 Task: Find connections with filter location Kardzhali with filter topic #entrepreneurshipwith filter profile language English with filter current company Resource Solutions with filter school Muffakham Jah College Of Engineering And Technology with filter industry Holding Companies with filter service category Market Research with filter keywords title Market Development Manager
Action: Mouse moved to (176, 247)
Screenshot: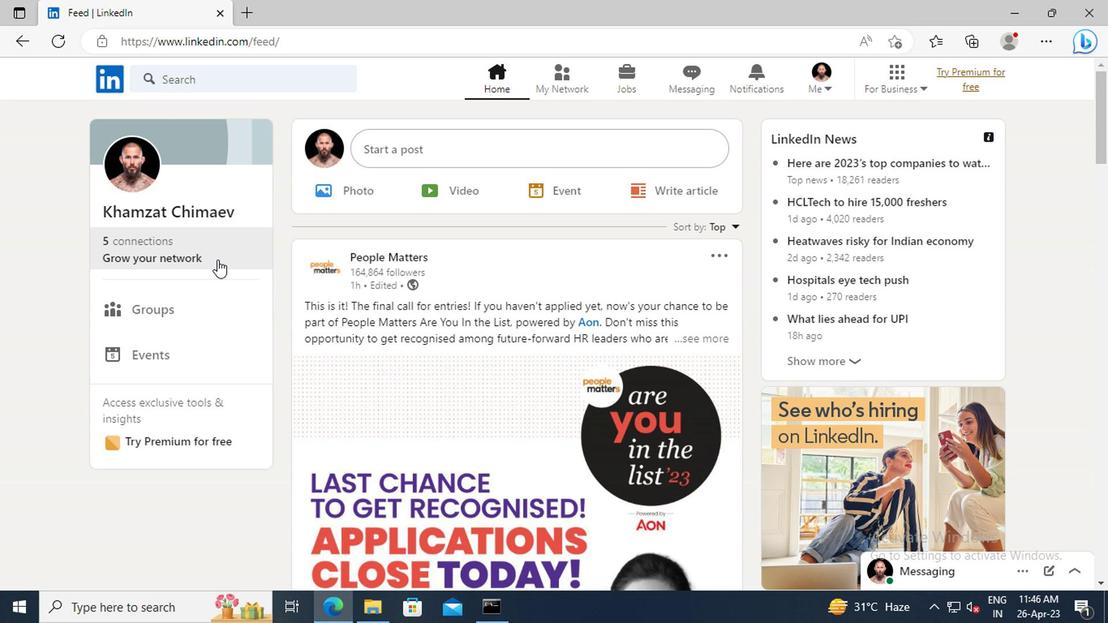 
Action: Mouse pressed left at (176, 247)
Screenshot: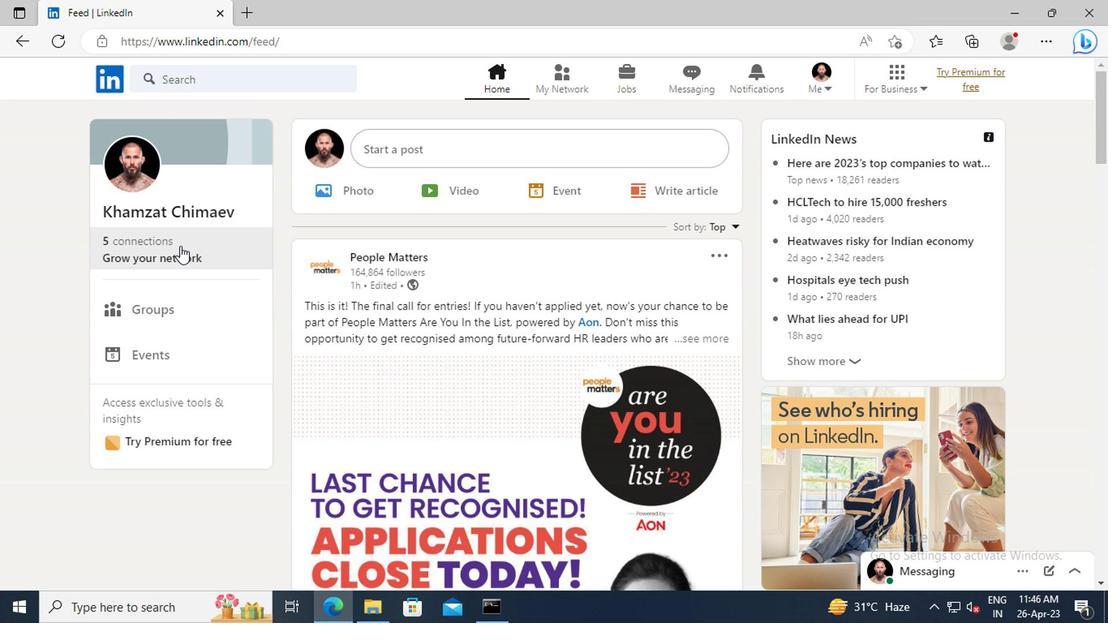 
Action: Mouse moved to (193, 176)
Screenshot: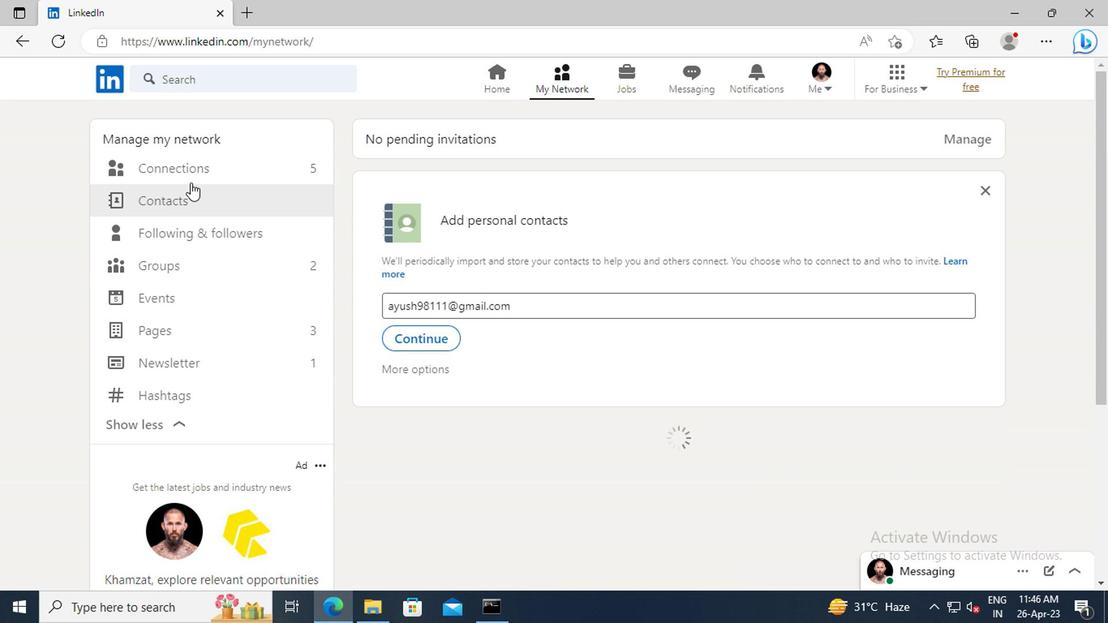 
Action: Mouse pressed left at (193, 176)
Screenshot: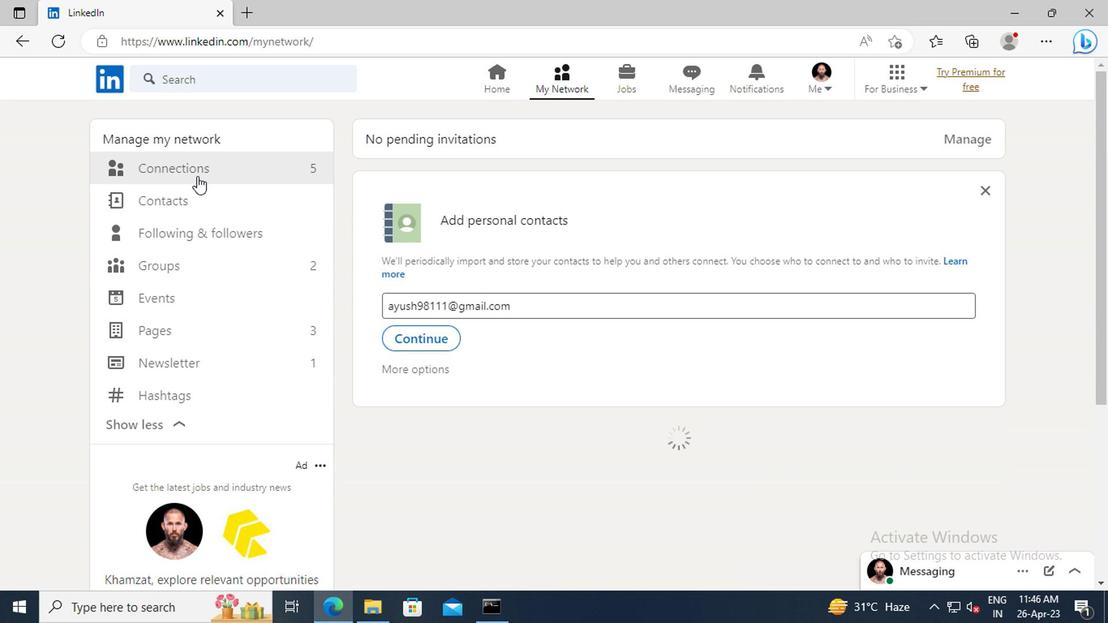 
Action: Mouse moved to (656, 173)
Screenshot: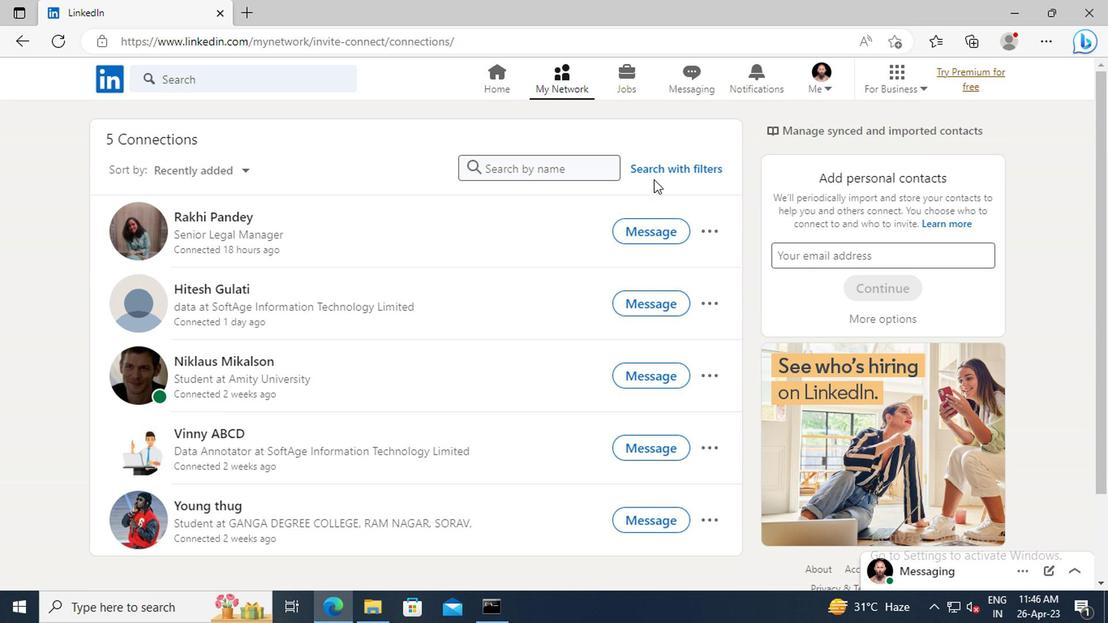
Action: Mouse pressed left at (656, 173)
Screenshot: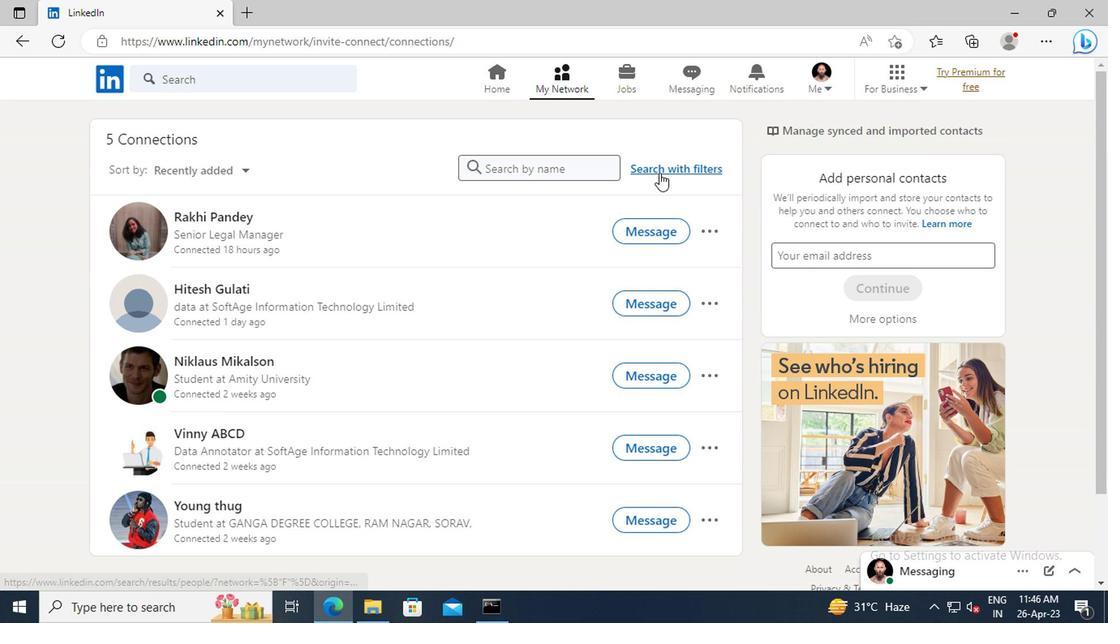 
Action: Mouse moved to (614, 130)
Screenshot: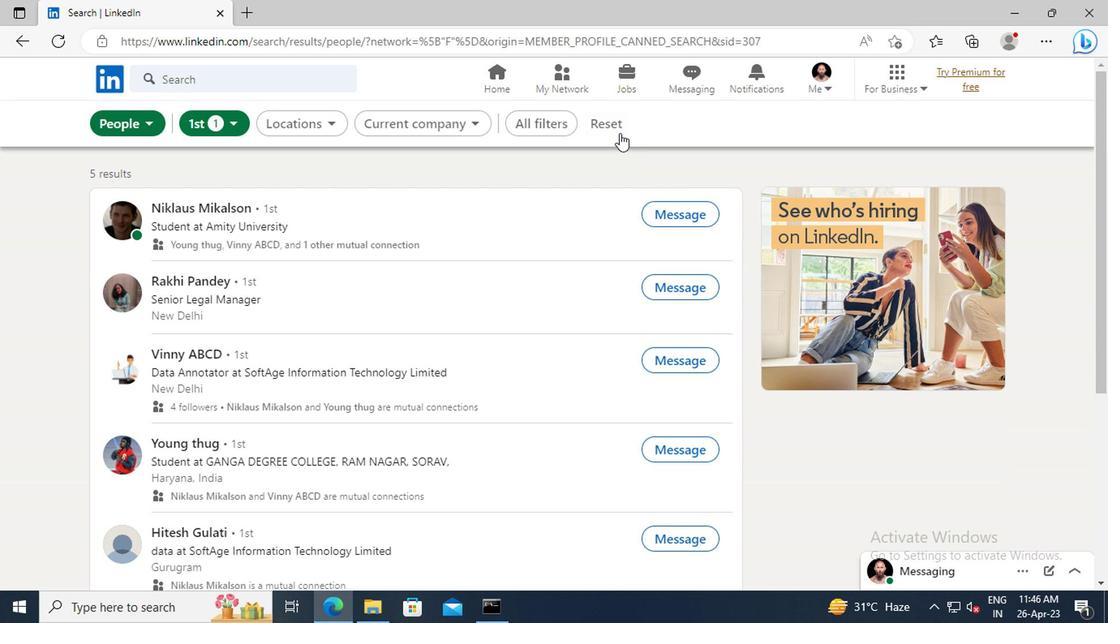 
Action: Mouse pressed left at (614, 130)
Screenshot: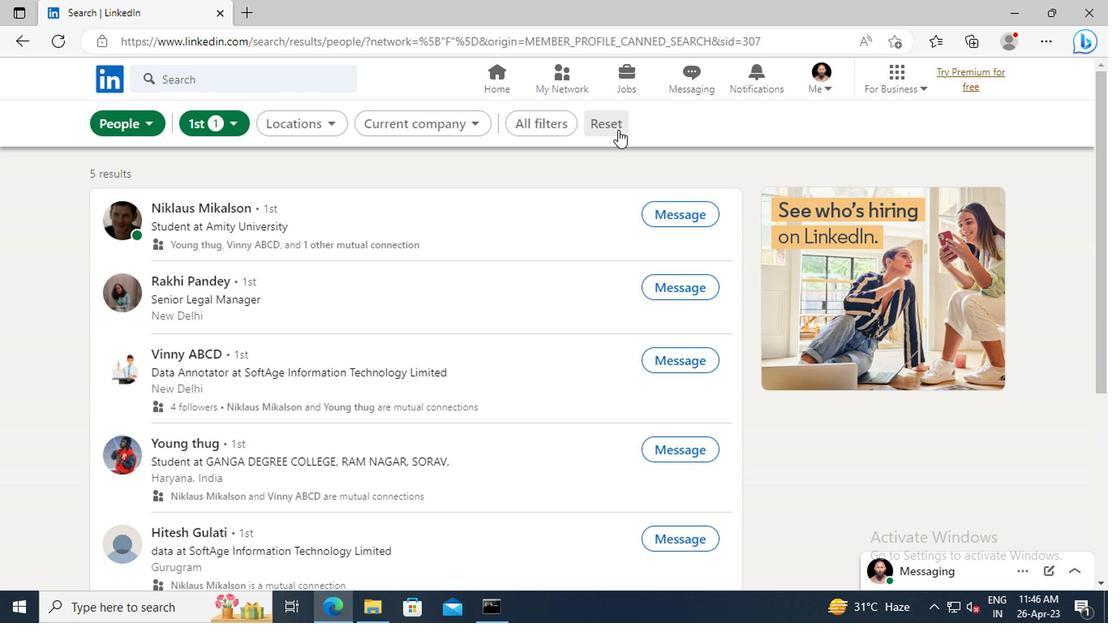 
Action: Mouse moved to (587, 128)
Screenshot: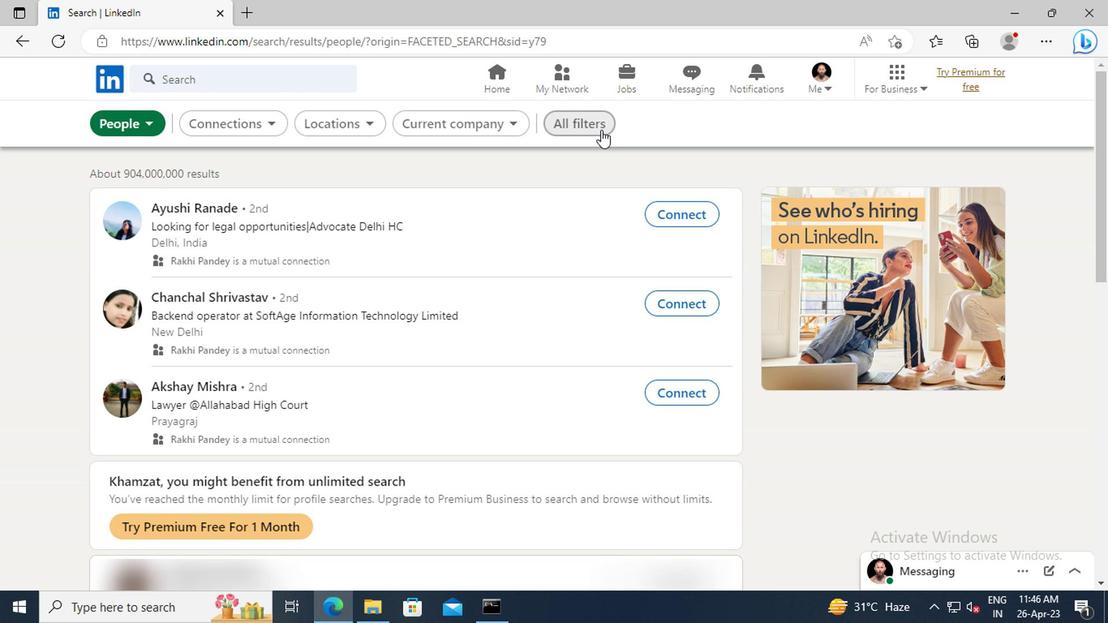 
Action: Mouse pressed left at (587, 128)
Screenshot: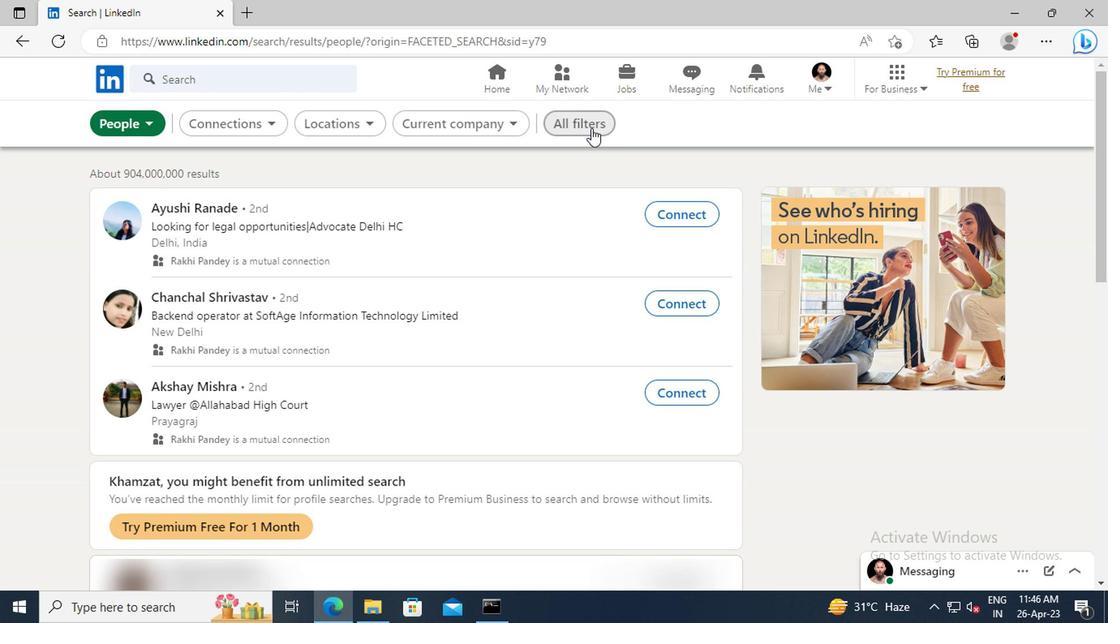 
Action: Mouse moved to (959, 334)
Screenshot: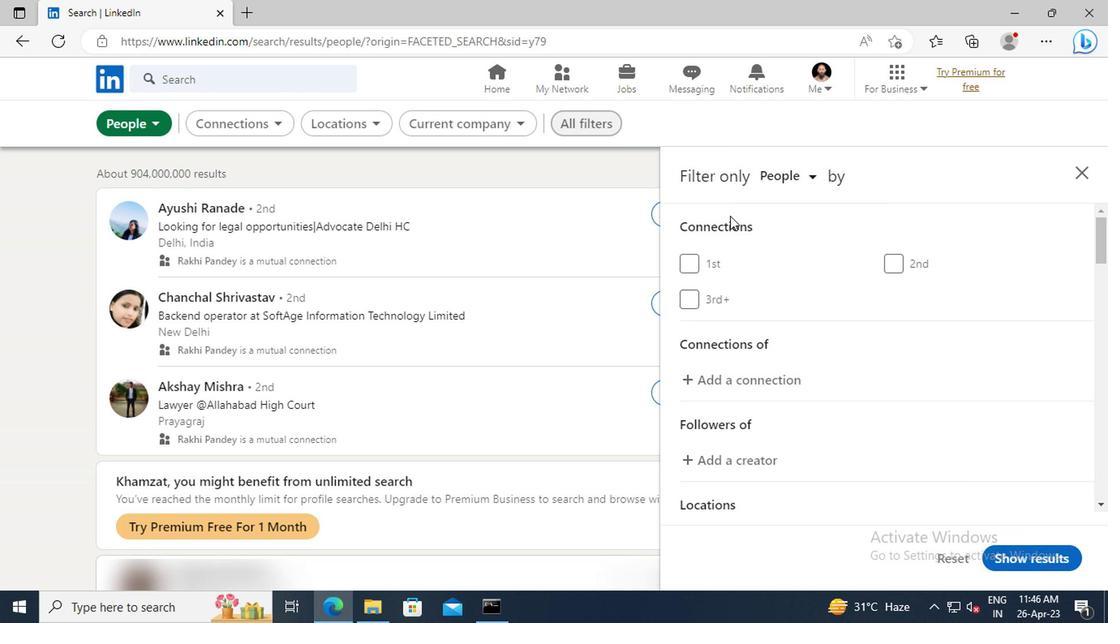 
Action: Mouse scrolled (959, 333) with delta (0, -1)
Screenshot: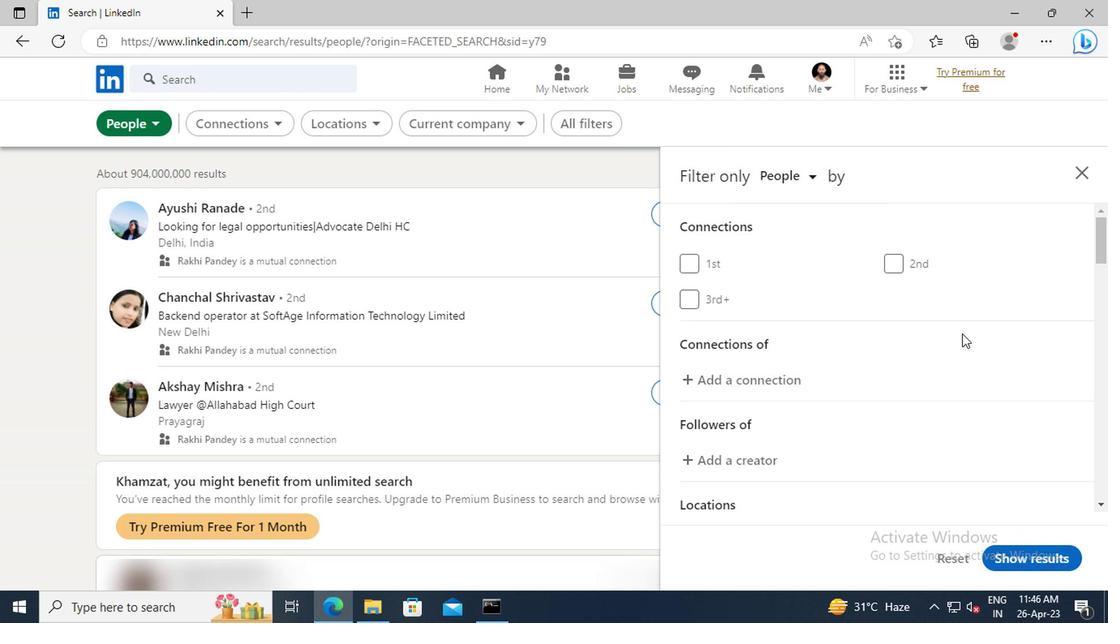 
Action: Mouse scrolled (959, 333) with delta (0, -1)
Screenshot: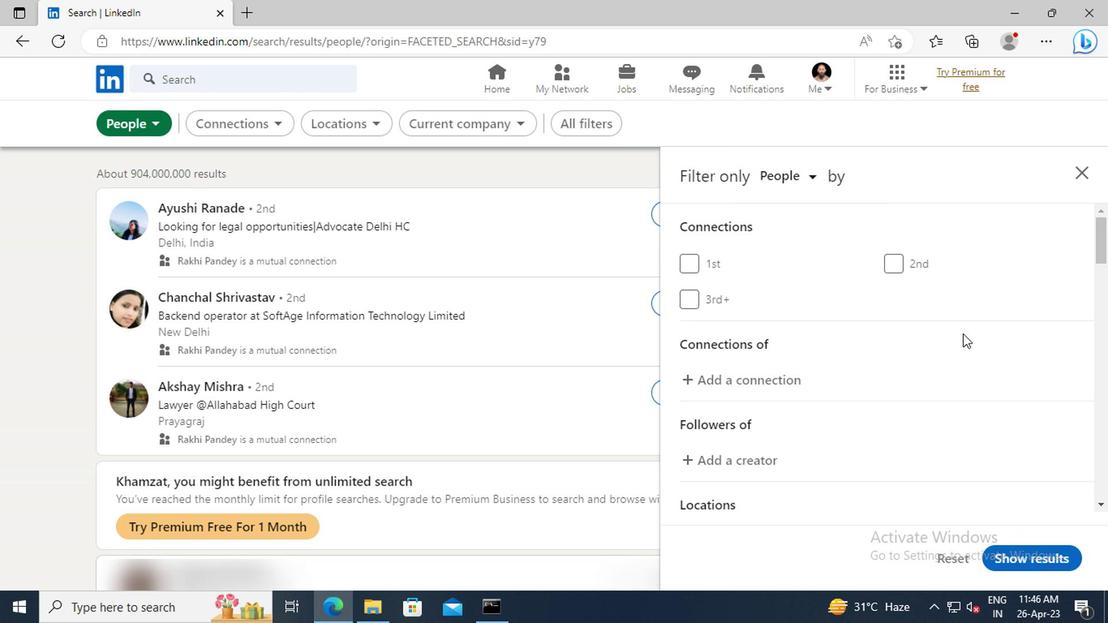 
Action: Mouse scrolled (959, 333) with delta (0, -1)
Screenshot: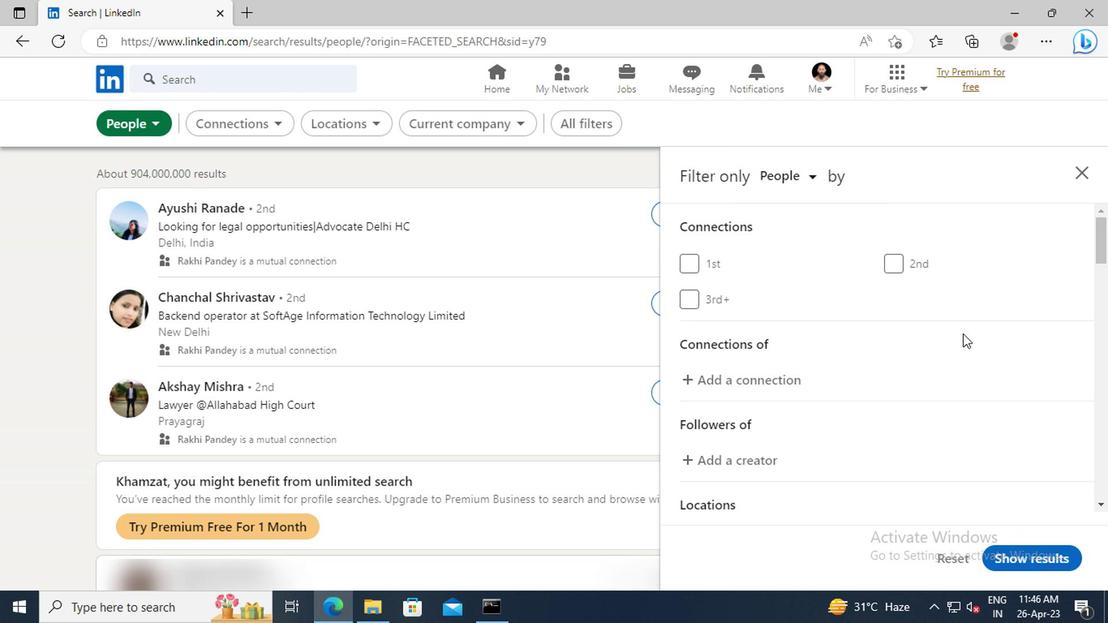 
Action: Mouse scrolled (959, 333) with delta (0, -1)
Screenshot: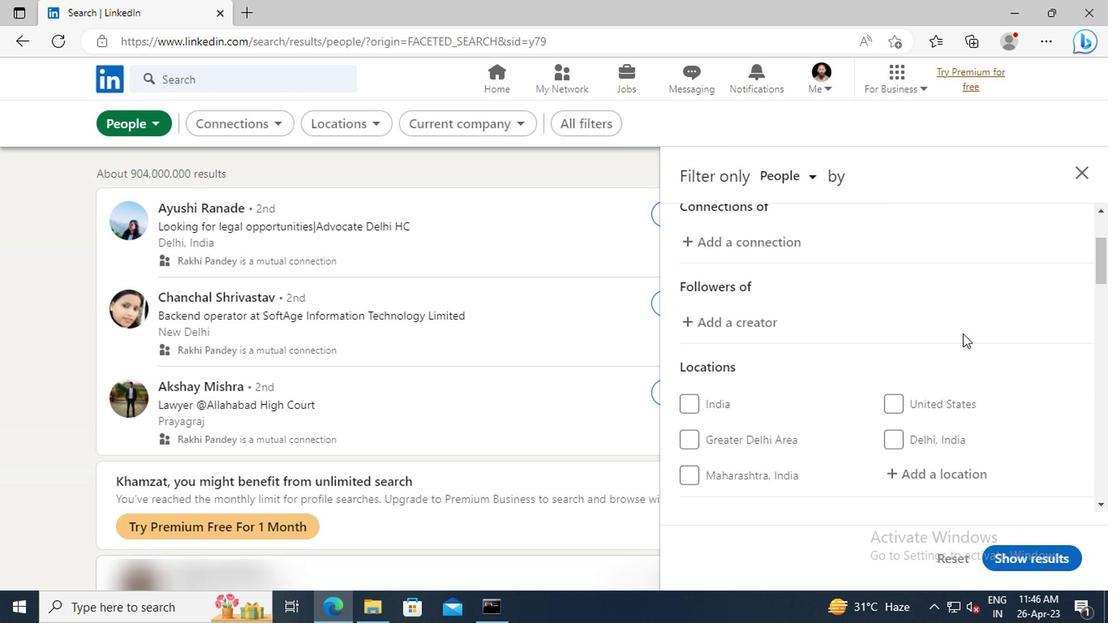 
Action: Mouse scrolled (959, 333) with delta (0, -1)
Screenshot: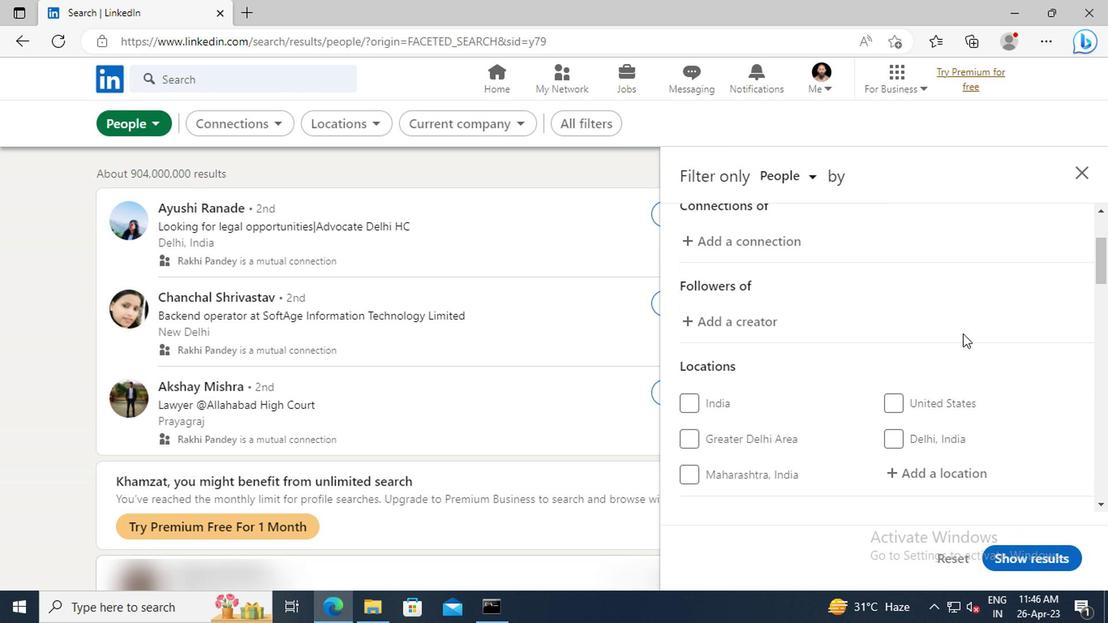 
Action: Mouse moved to (950, 376)
Screenshot: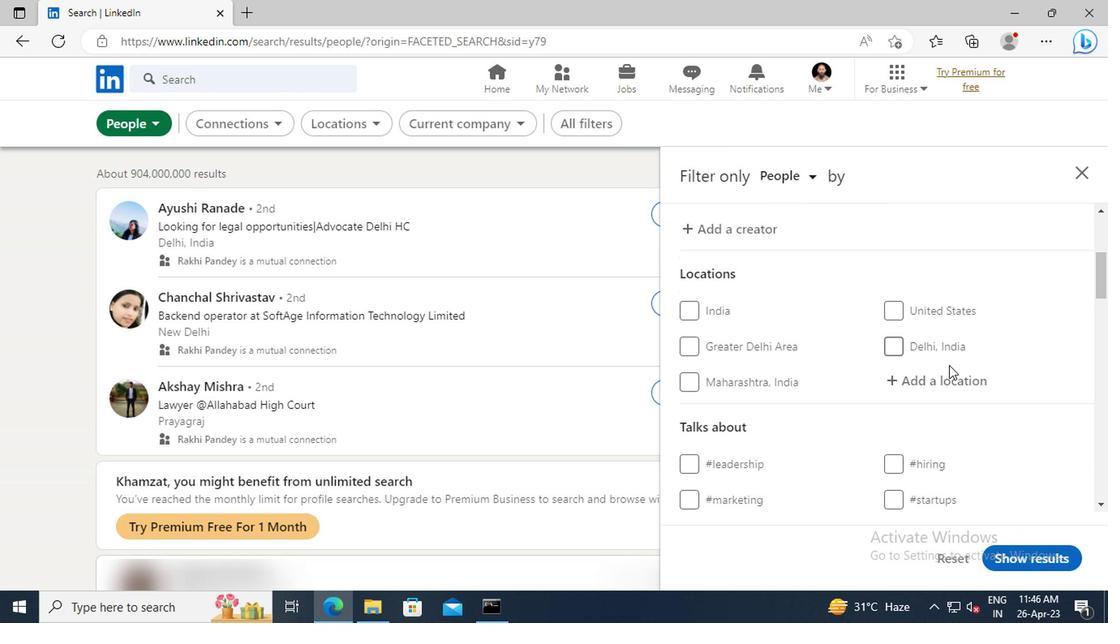 
Action: Mouse pressed left at (950, 376)
Screenshot: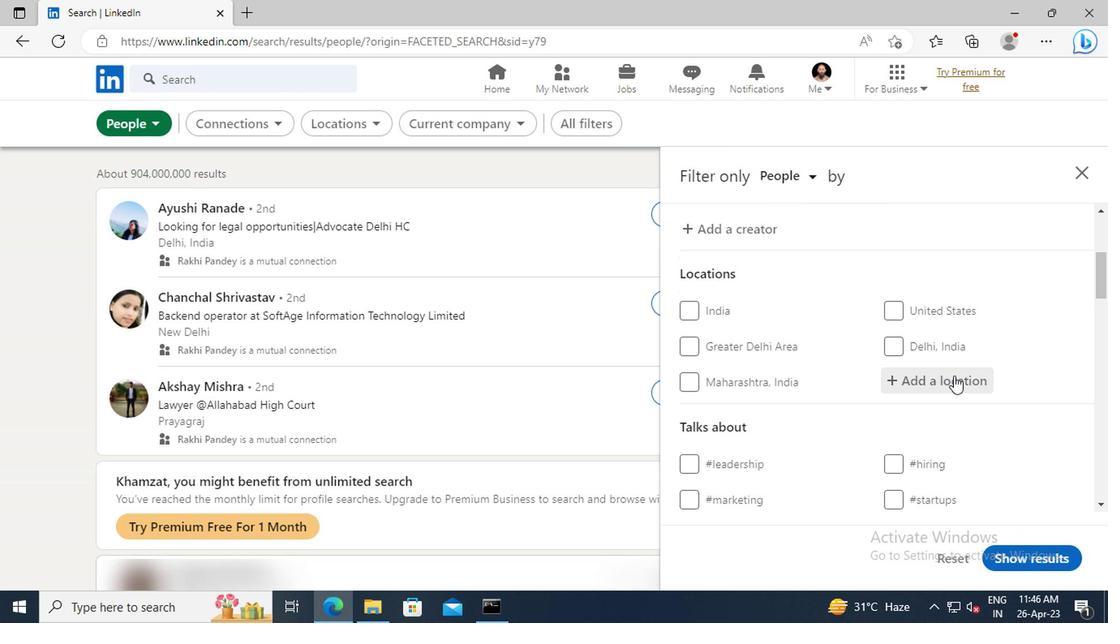 
Action: Key pressed <Key.shift>KARDZHALI<Key.enter>
Screenshot: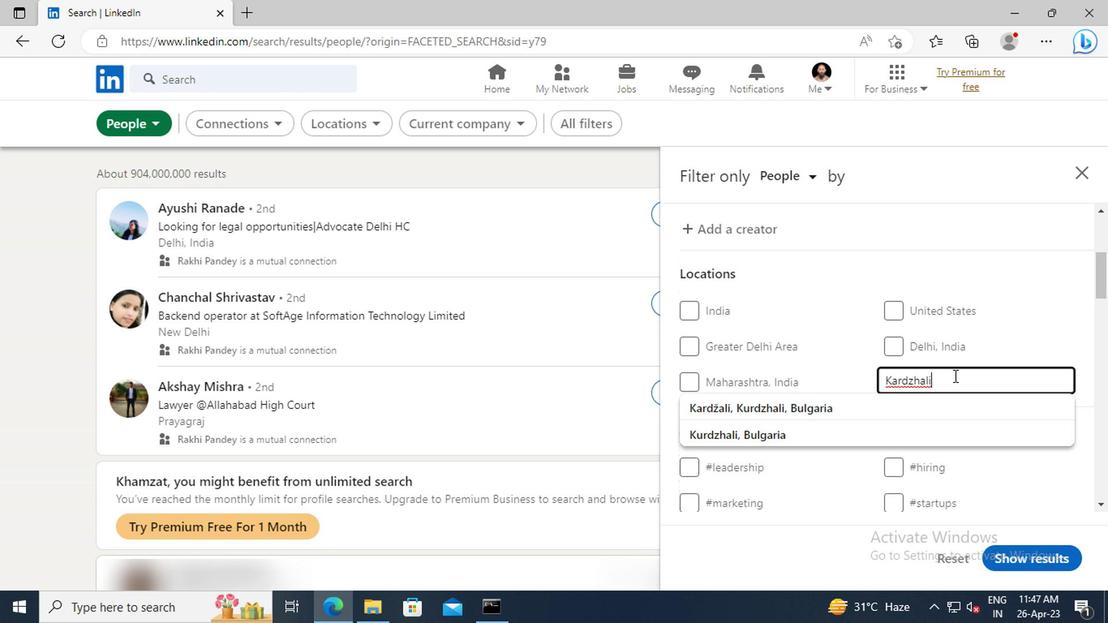 
Action: Mouse scrolled (950, 376) with delta (0, 0)
Screenshot: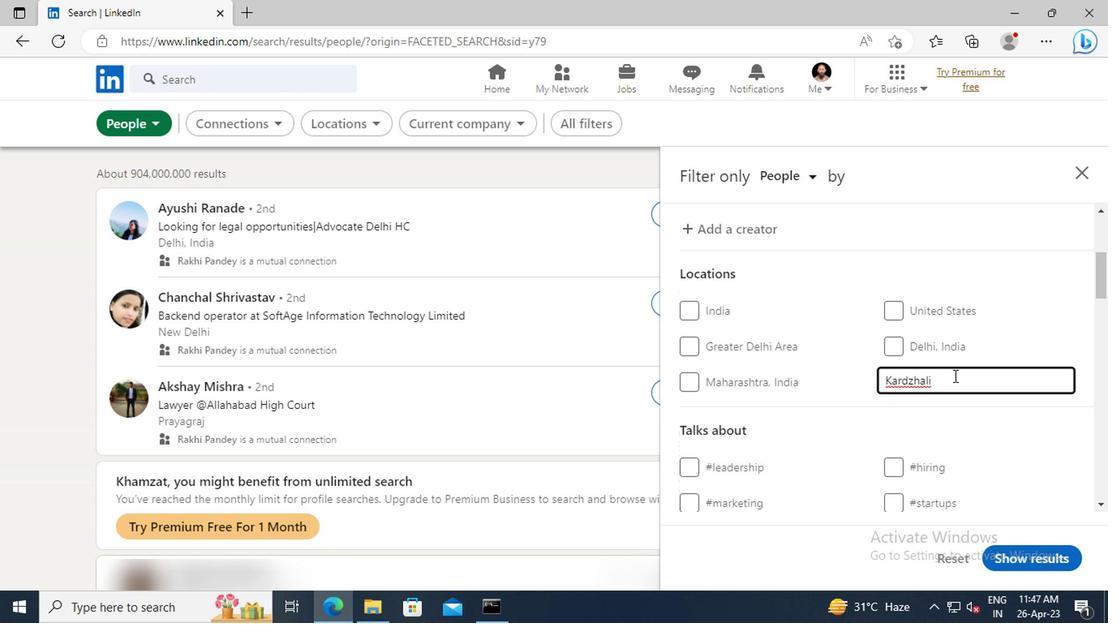 
Action: Mouse scrolled (950, 376) with delta (0, 0)
Screenshot: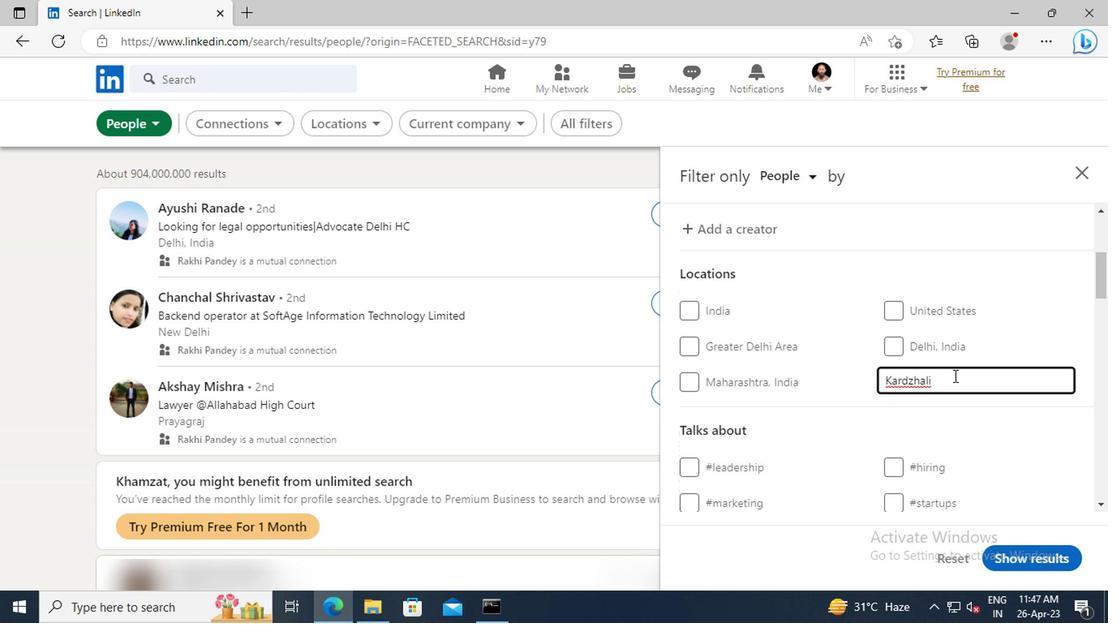 
Action: Mouse scrolled (950, 376) with delta (0, 0)
Screenshot: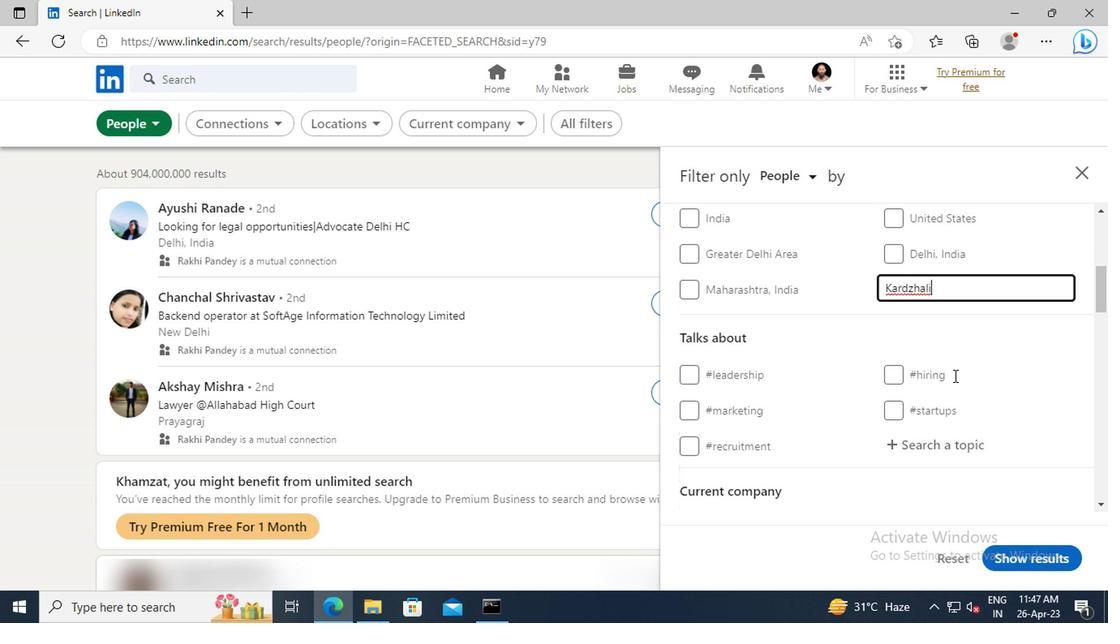 
Action: Mouse scrolled (950, 376) with delta (0, 0)
Screenshot: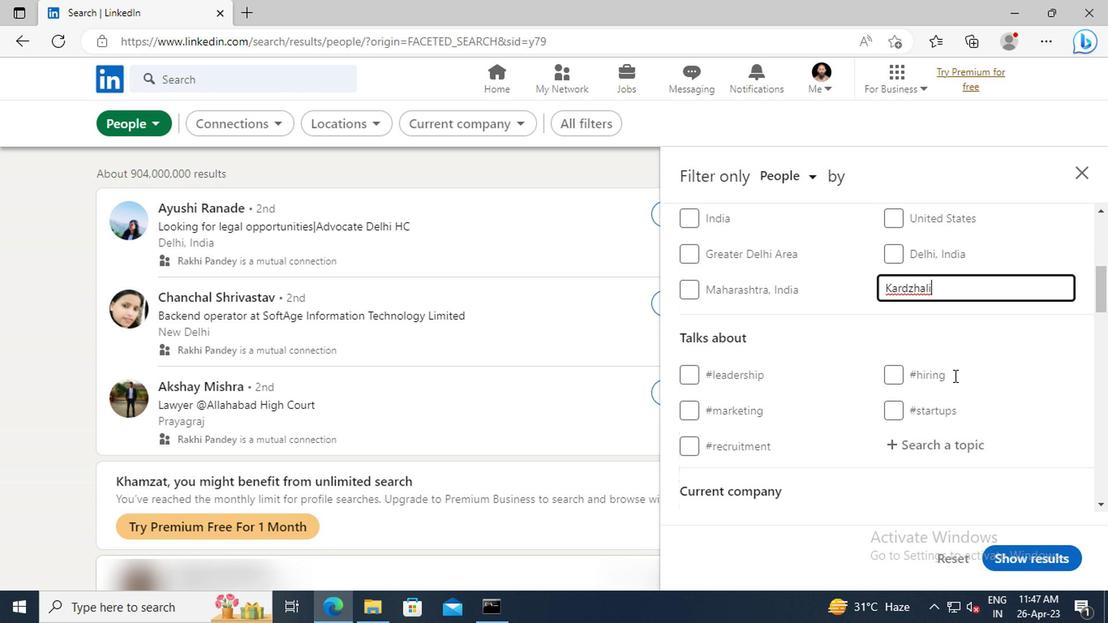 
Action: Mouse moved to (906, 357)
Screenshot: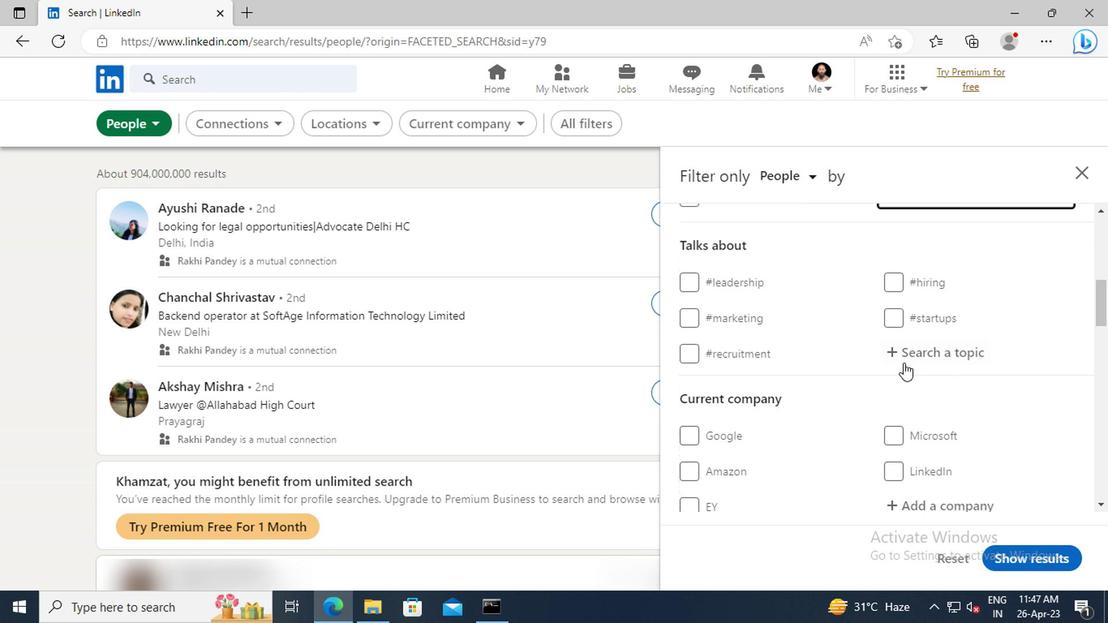 
Action: Mouse pressed left at (906, 357)
Screenshot: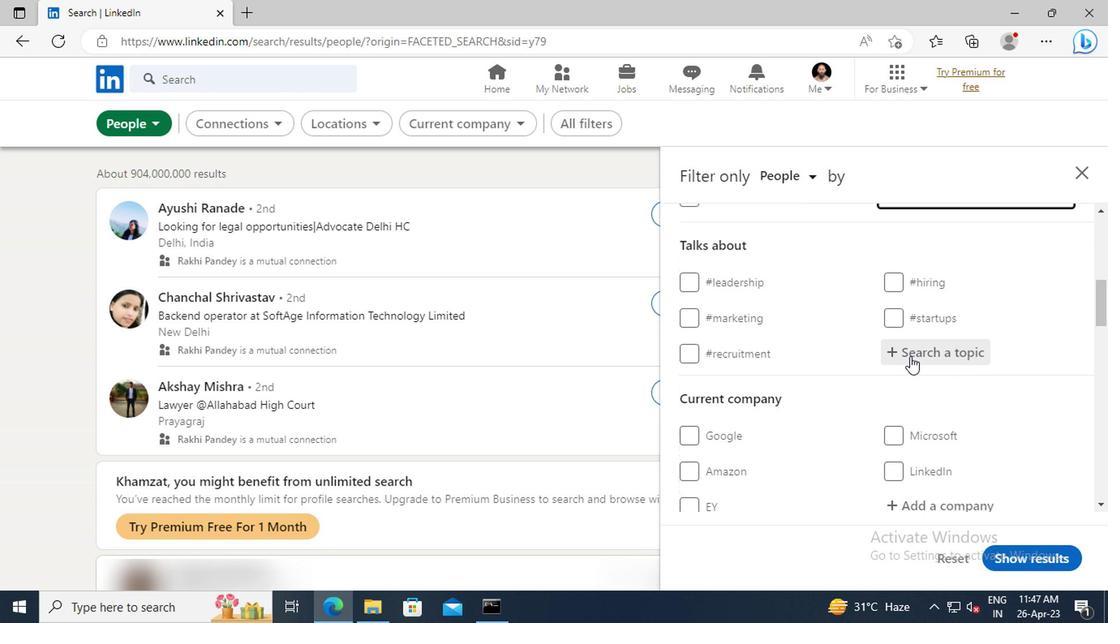 
Action: Key pressed <Key.shift>#ENTREPRENEURSHIPWITH<Key.enter>
Screenshot: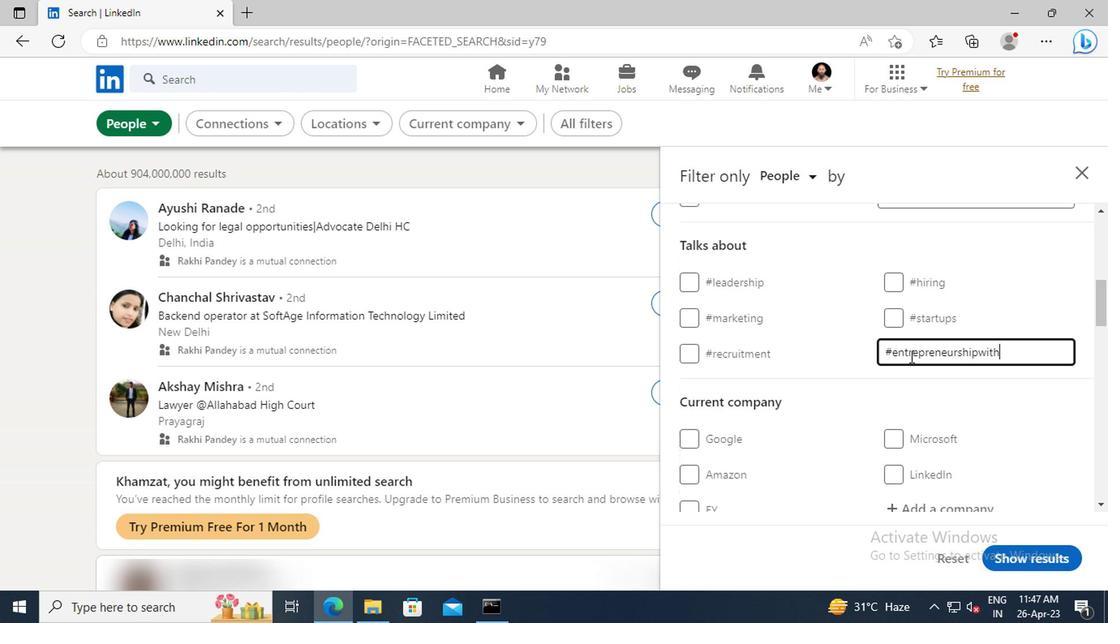 
Action: Mouse scrolled (906, 356) with delta (0, 0)
Screenshot: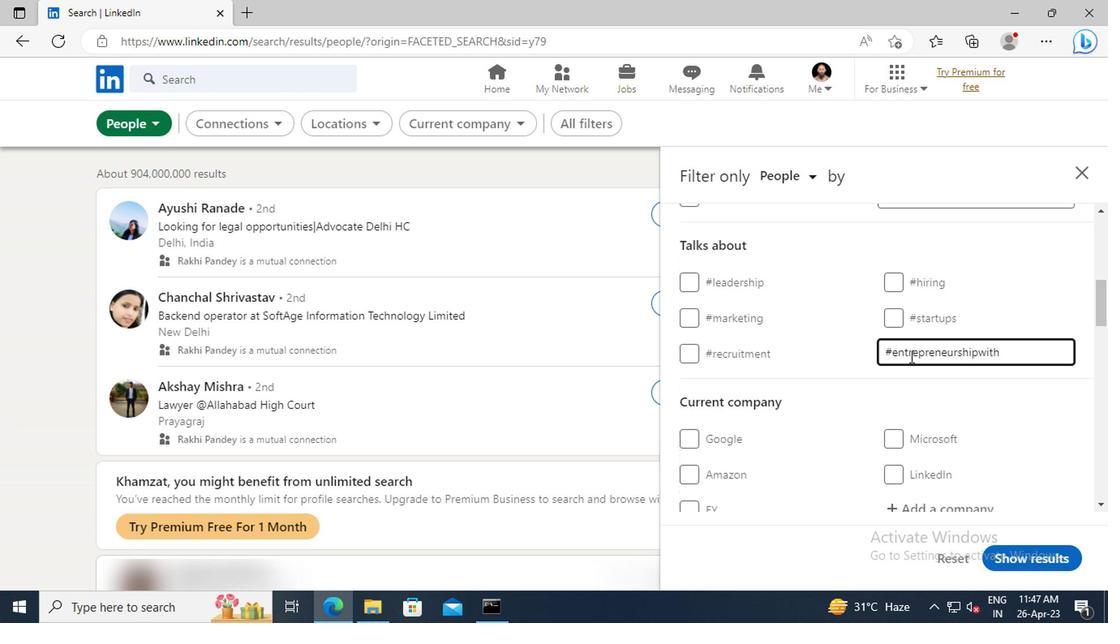 
Action: Mouse scrolled (906, 356) with delta (0, 0)
Screenshot: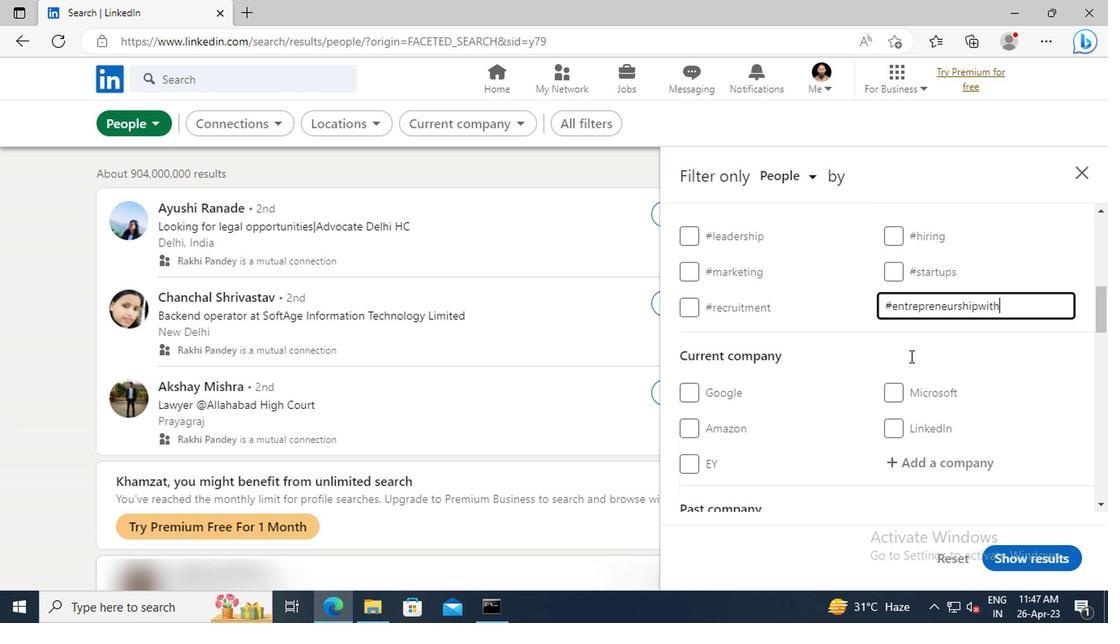 
Action: Mouse scrolled (906, 356) with delta (0, 0)
Screenshot: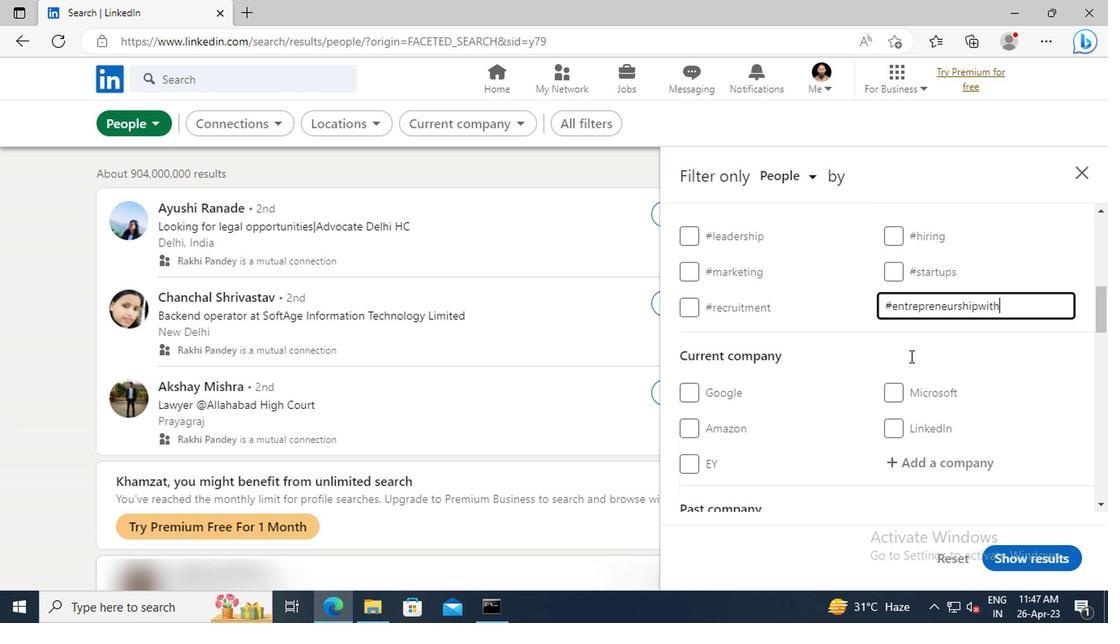
Action: Mouse scrolled (906, 356) with delta (0, 0)
Screenshot: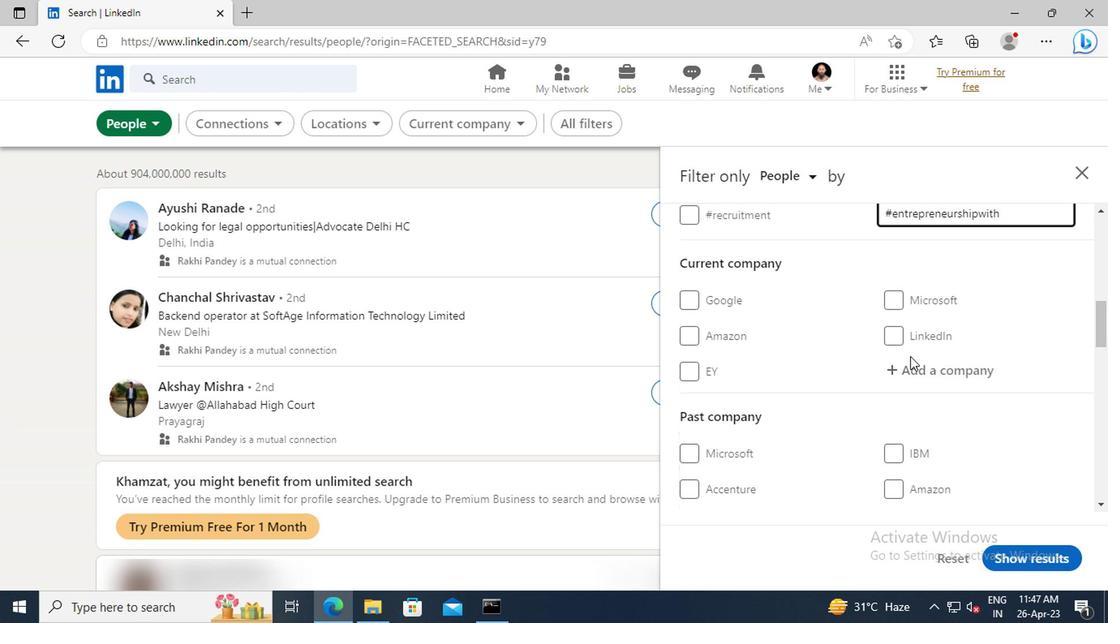 
Action: Mouse scrolled (906, 356) with delta (0, 0)
Screenshot: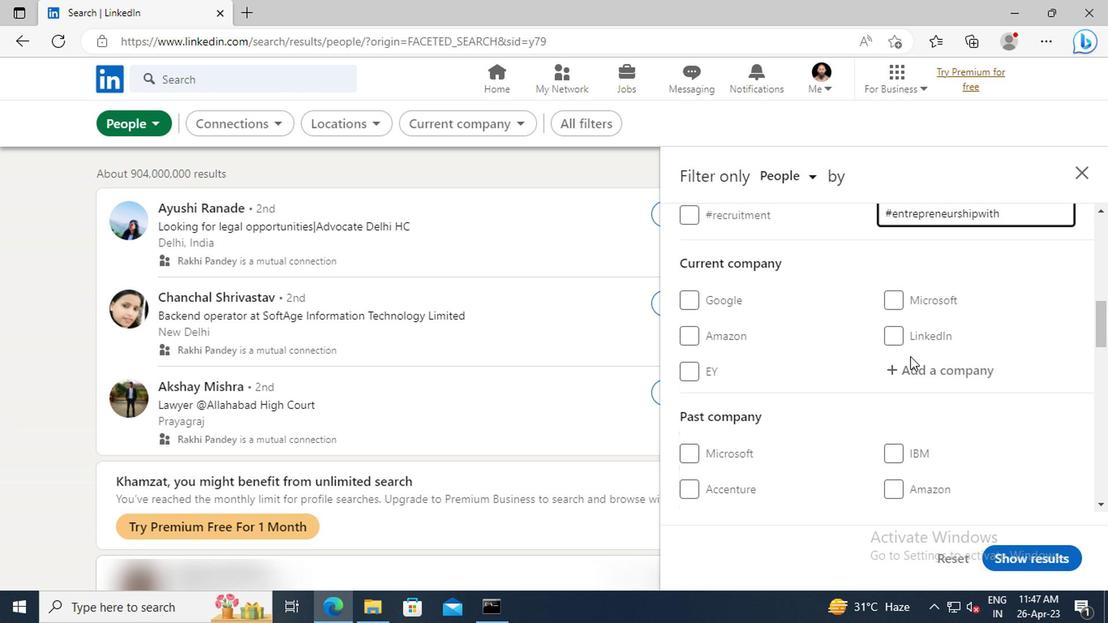 
Action: Mouse scrolled (906, 356) with delta (0, 0)
Screenshot: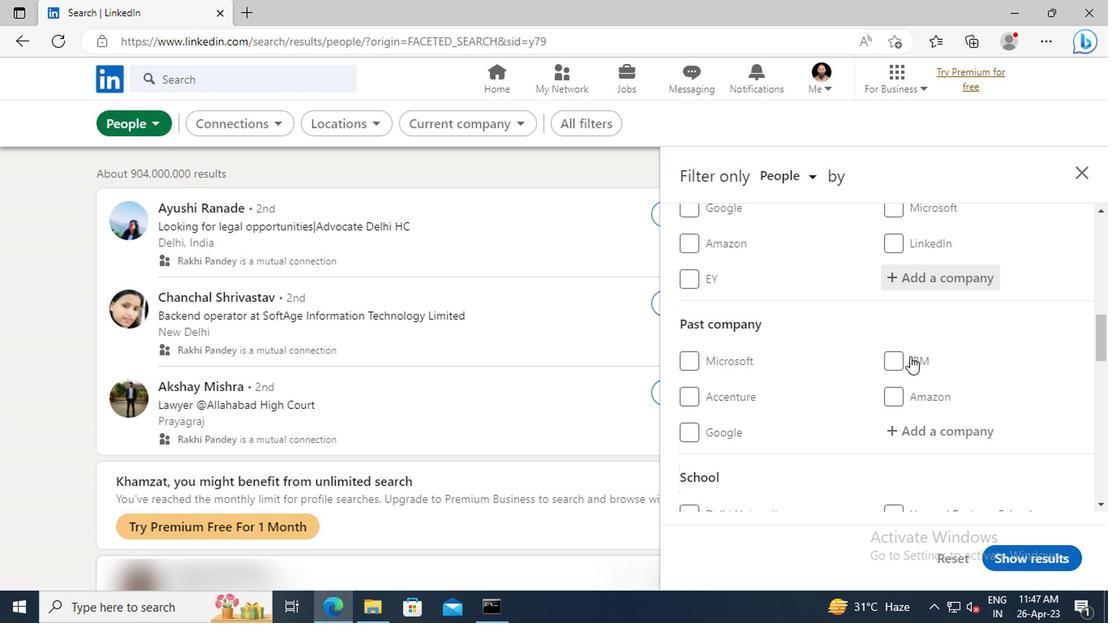 
Action: Mouse scrolled (906, 356) with delta (0, 0)
Screenshot: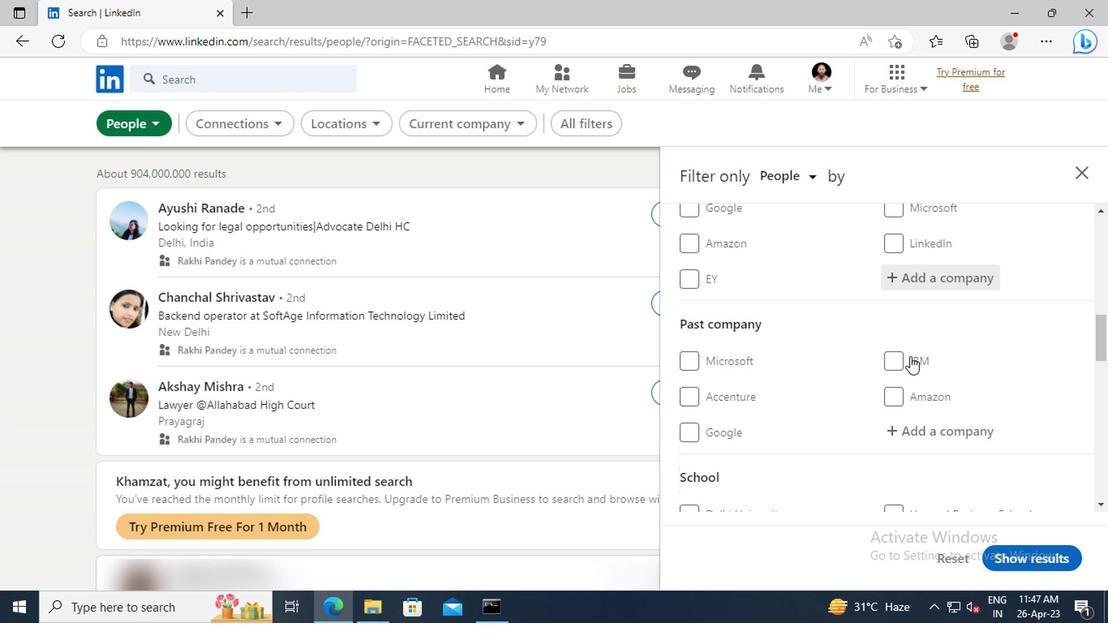 
Action: Mouse scrolled (906, 356) with delta (0, 0)
Screenshot: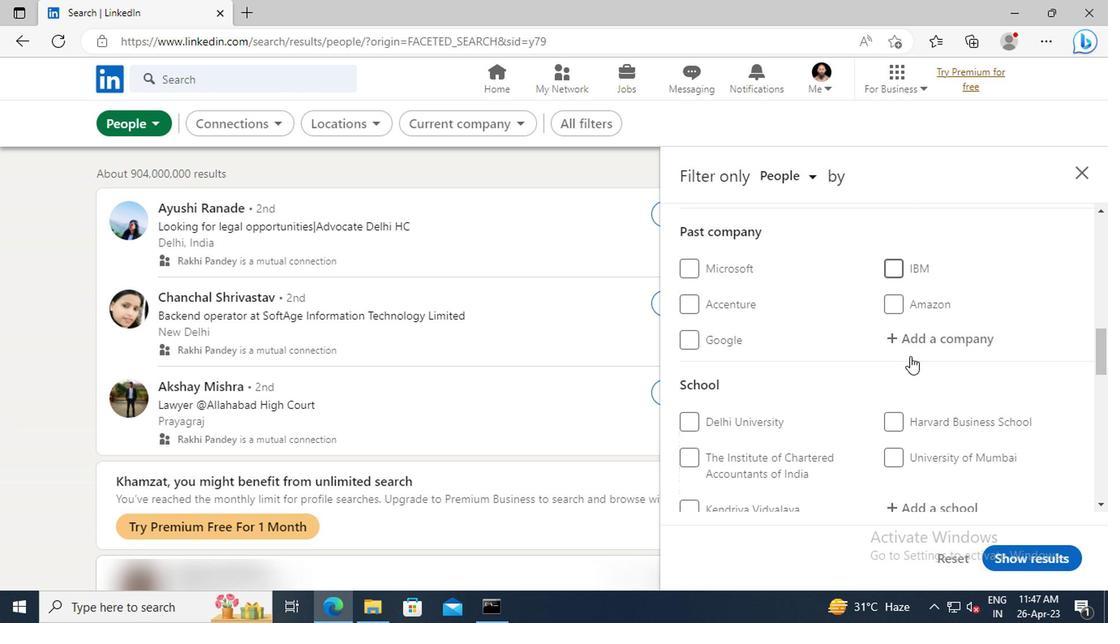 
Action: Mouse scrolled (906, 356) with delta (0, 0)
Screenshot: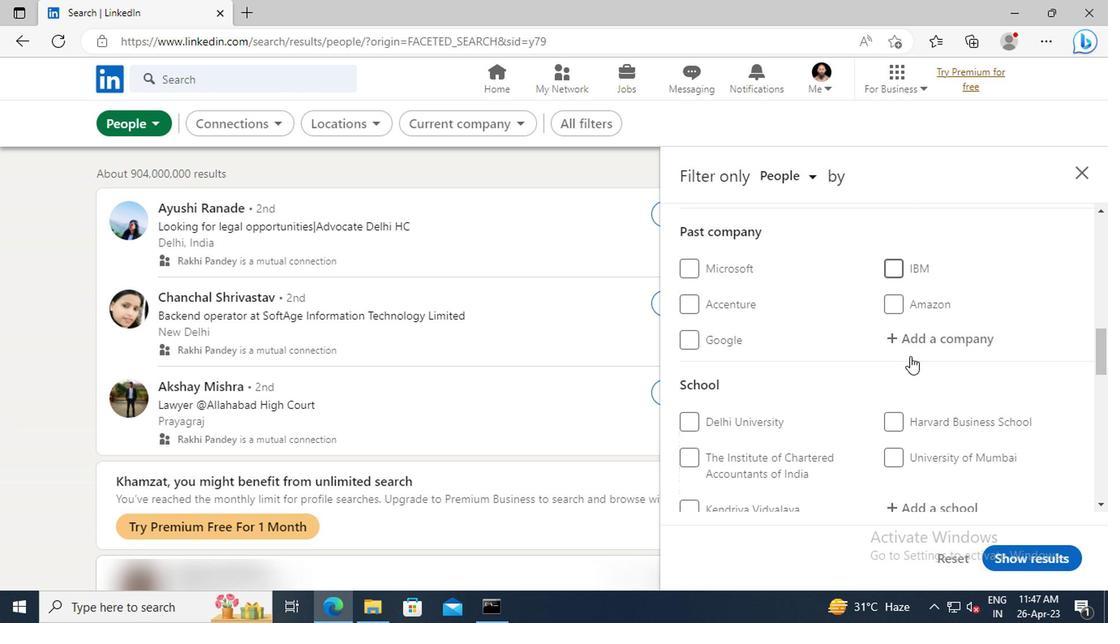 
Action: Mouse scrolled (906, 356) with delta (0, 0)
Screenshot: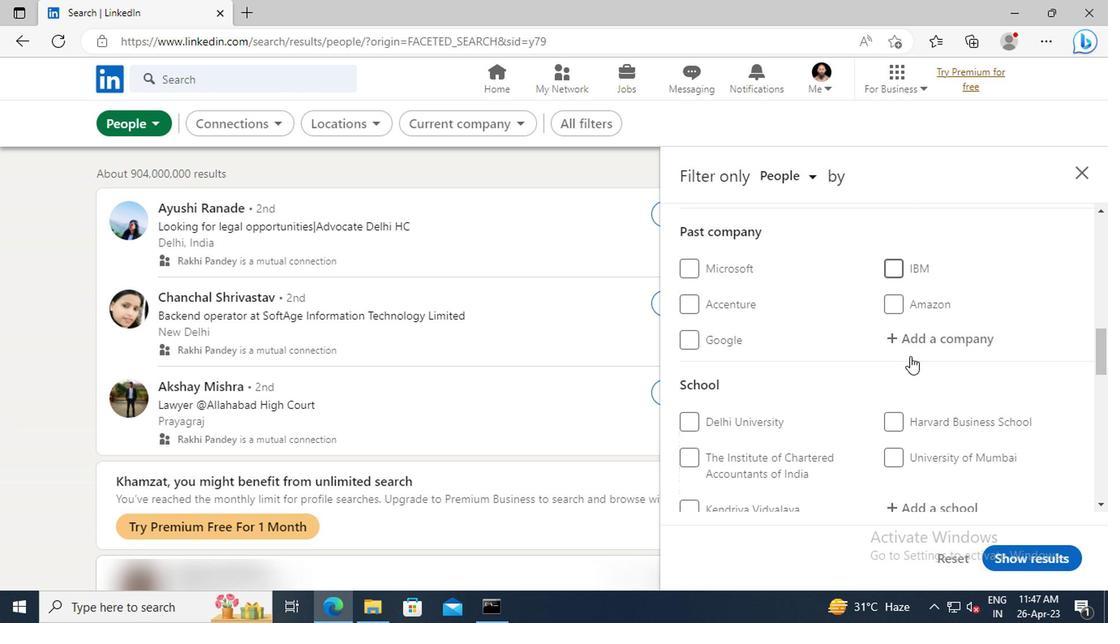 
Action: Mouse scrolled (906, 356) with delta (0, 0)
Screenshot: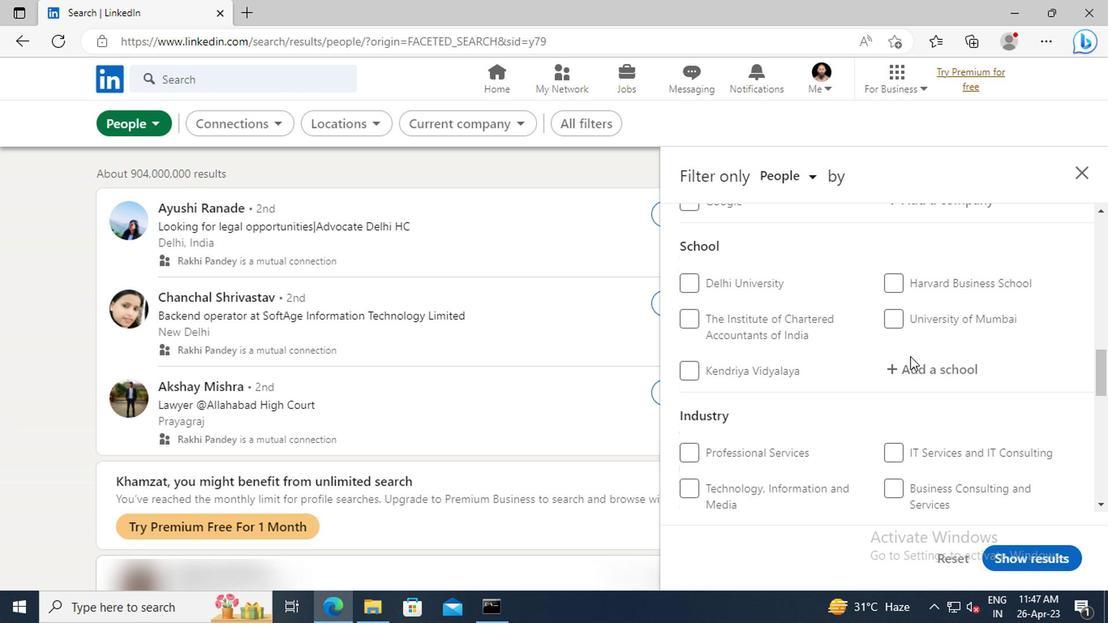 
Action: Mouse scrolled (906, 356) with delta (0, 0)
Screenshot: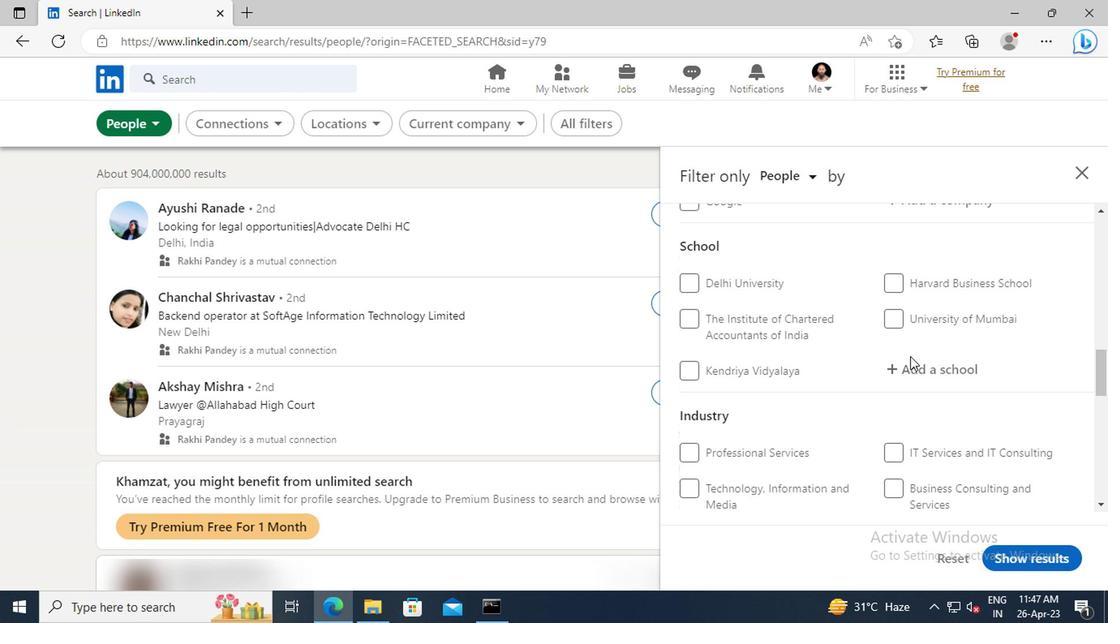 
Action: Mouse scrolled (906, 356) with delta (0, 0)
Screenshot: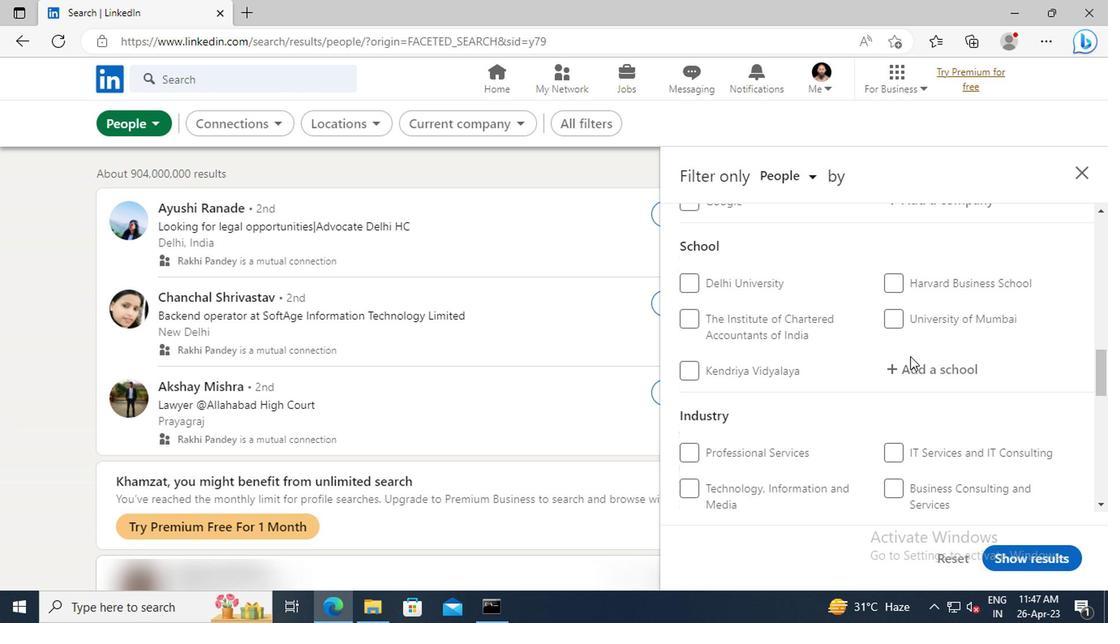 
Action: Mouse scrolled (906, 356) with delta (0, 0)
Screenshot: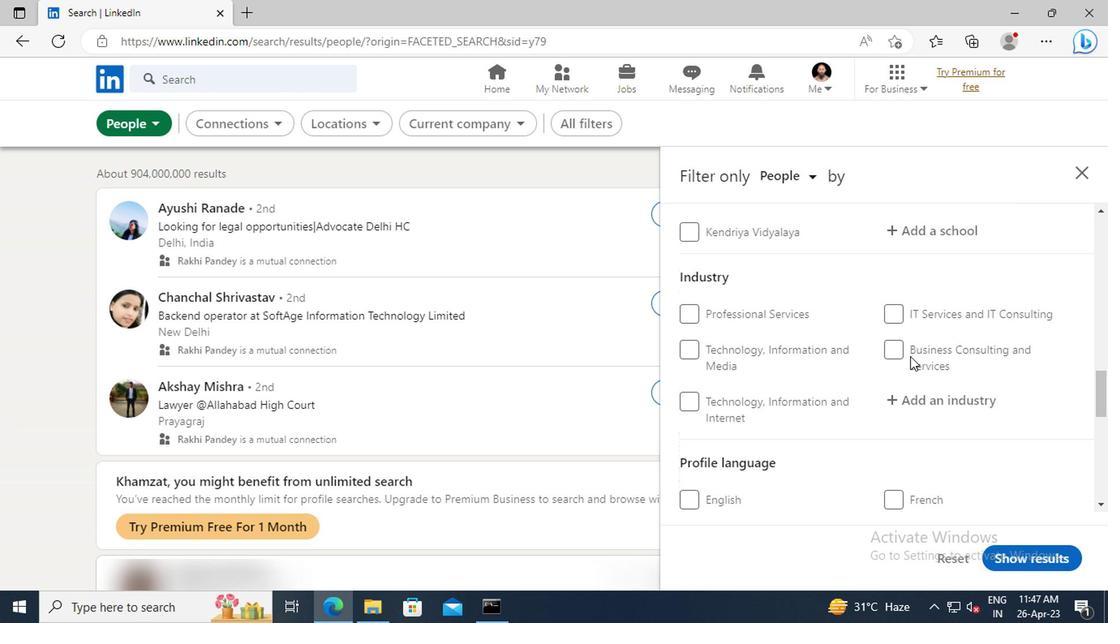 
Action: Mouse scrolled (906, 356) with delta (0, 0)
Screenshot: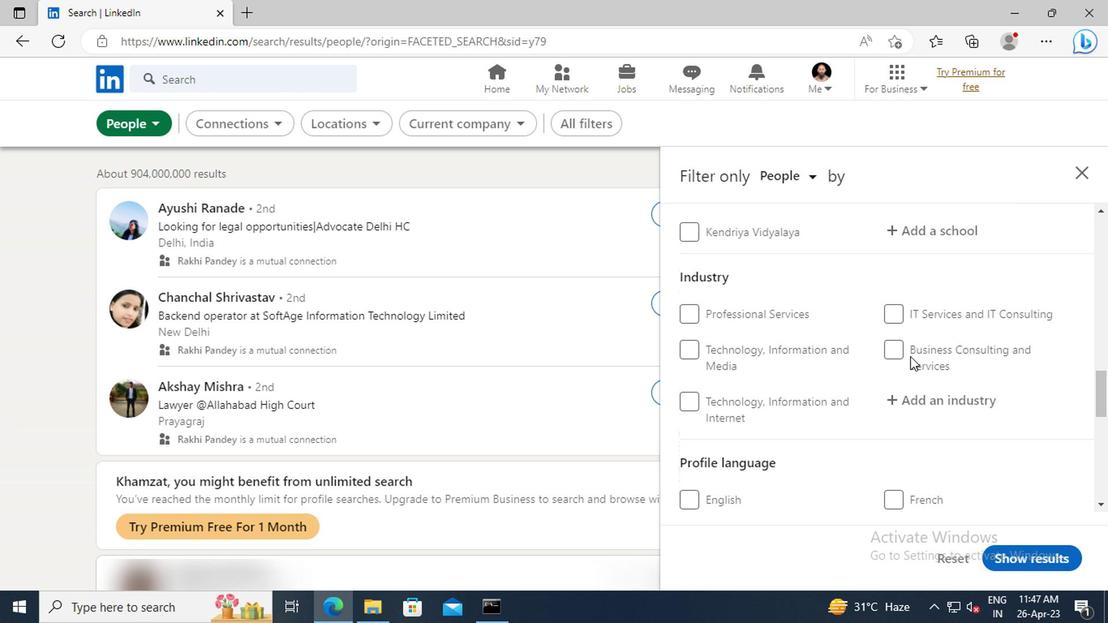 
Action: Mouse scrolled (906, 356) with delta (0, 0)
Screenshot: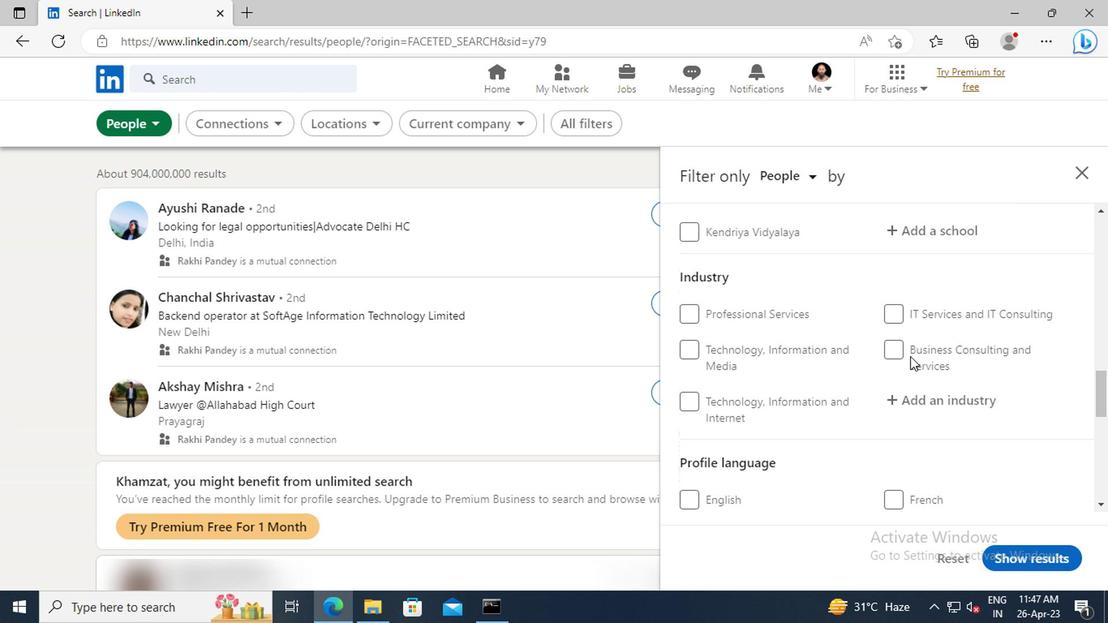 
Action: Mouse moved to (687, 367)
Screenshot: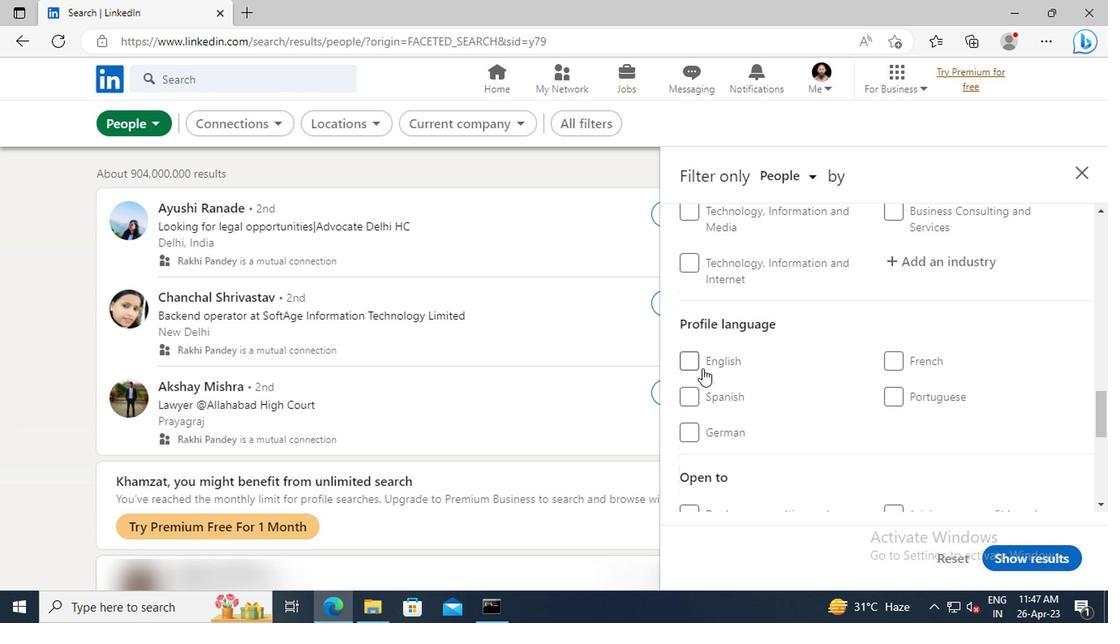 
Action: Mouse pressed left at (687, 367)
Screenshot: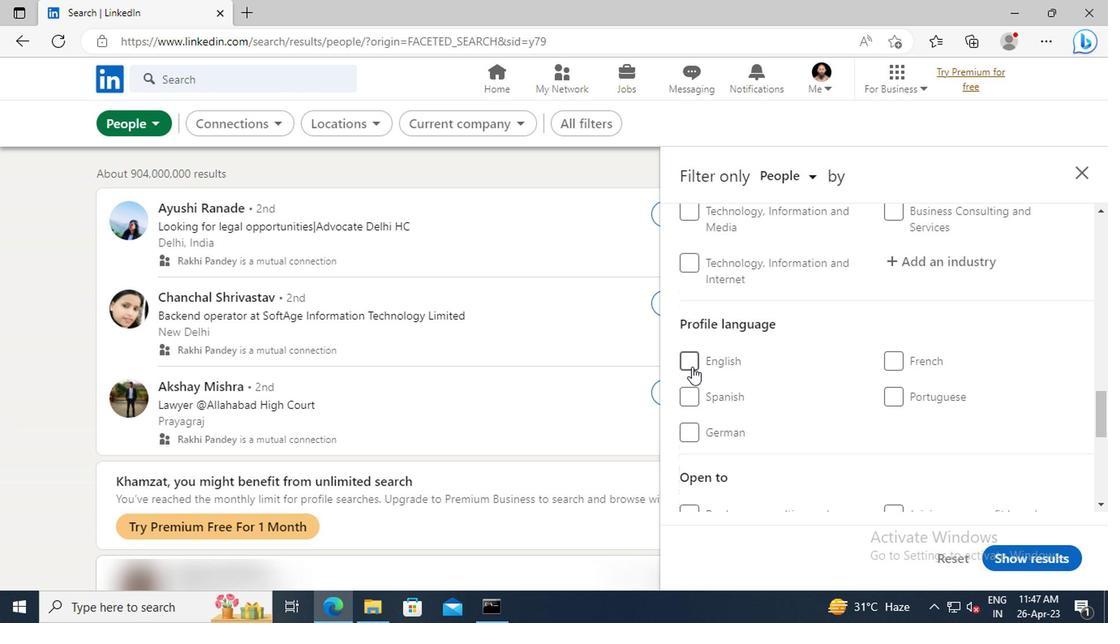 
Action: Mouse moved to (874, 384)
Screenshot: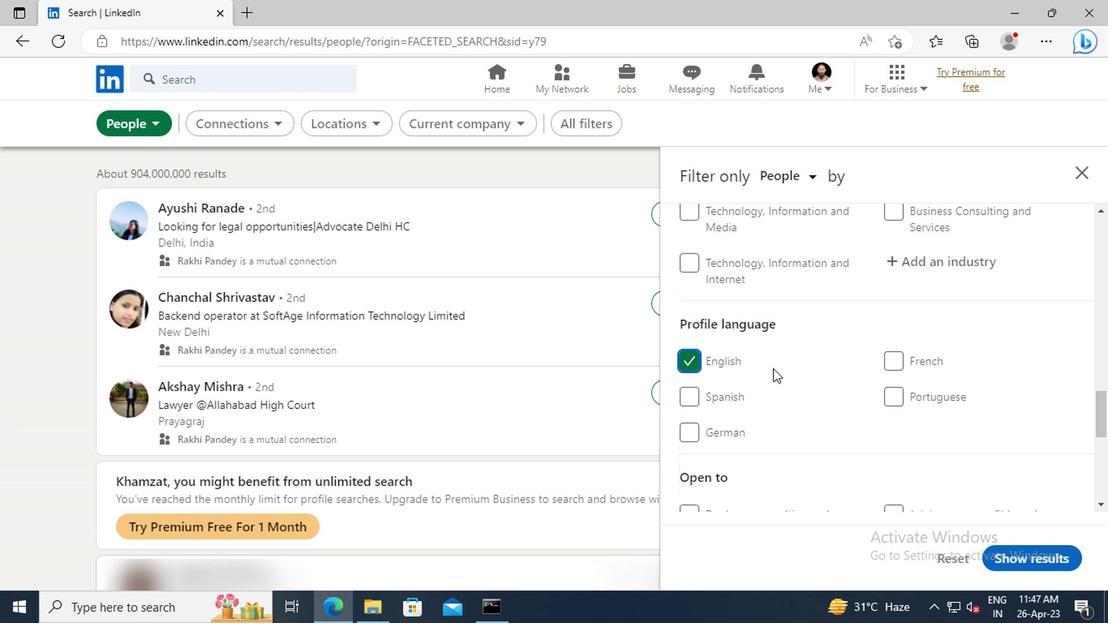 
Action: Mouse scrolled (874, 384) with delta (0, 0)
Screenshot: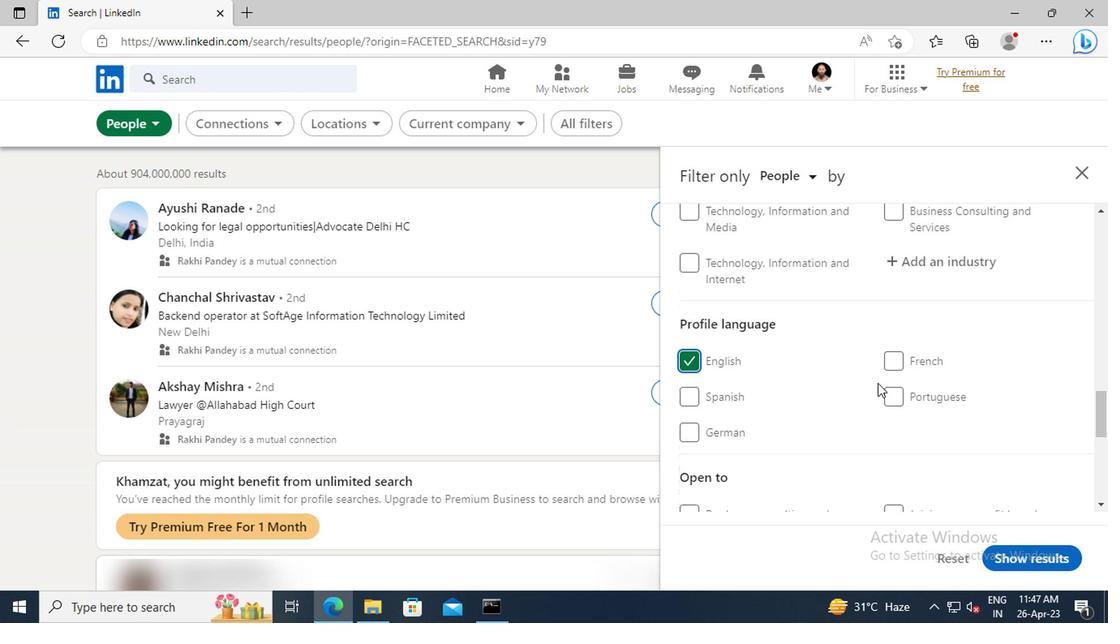 
Action: Mouse scrolled (874, 384) with delta (0, 0)
Screenshot: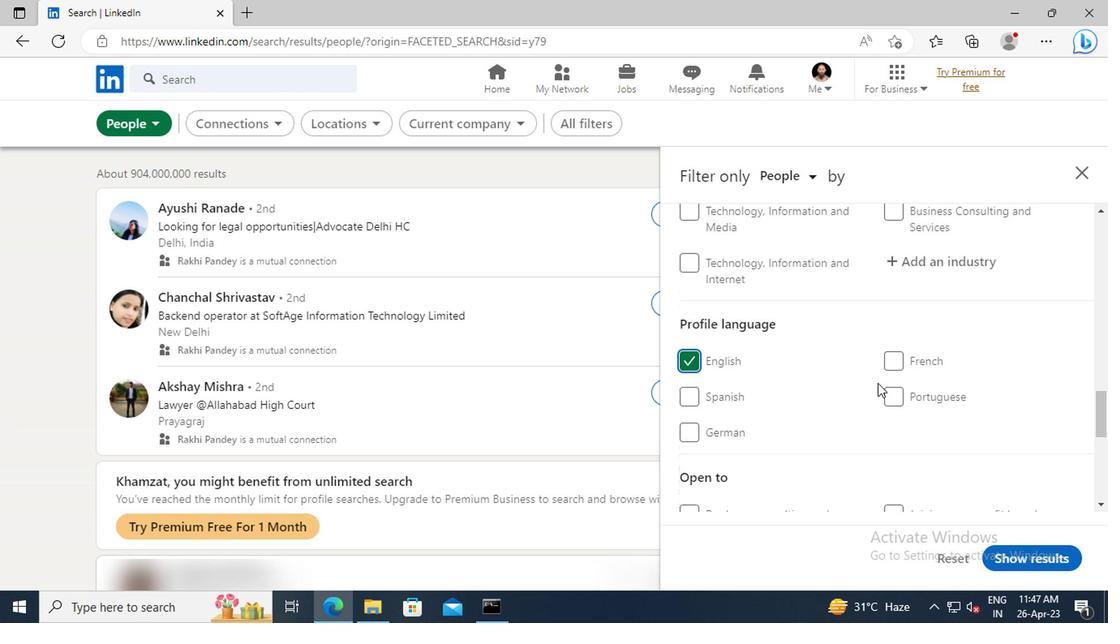 
Action: Mouse scrolled (874, 384) with delta (0, 0)
Screenshot: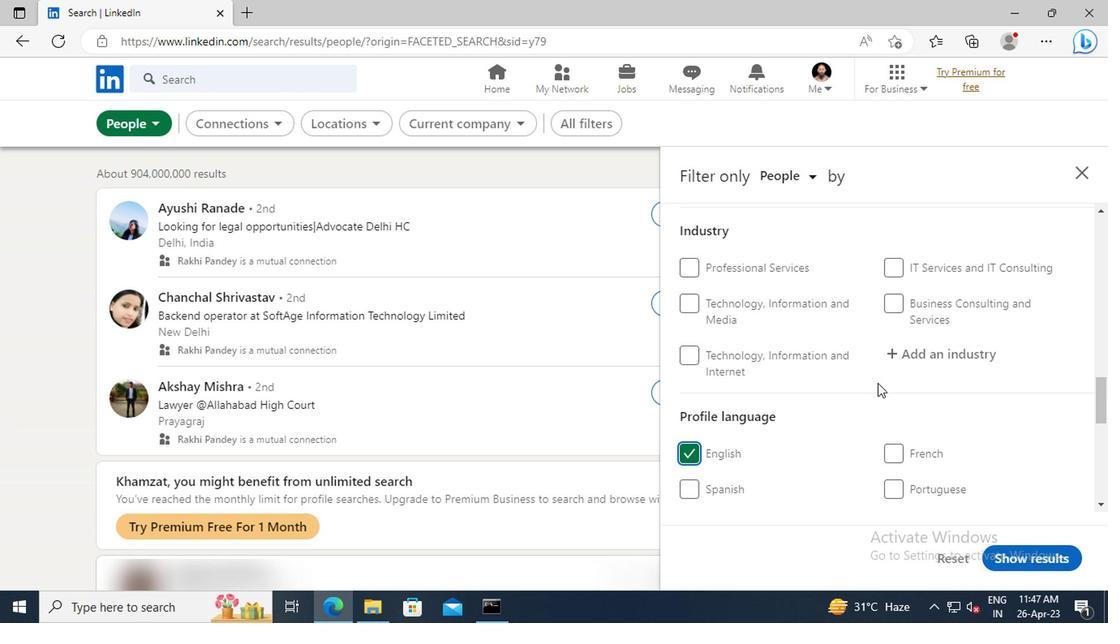 
Action: Mouse scrolled (874, 384) with delta (0, 0)
Screenshot: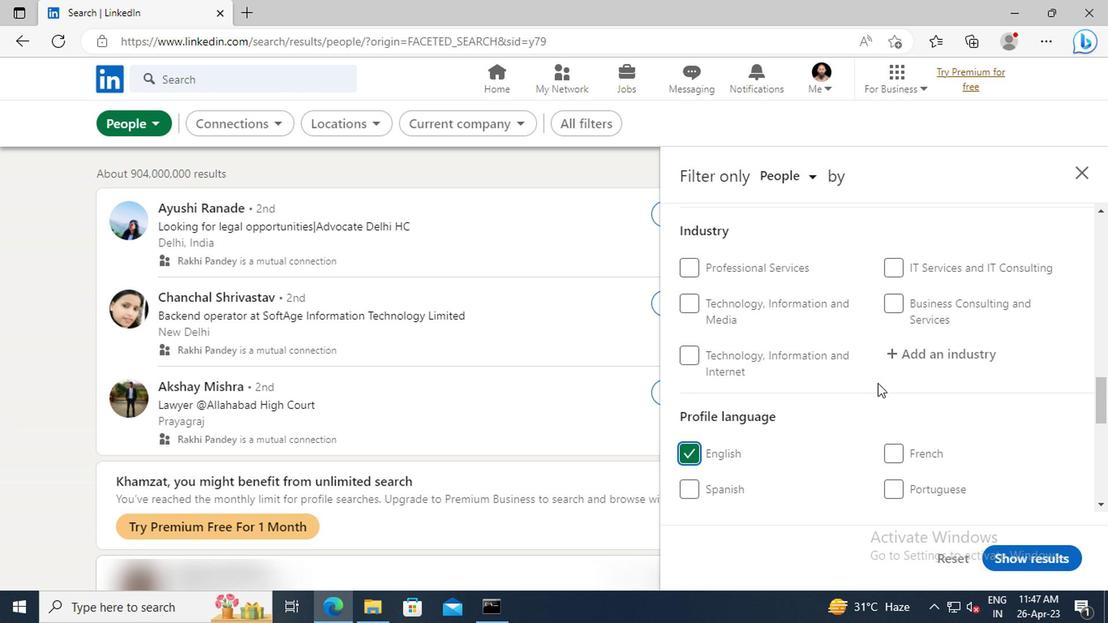 
Action: Mouse scrolled (874, 384) with delta (0, 0)
Screenshot: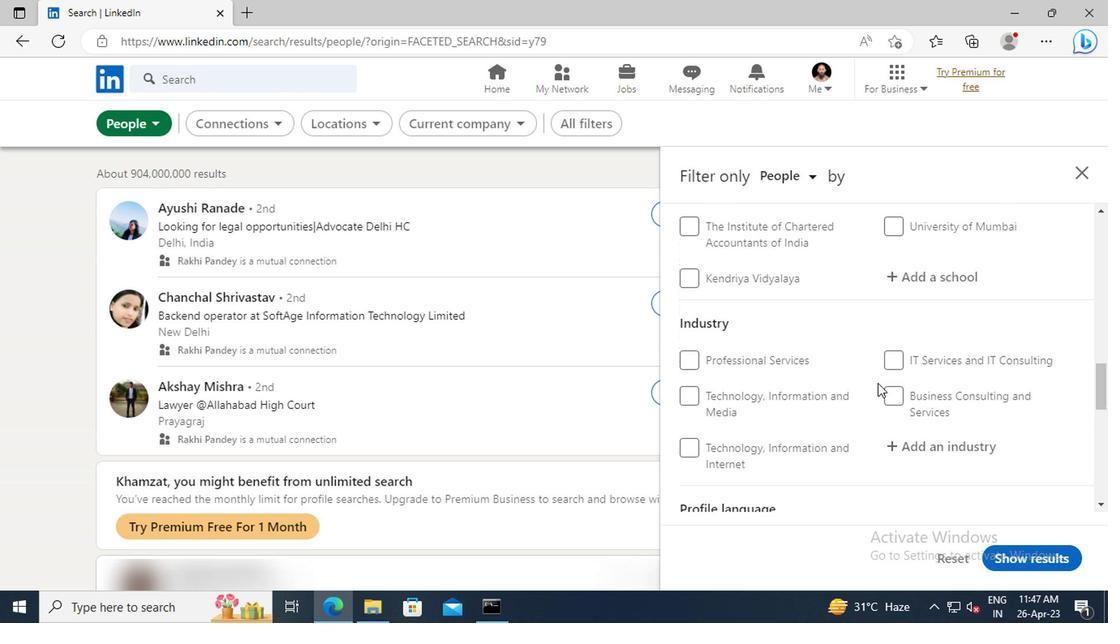 
Action: Mouse scrolled (874, 384) with delta (0, 0)
Screenshot: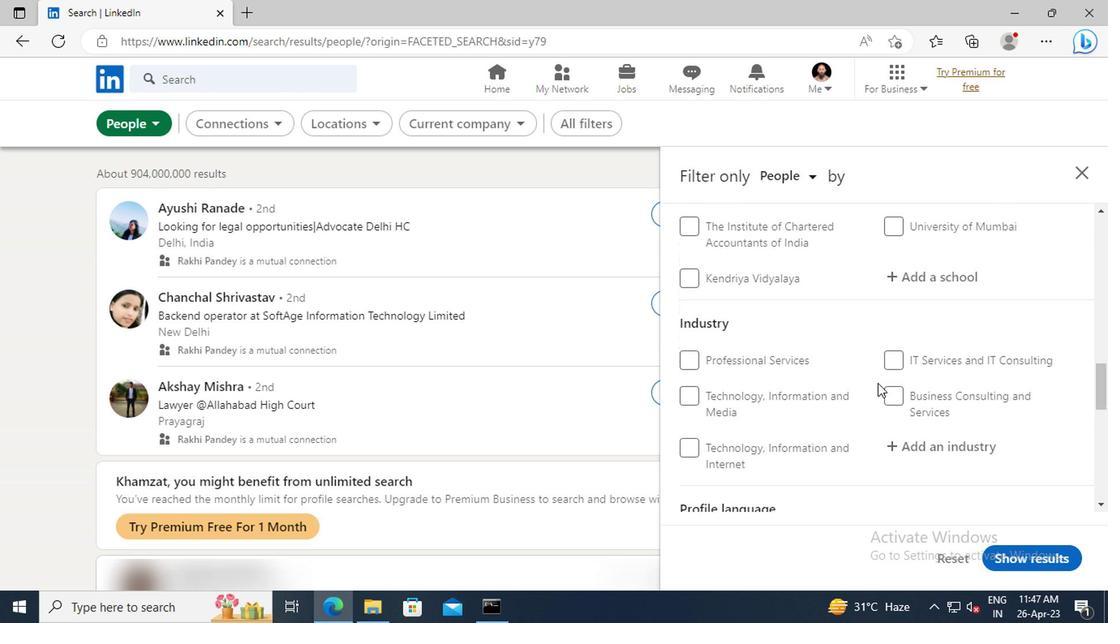 
Action: Mouse scrolled (874, 384) with delta (0, 0)
Screenshot: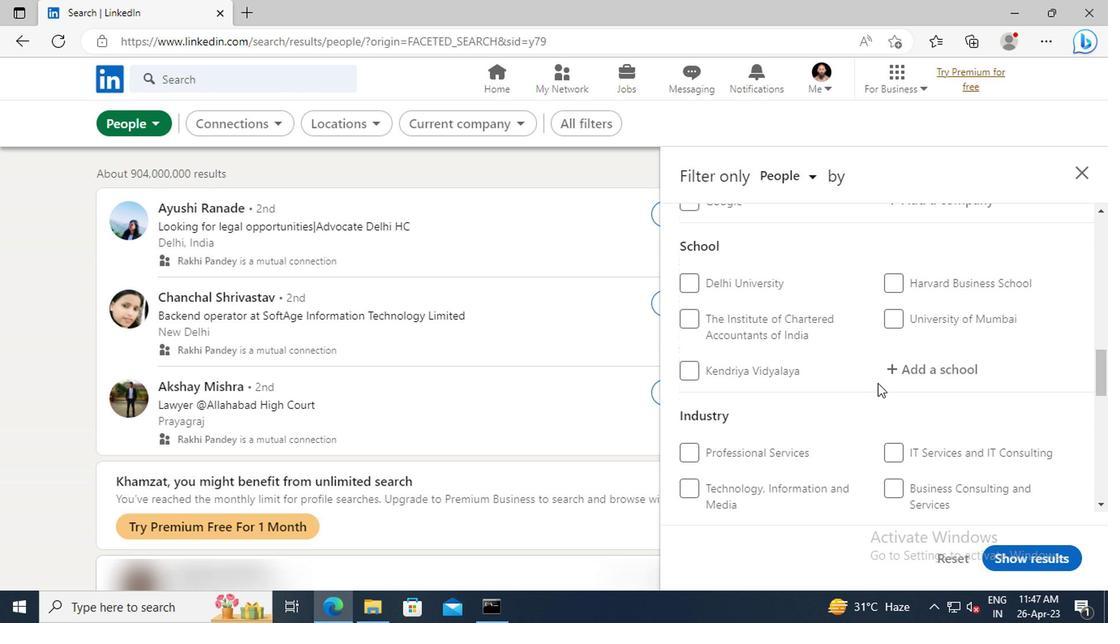
Action: Mouse scrolled (874, 384) with delta (0, 0)
Screenshot: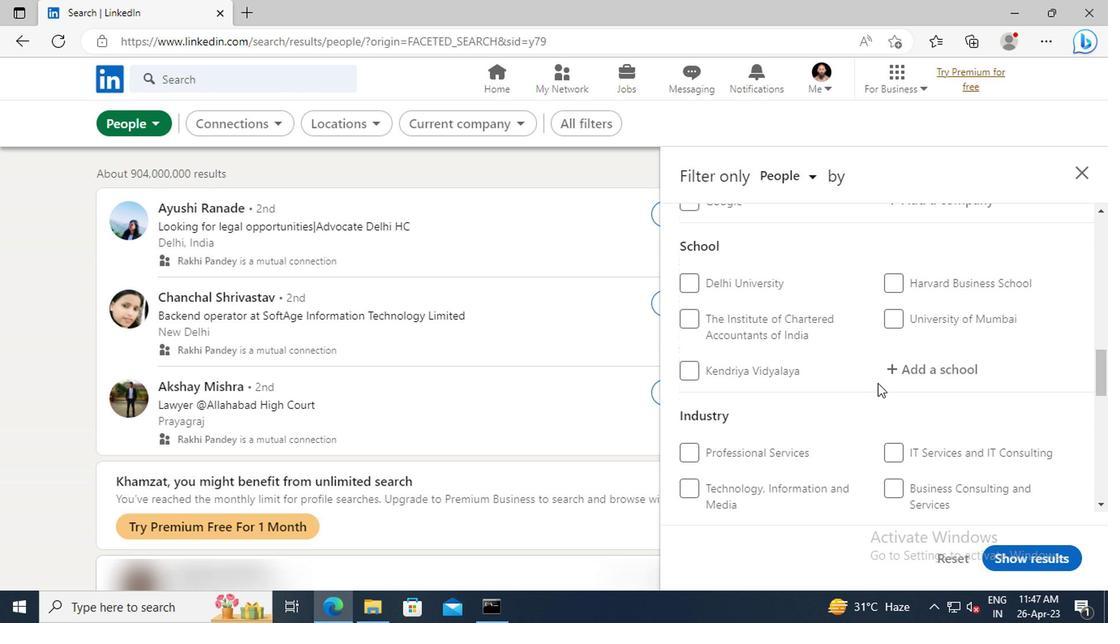 
Action: Mouse scrolled (874, 384) with delta (0, 0)
Screenshot: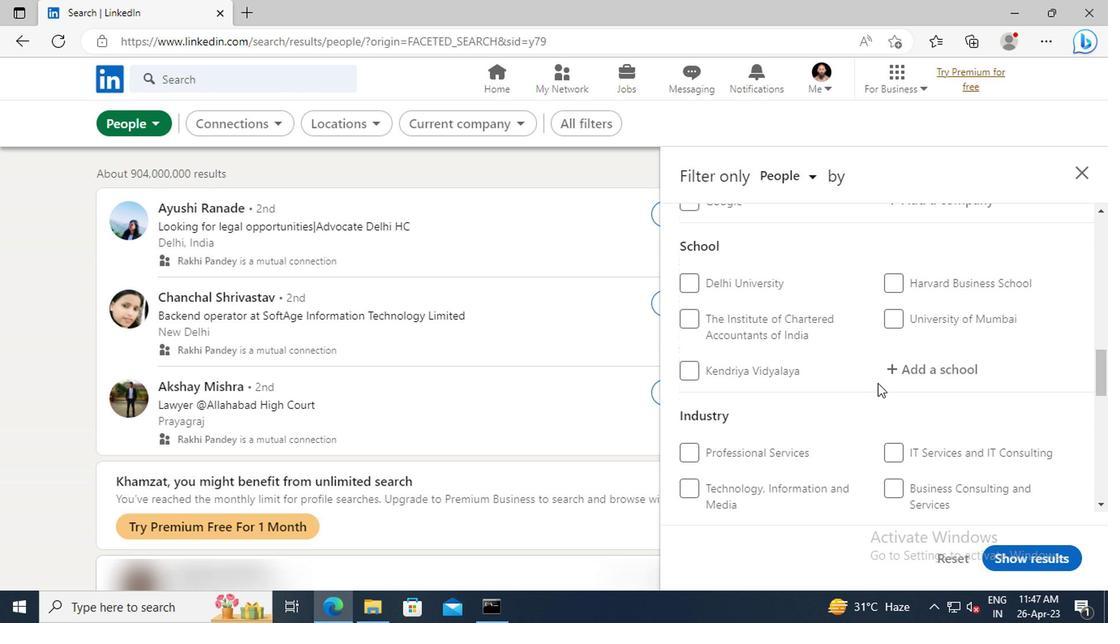 
Action: Mouse scrolled (874, 384) with delta (0, 0)
Screenshot: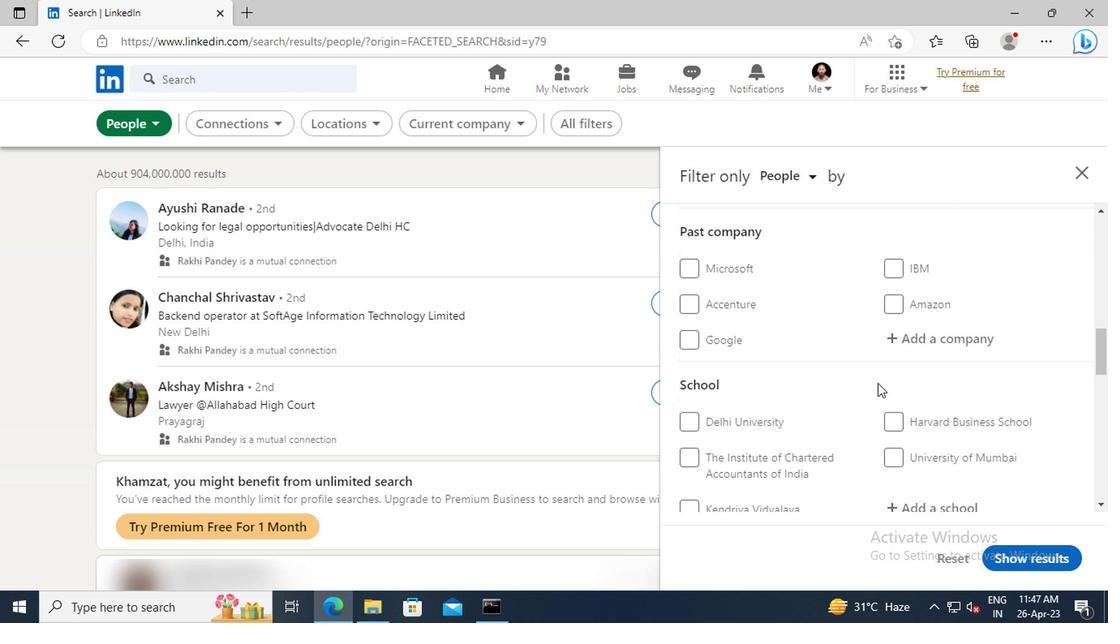 
Action: Mouse scrolled (874, 384) with delta (0, 0)
Screenshot: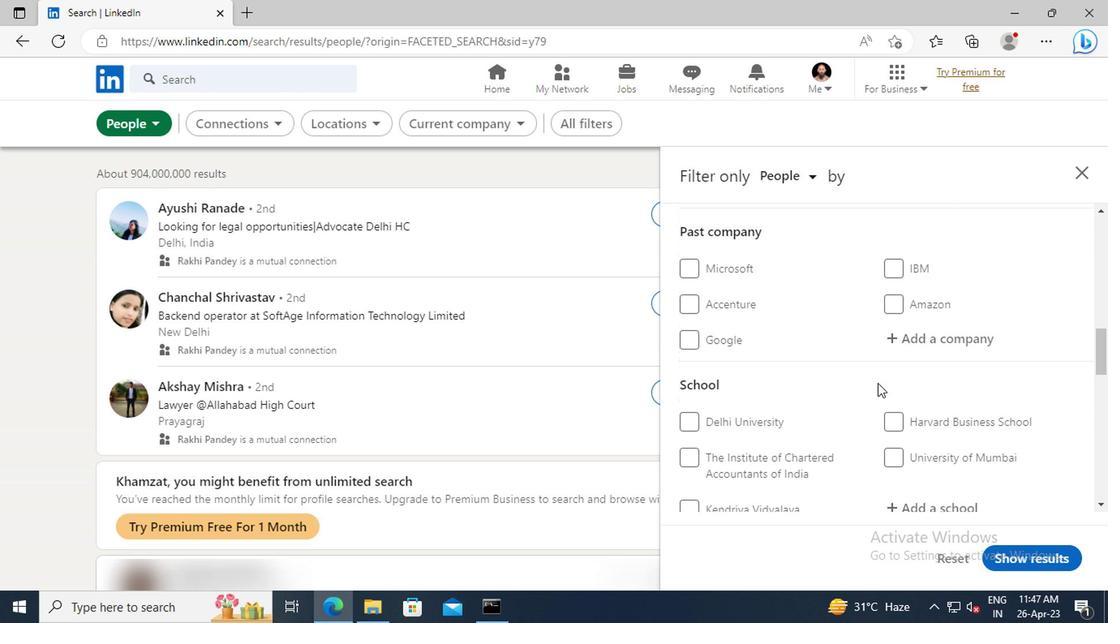 
Action: Mouse scrolled (874, 384) with delta (0, 0)
Screenshot: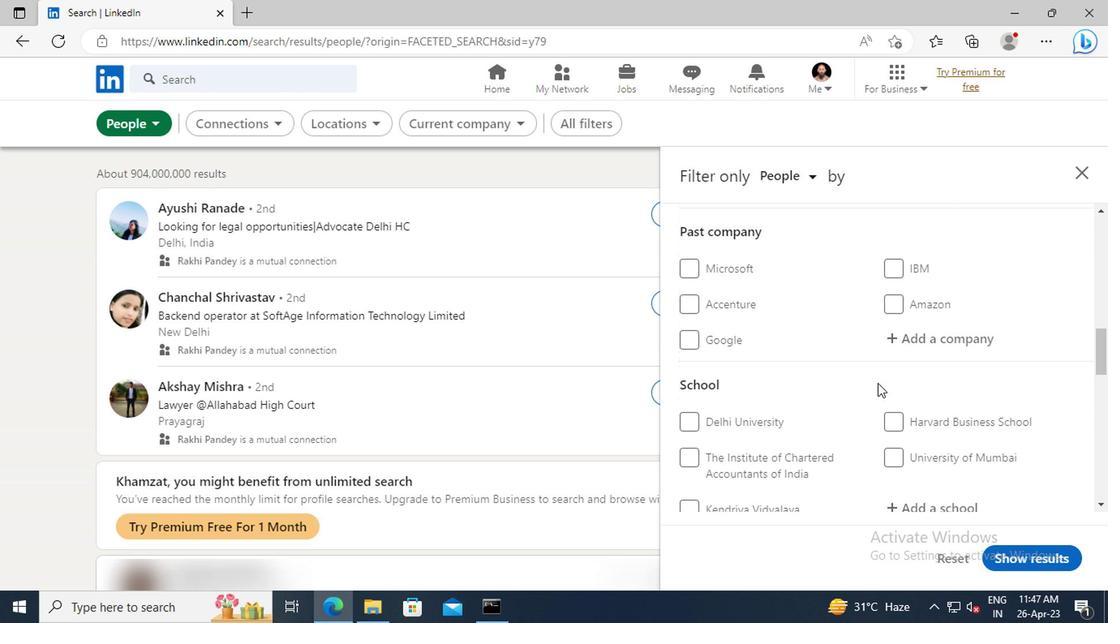 
Action: Mouse scrolled (874, 384) with delta (0, 0)
Screenshot: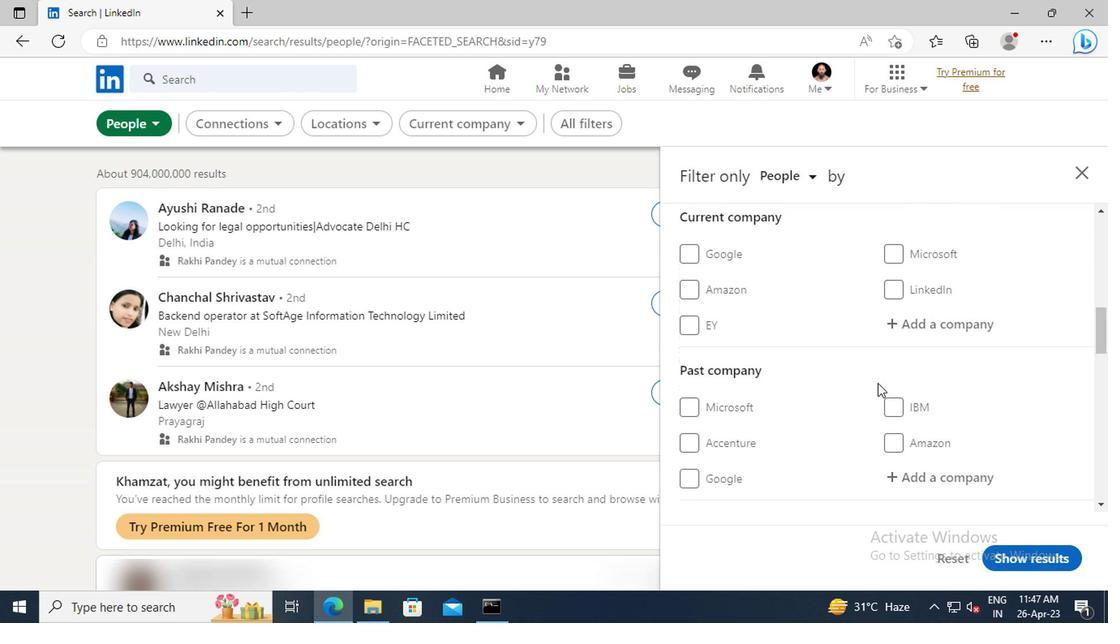 
Action: Mouse scrolled (874, 384) with delta (0, 0)
Screenshot: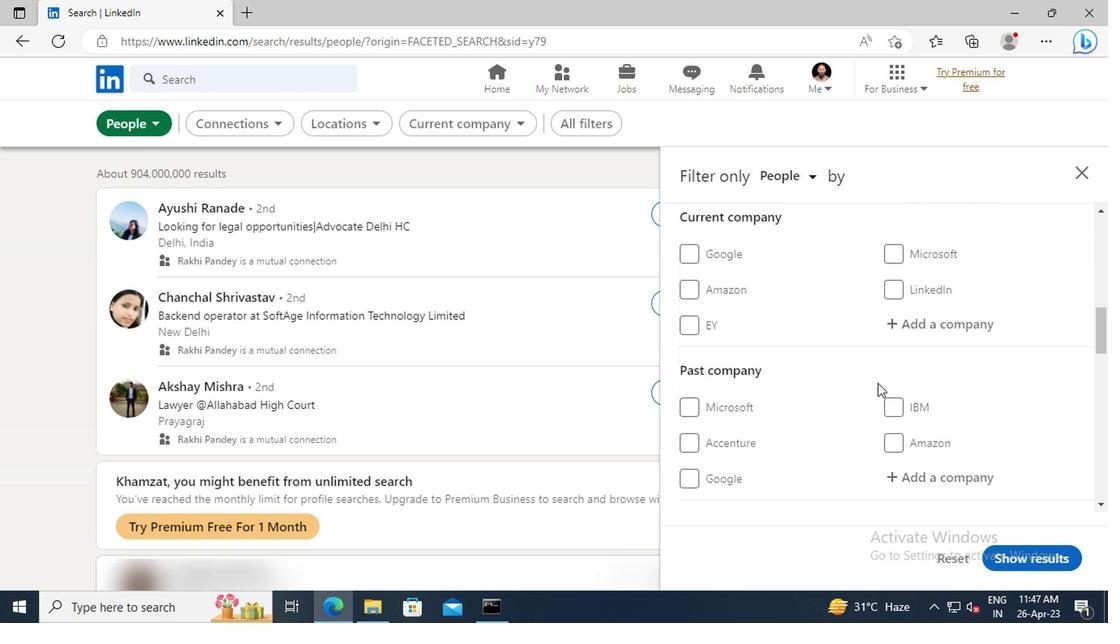 
Action: Mouse moved to (895, 412)
Screenshot: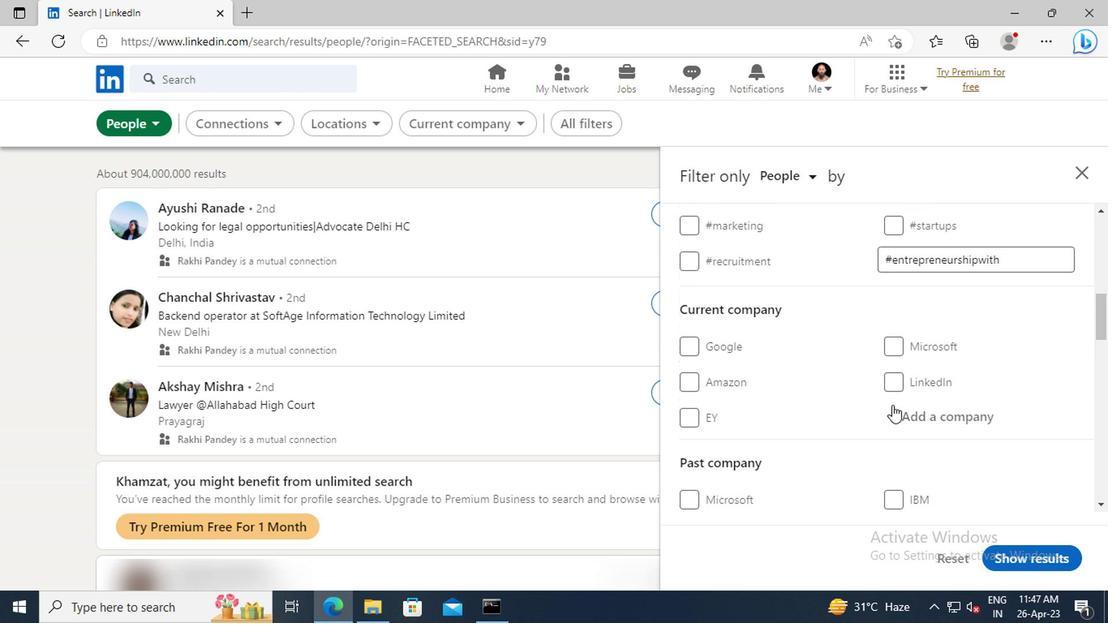 
Action: Mouse pressed left at (895, 412)
Screenshot: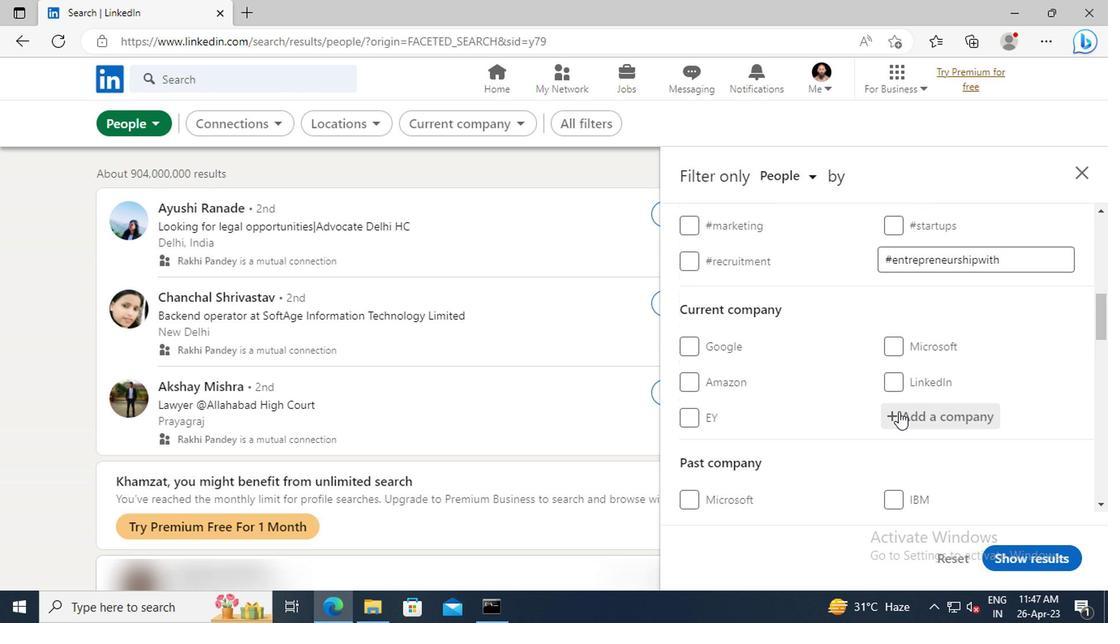 
Action: Key pressed <Key.shift>RESOURCE<Key.space><Key.shift>SOLUTIONS
Screenshot: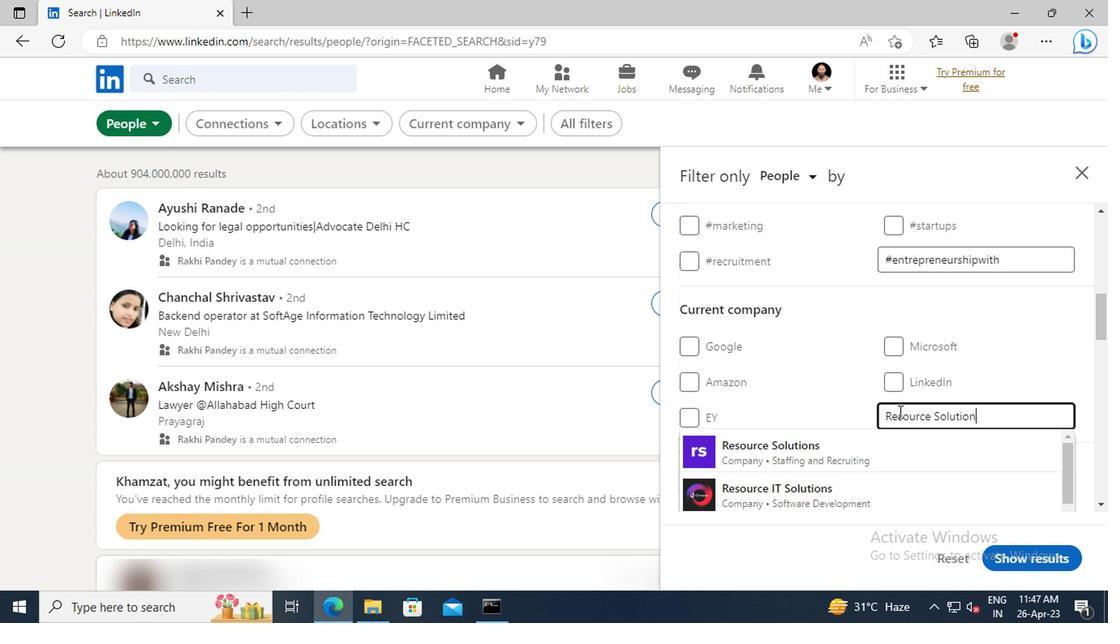 
Action: Mouse moved to (874, 449)
Screenshot: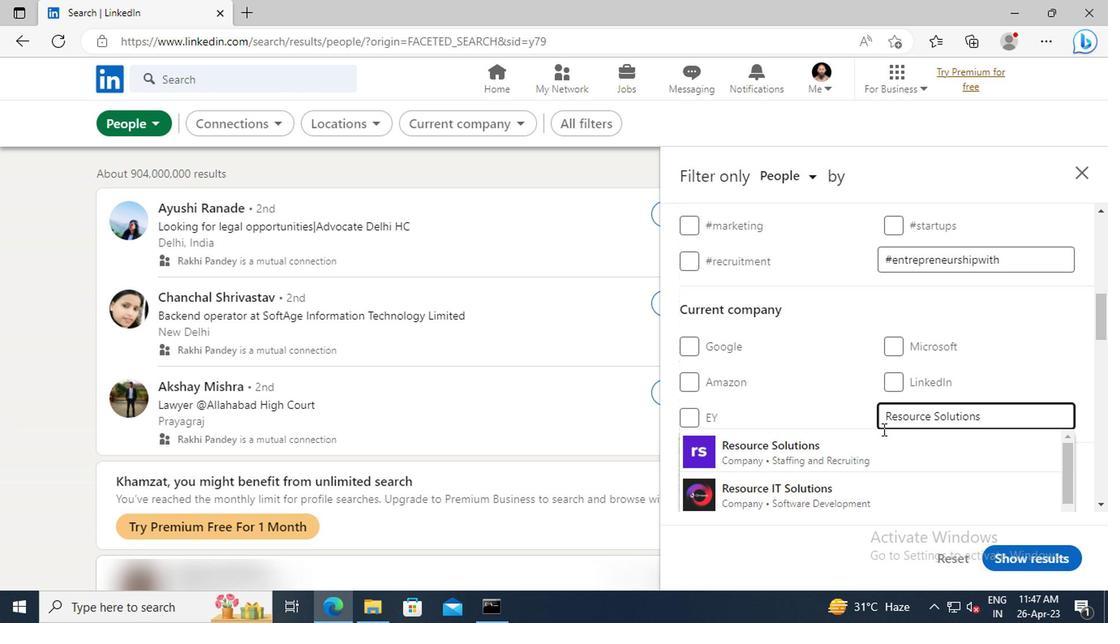 
Action: Mouse pressed left at (874, 449)
Screenshot: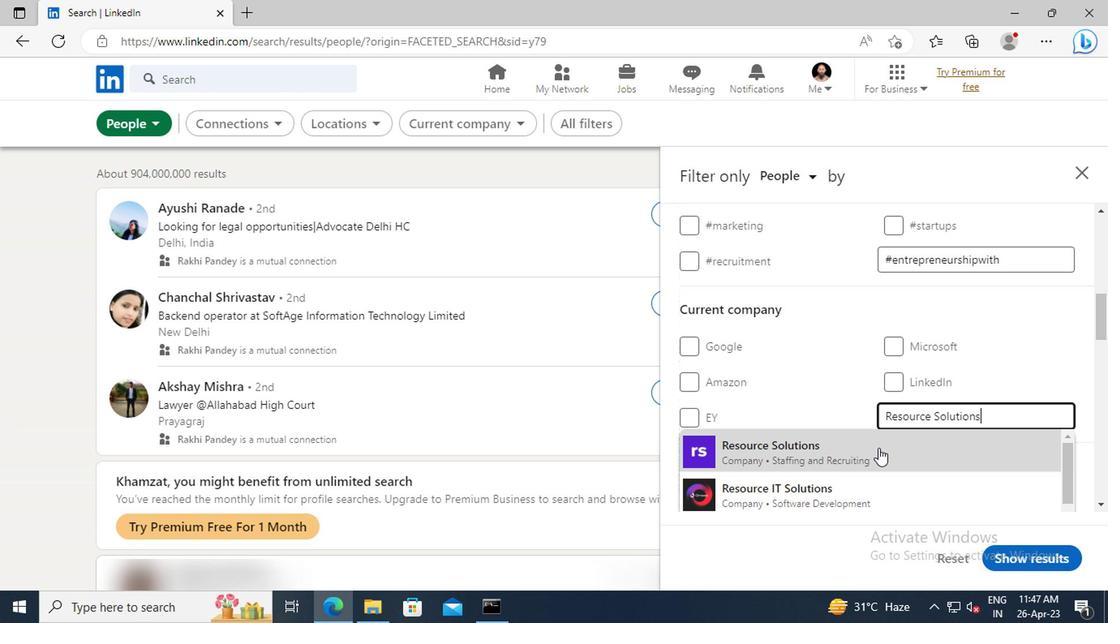 
Action: Mouse moved to (872, 353)
Screenshot: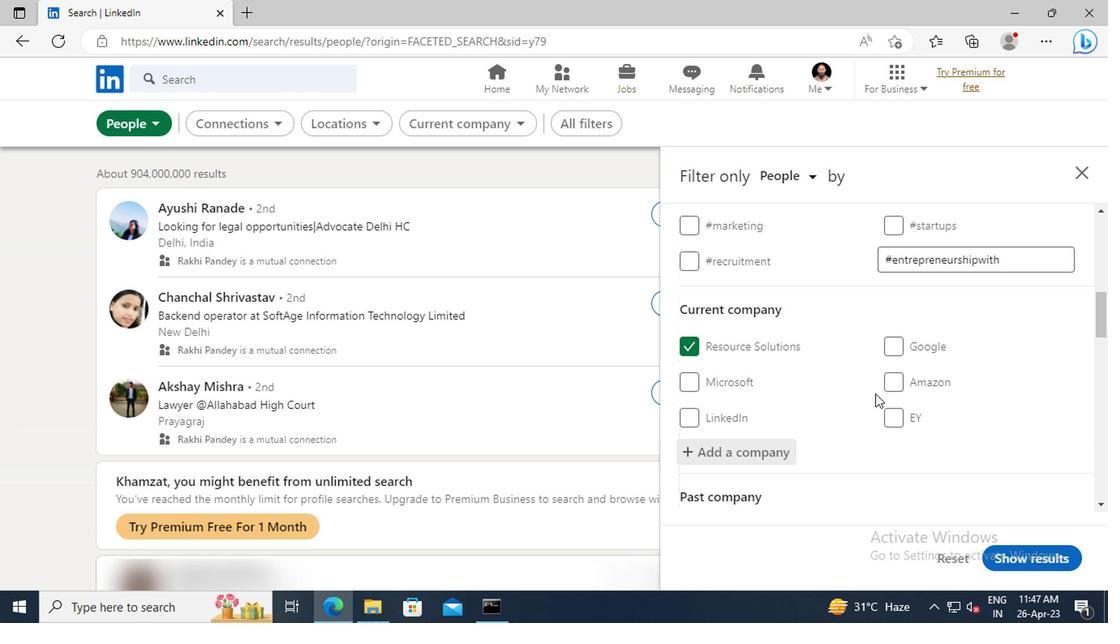 
Action: Mouse scrolled (872, 352) with delta (0, 0)
Screenshot: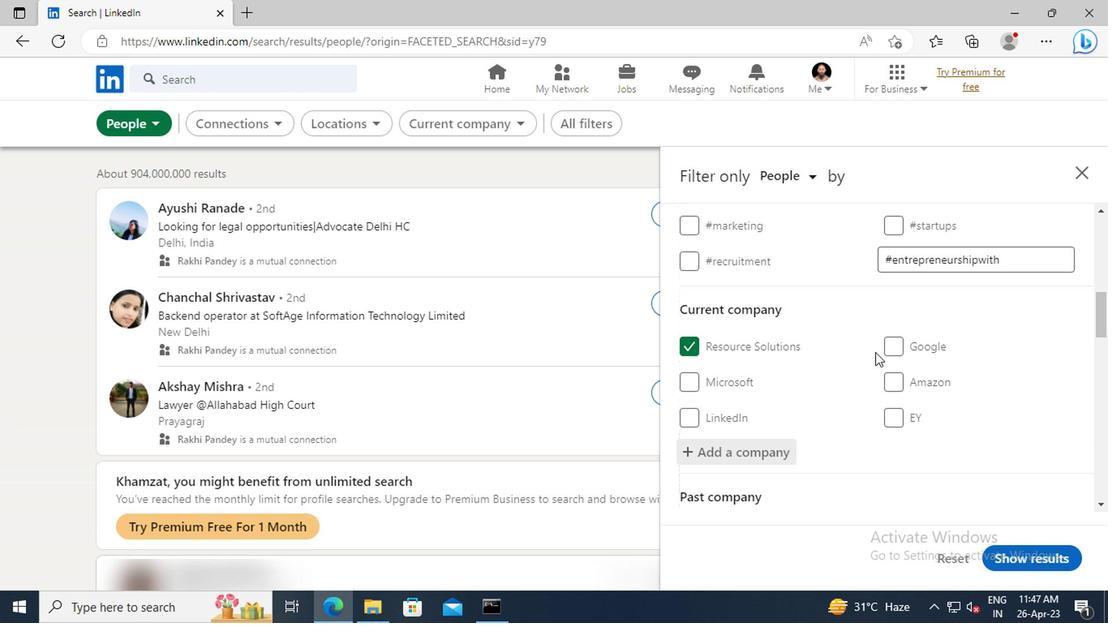 
Action: Mouse scrolled (872, 352) with delta (0, 0)
Screenshot: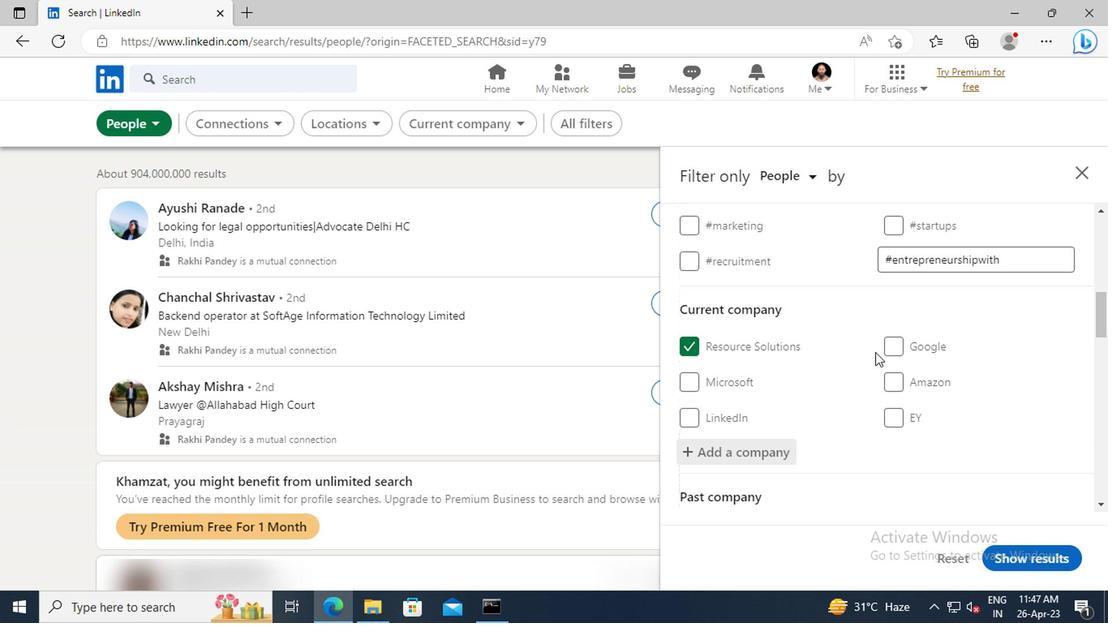 
Action: Mouse scrolled (872, 352) with delta (0, 0)
Screenshot: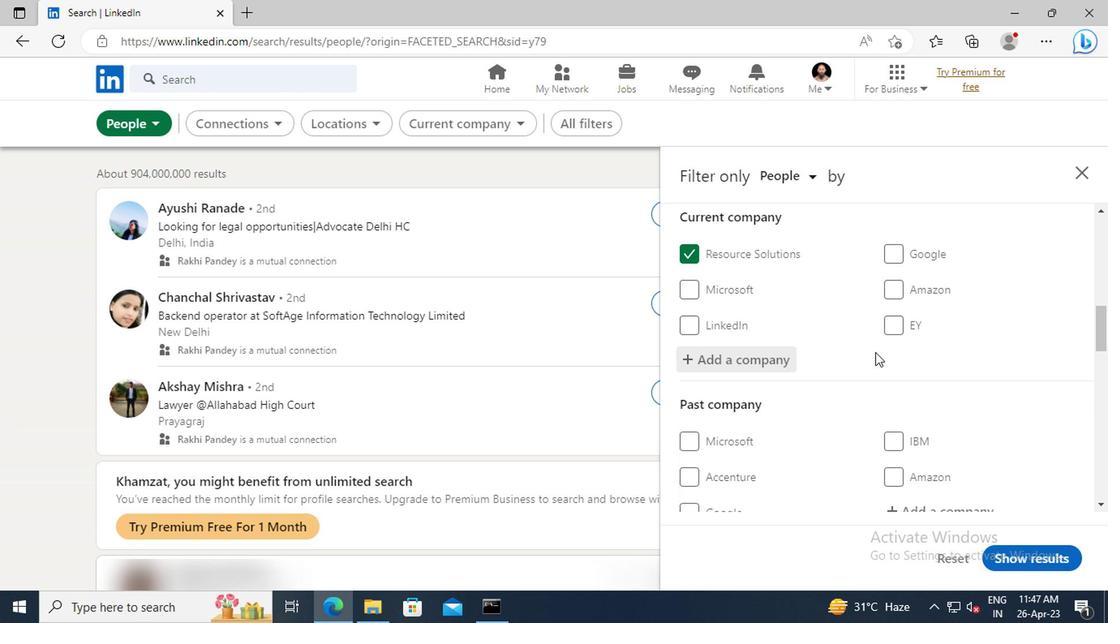
Action: Mouse scrolled (872, 352) with delta (0, 0)
Screenshot: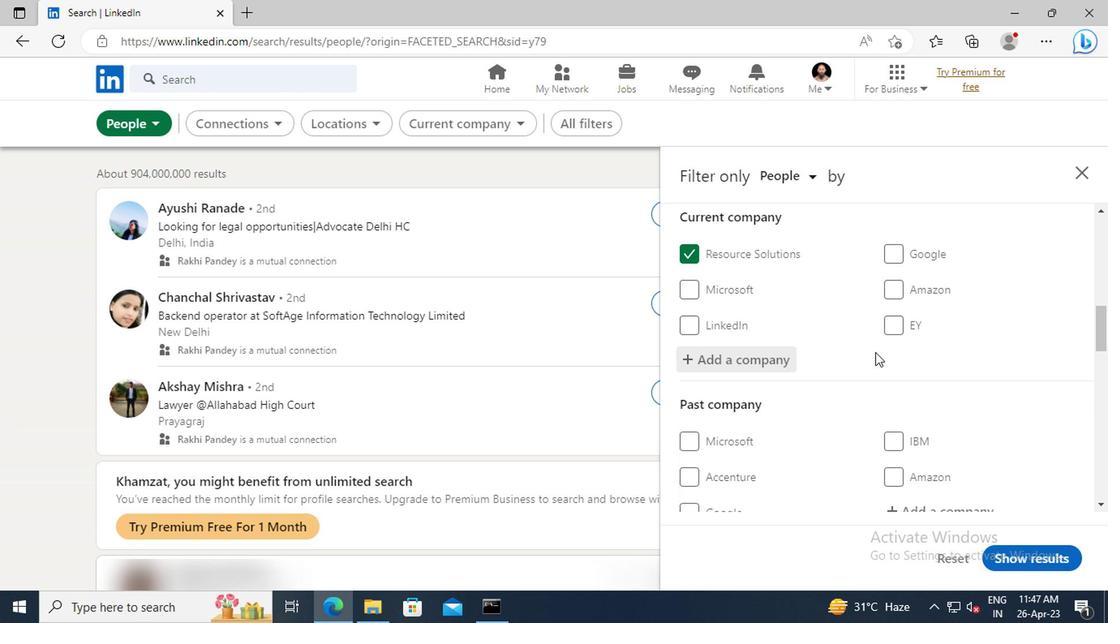 
Action: Mouse scrolled (872, 352) with delta (0, 0)
Screenshot: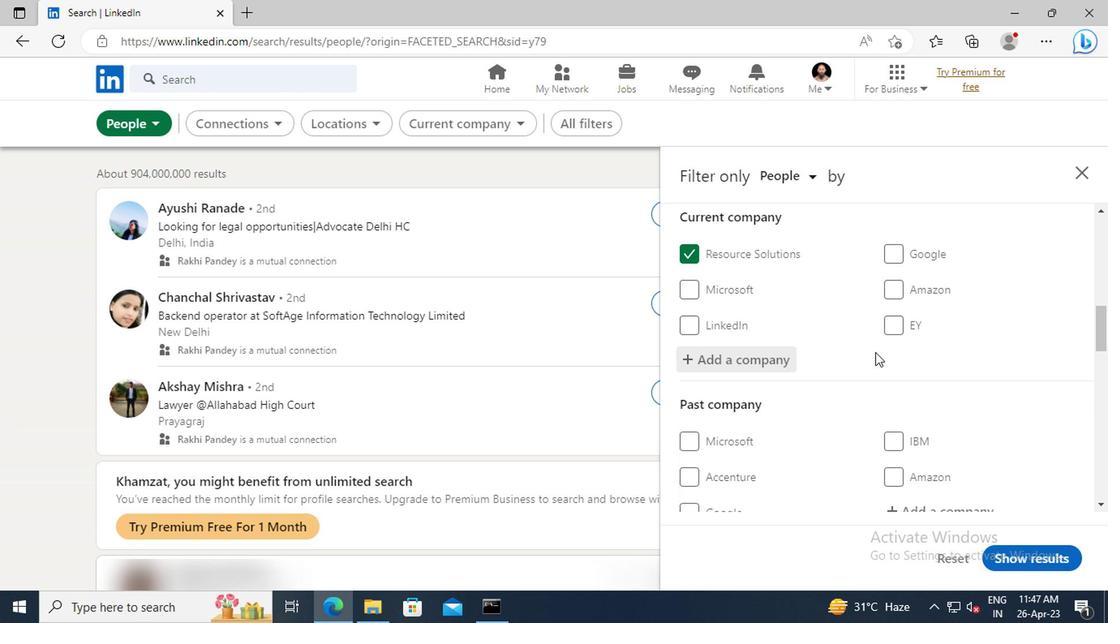 
Action: Mouse scrolled (872, 352) with delta (0, 0)
Screenshot: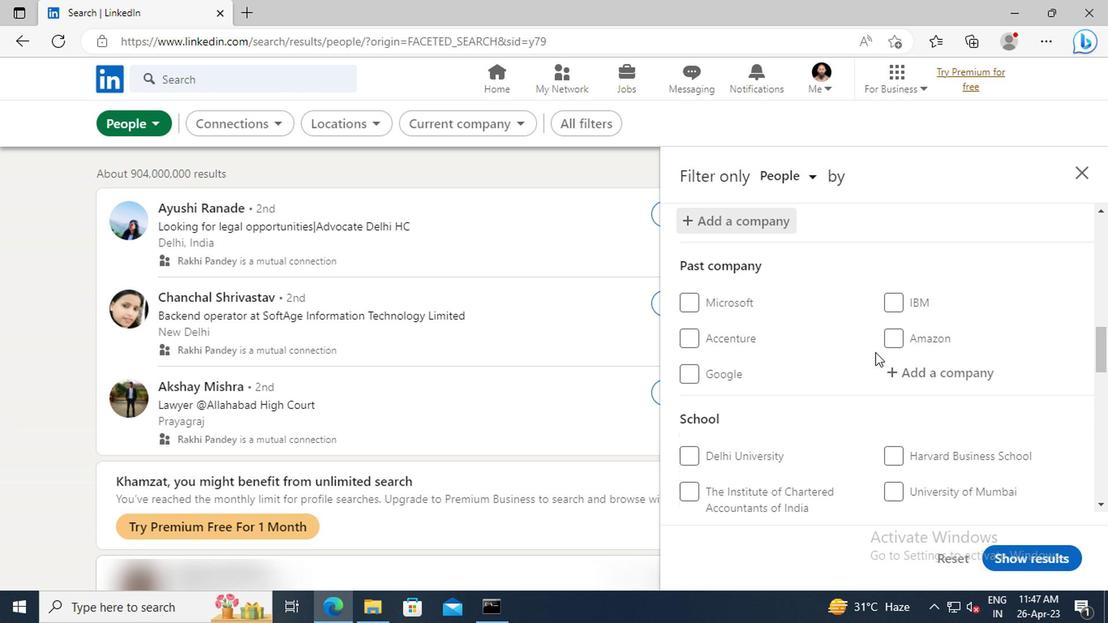 
Action: Mouse scrolled (872, 352) with delta (0, 0)
Screenshot: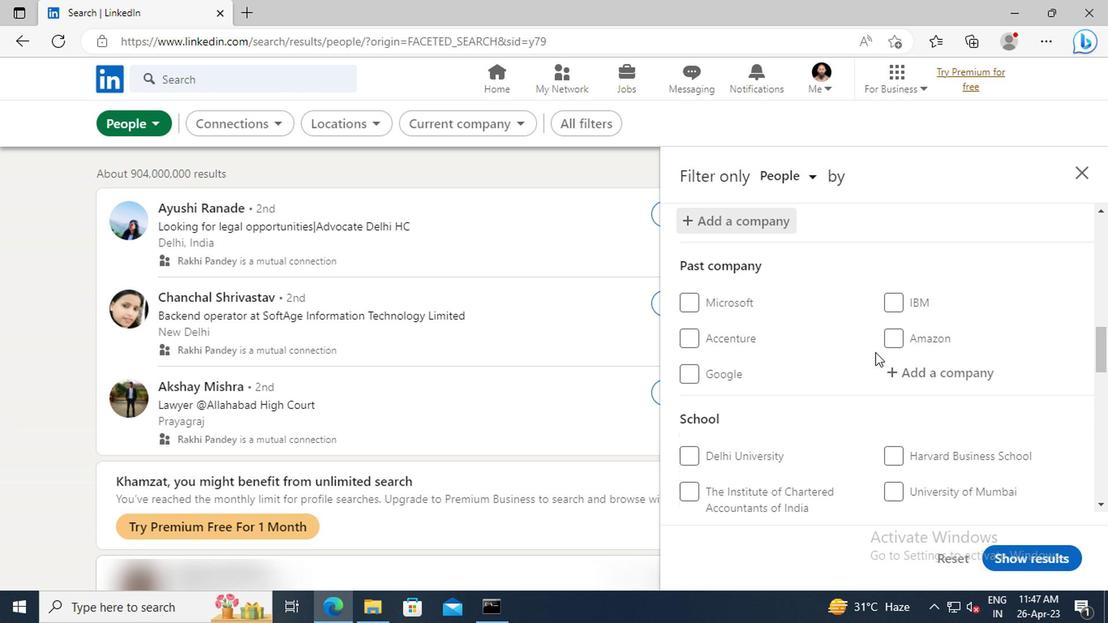 
Action: Mouse scrolled (872, 352) with delta (0, 0)
Screenshot: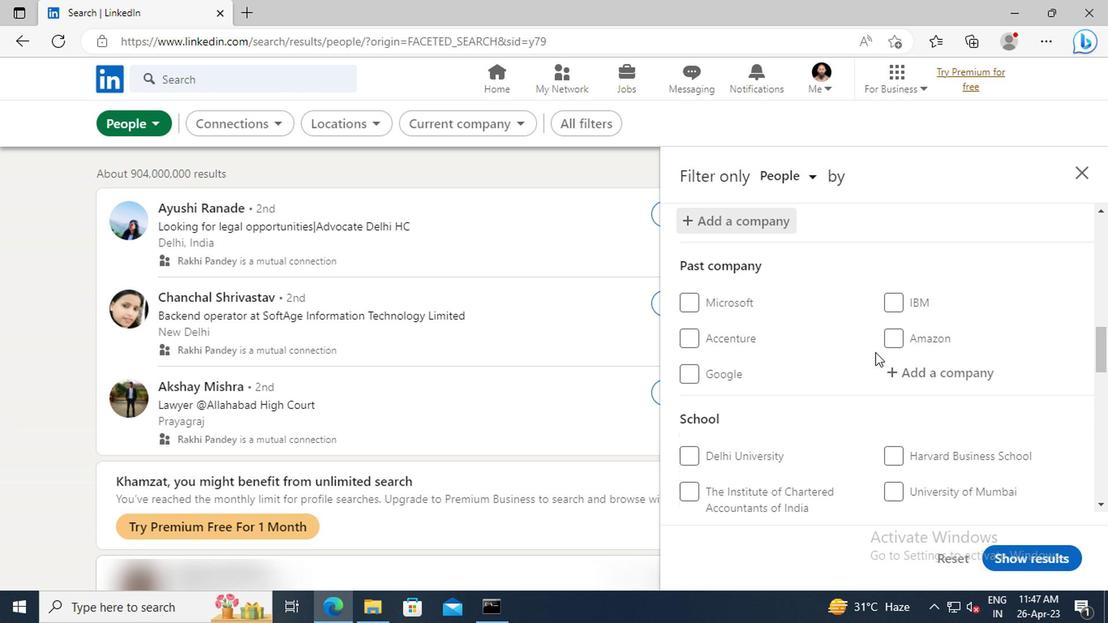 
Action: Mouse scrolled (872, 352) with delta (0, 0)
Screenshot: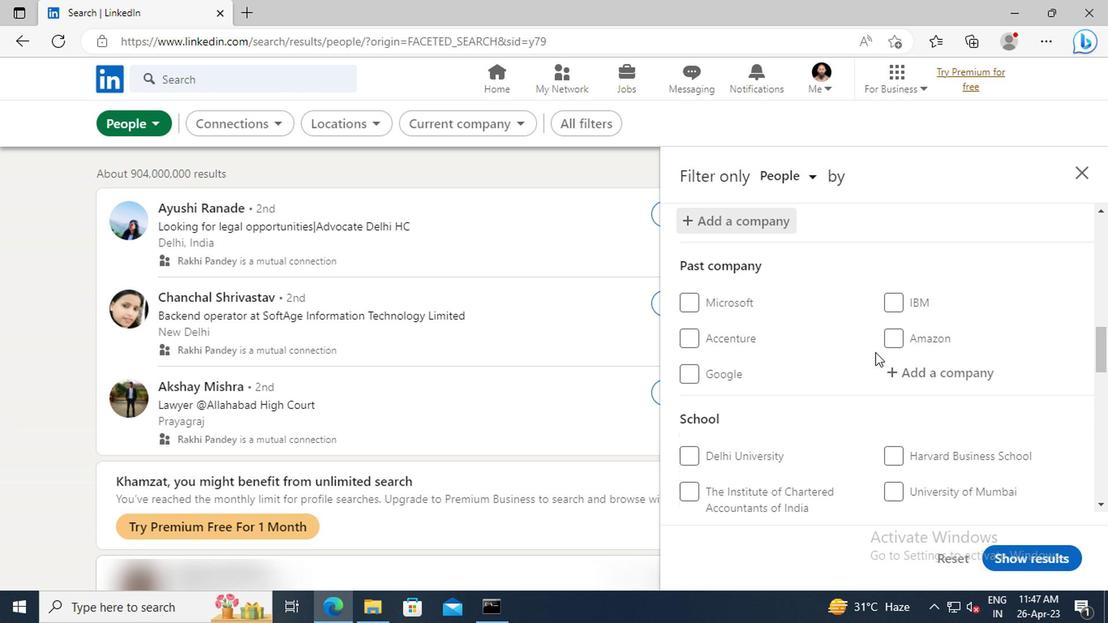 
Action: Mouse moved to (898, 360)
Screenshot: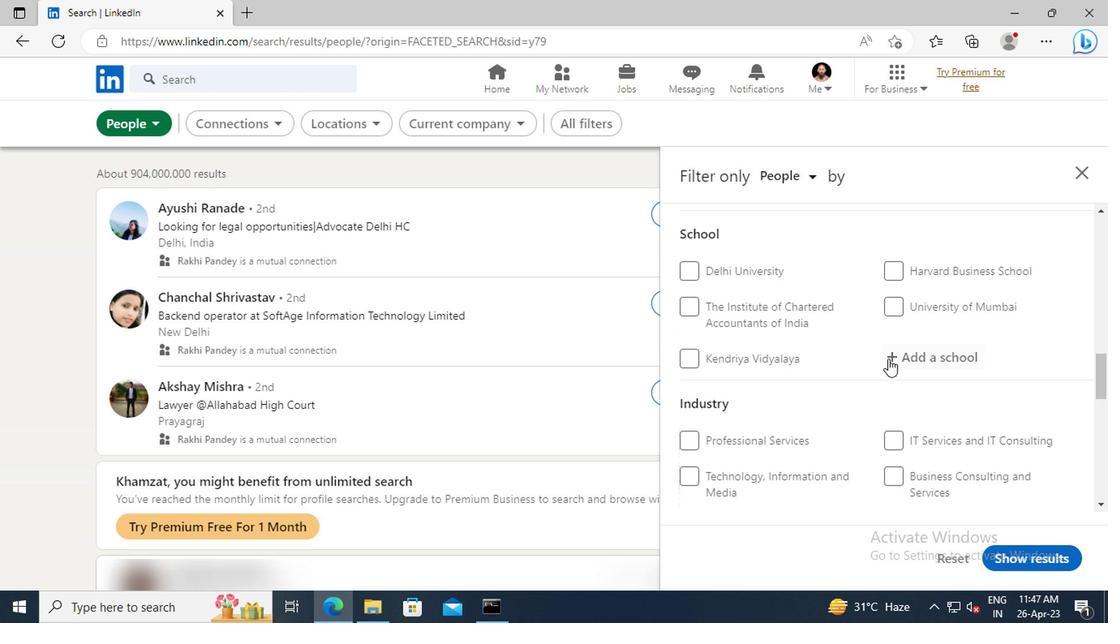 
Action: Mouse pressed left at (898, 360)
Screenshot: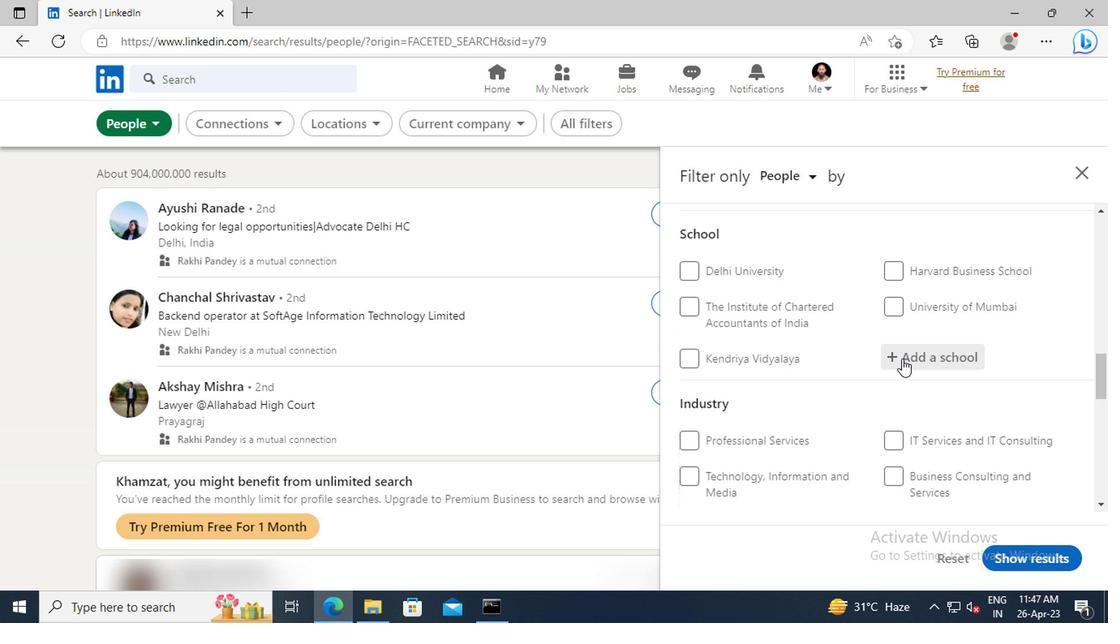 
Action: Key pressed <Key.shift>MUFFAKHAM<Key.space><Key.shift>JAH<Key.space><Key.shift>COLLEGE<Key.space><Key.shift>OF<Key.space><Key.shift>ENGINEERING<Key.space><Key.shift>AND<Key.space><Key.shift>TECHNOLOGY
Screenshot: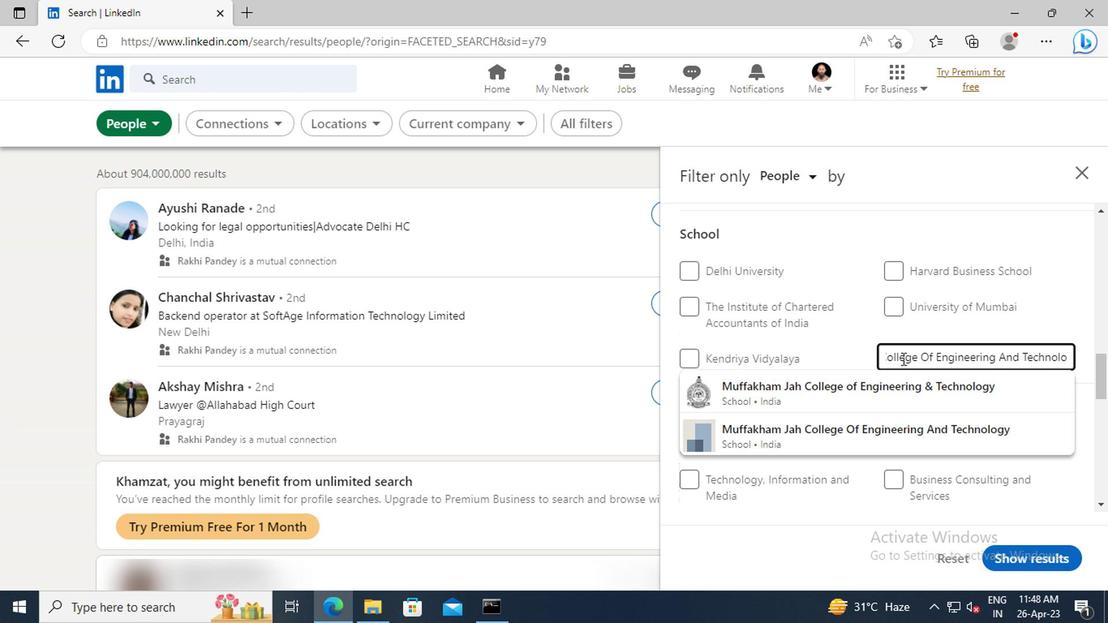 
Action: Mouse moved to (912, 426)
Screenshot: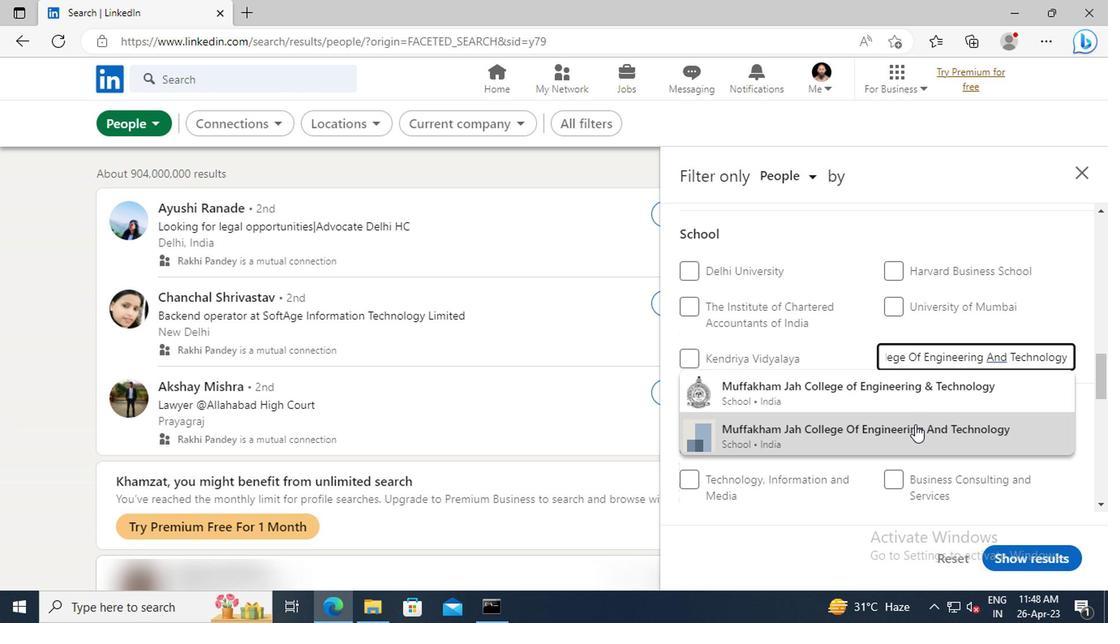 
Action: Mouse pressed left at (912, 426)
Screenshot: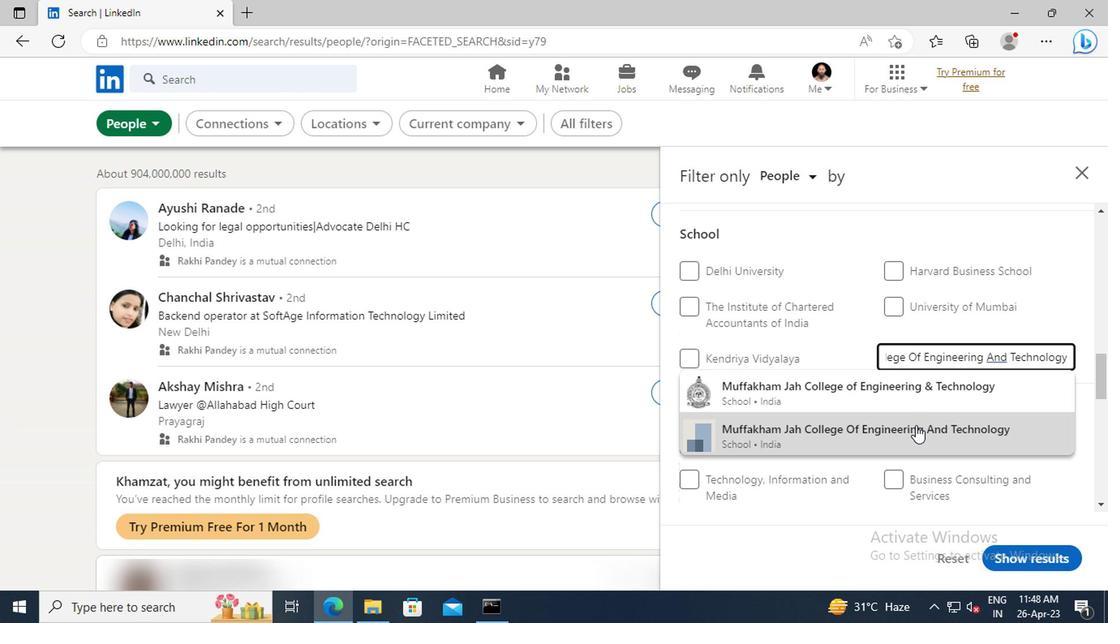 
Action: Mouse moved to (895, 342)
Screenshot: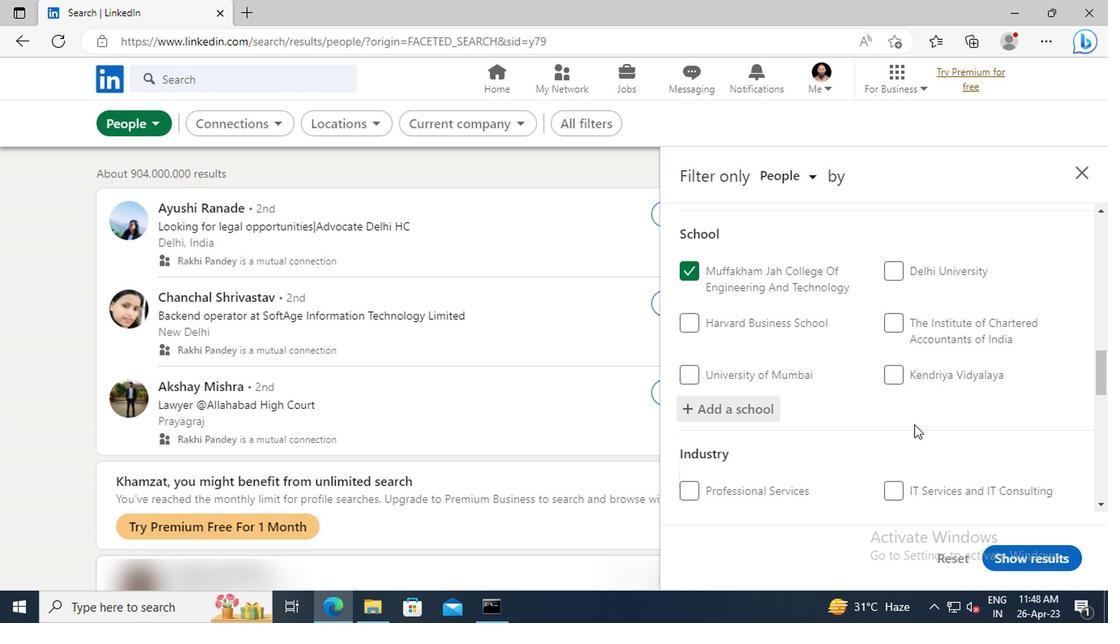 
Action: Mouse scrolled (895, 341) with delta (0, -1)
Screenshot: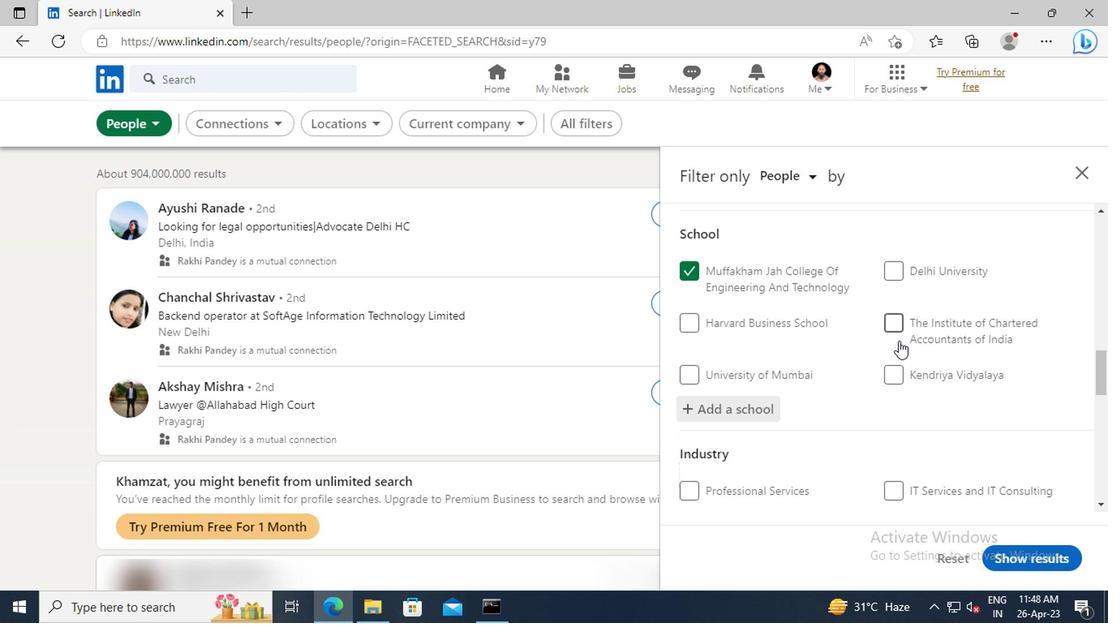 
Action: Mouse scrolled (895, 341) with delta (0, -1)
Screenshot: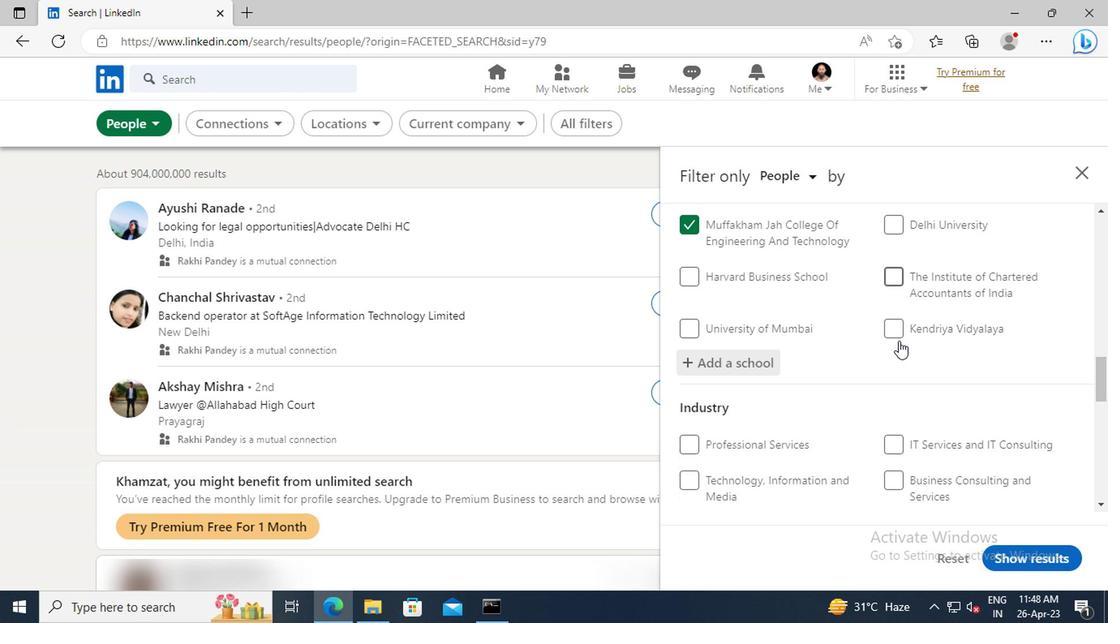
Action: Mouse scrolled (895, 341) with delta (0, -1)
Screenshot: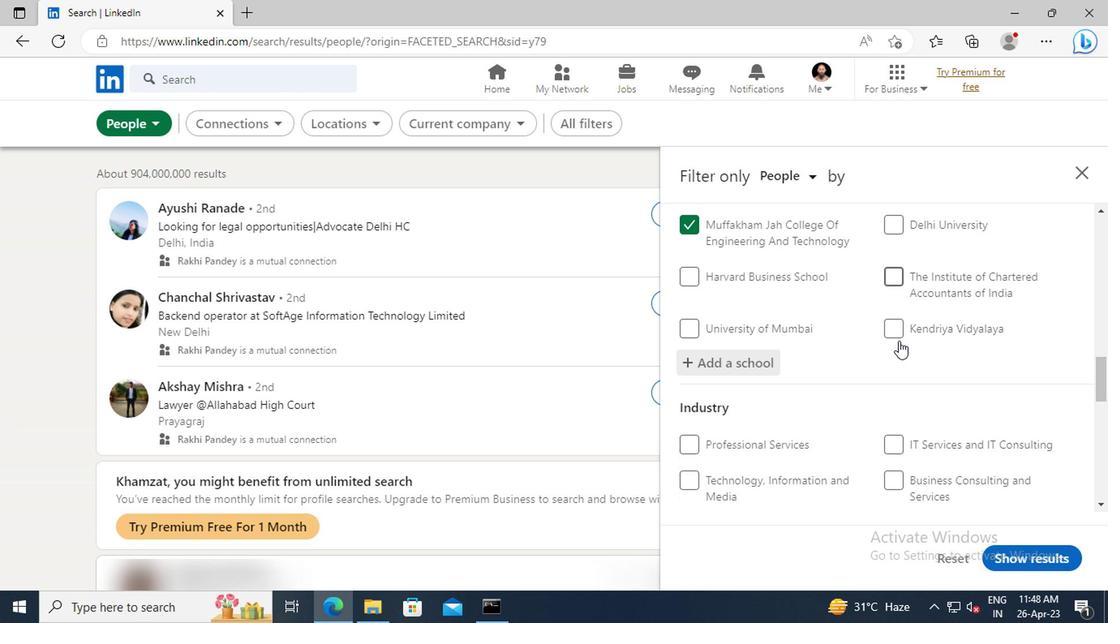 
Action: Mouse scrolled (895, 341) with delta (0, -1)
Screenshot: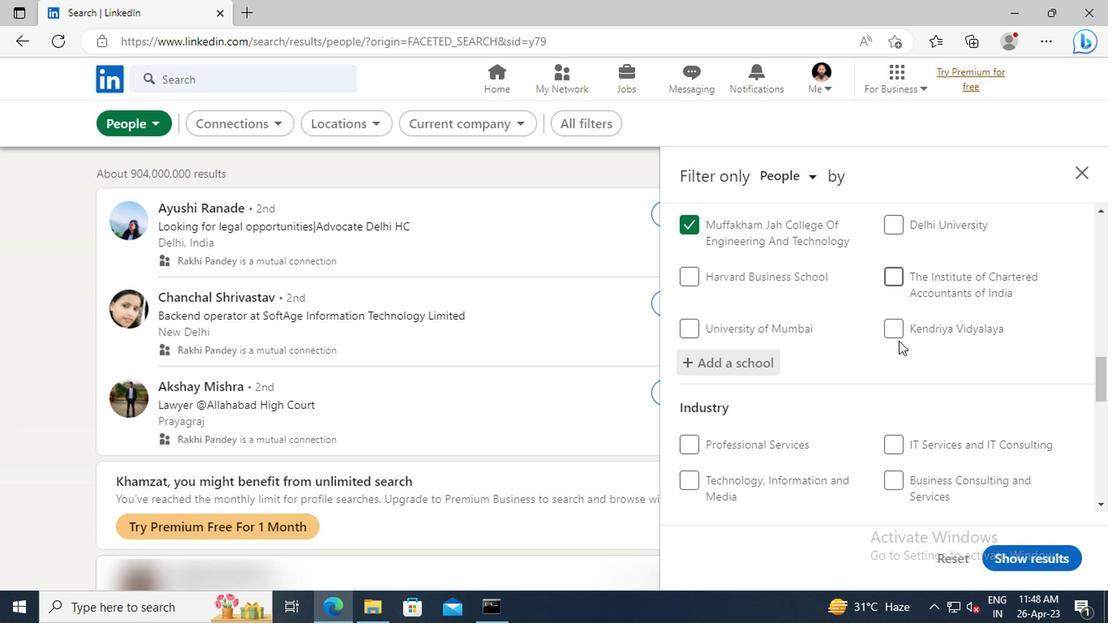 
Action: Mouse scrolled (895, 341) with delta (0, -1)
Screenshot: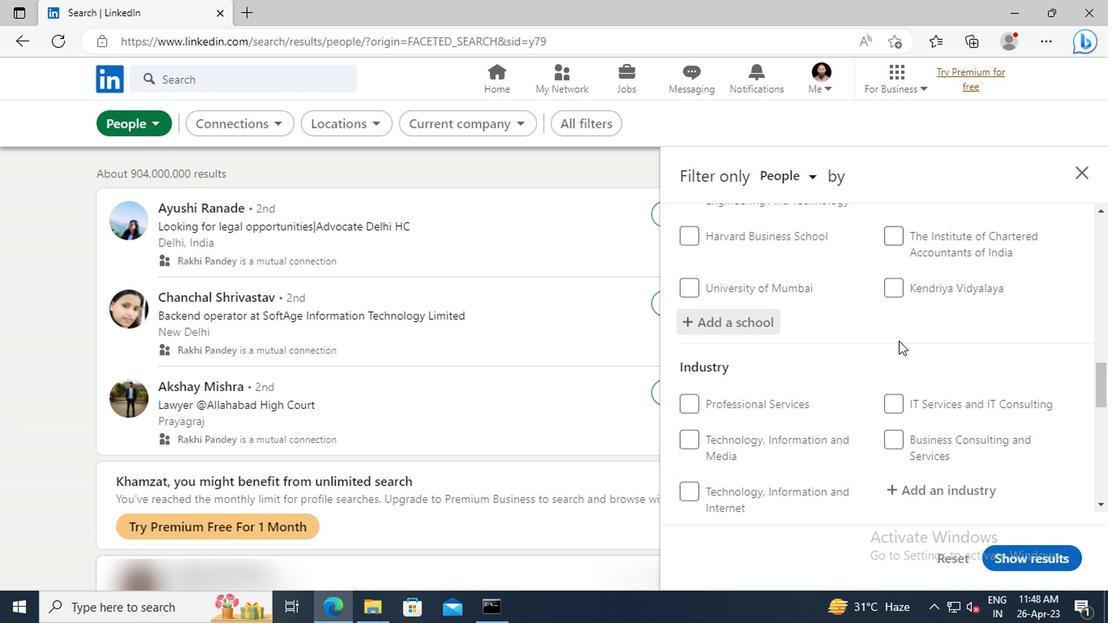 
Action: Mouse moved to (904, 352)
Screenshot: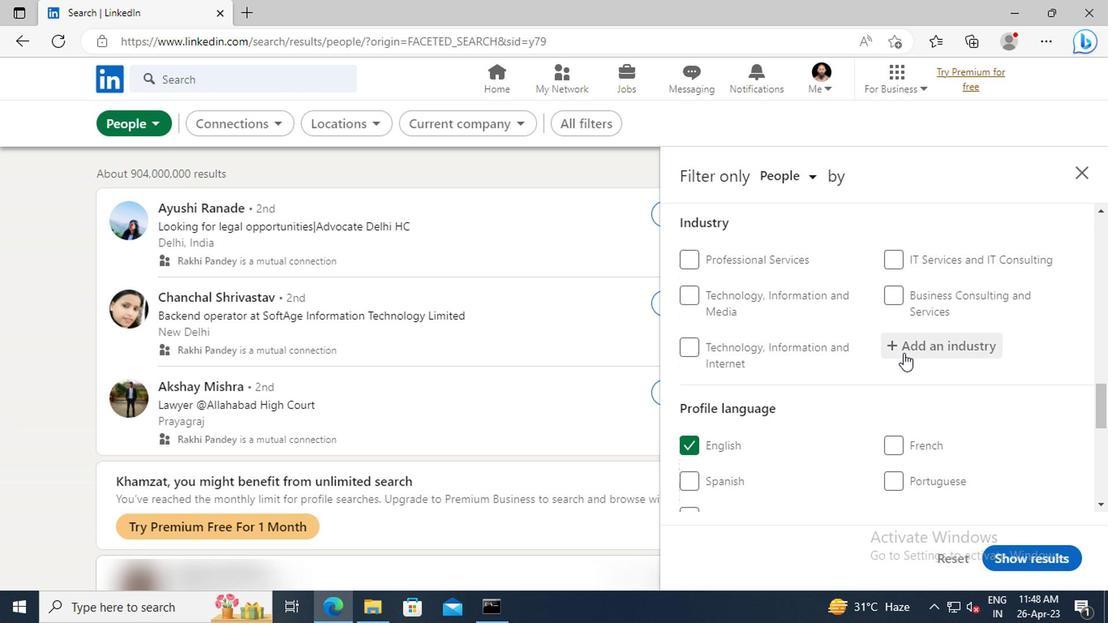 
Action: Mouse pressed left at (904, 352)
Screenshot: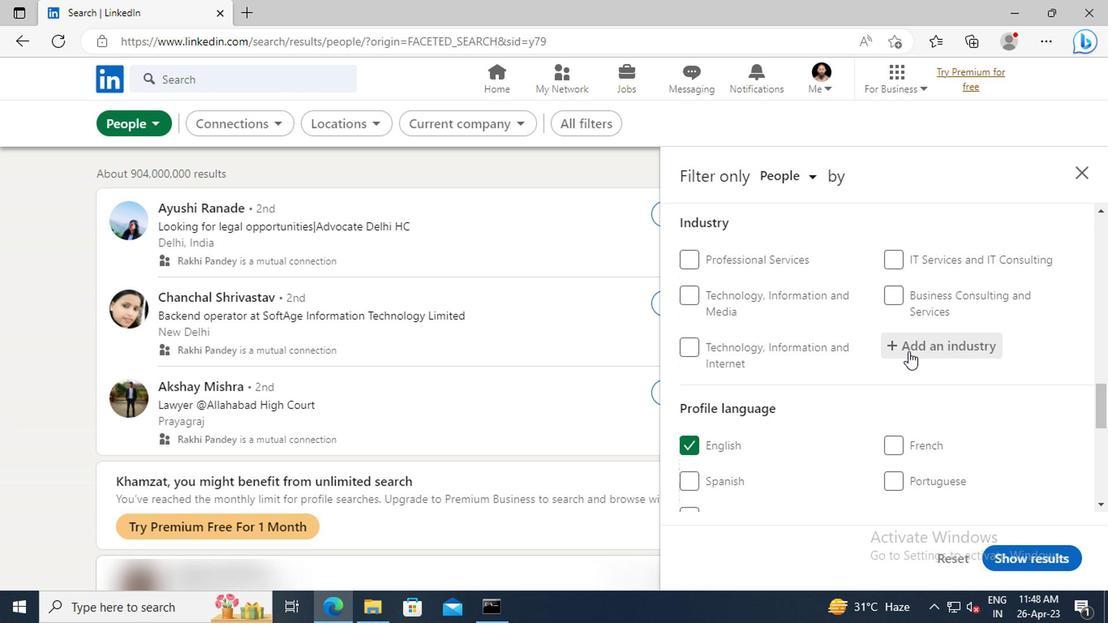 
Action: Key pressed <Key.shift>HOLDING<Key.space><Key.shift>COMPANIES
Screenshot: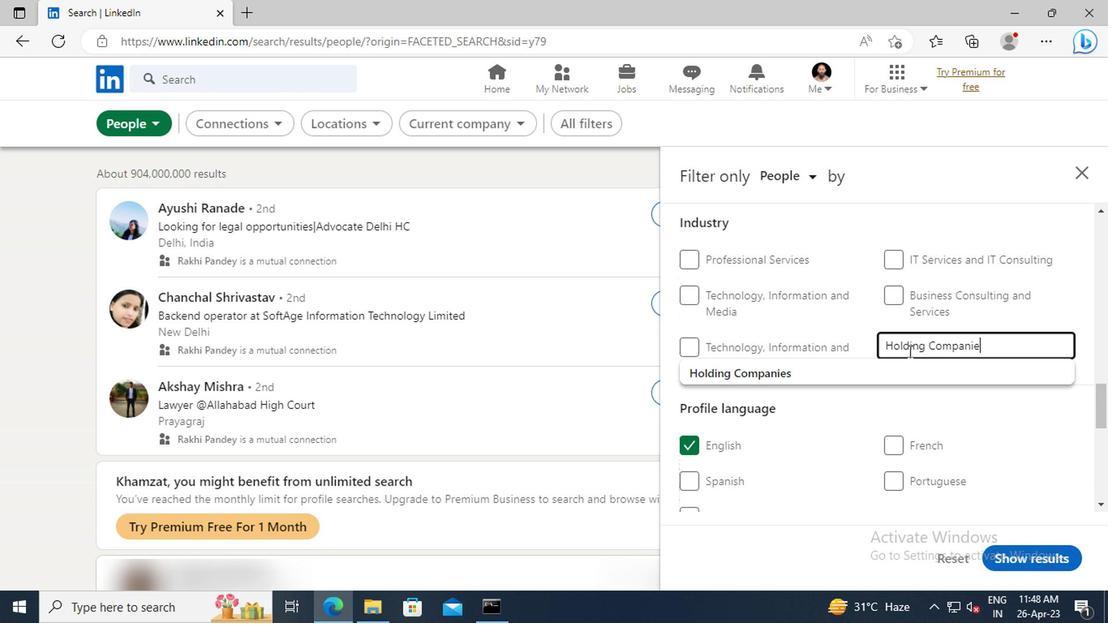 
Action: Mouse moved to (858, 372)
Screenshot: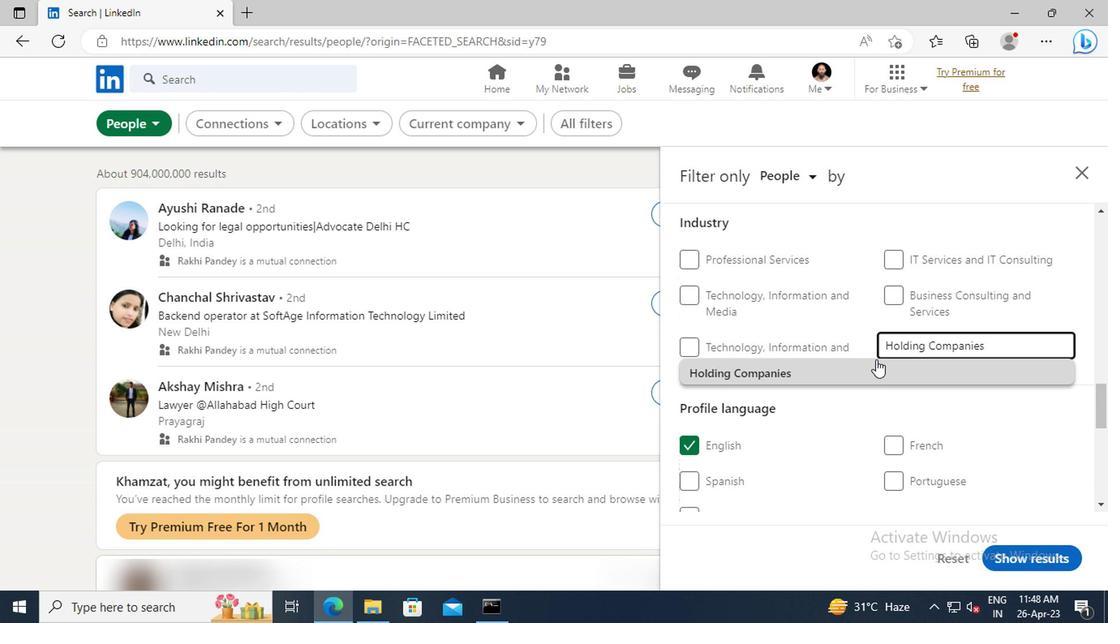 
Action: Mouse pressed left at (858, 372)
Screenshot: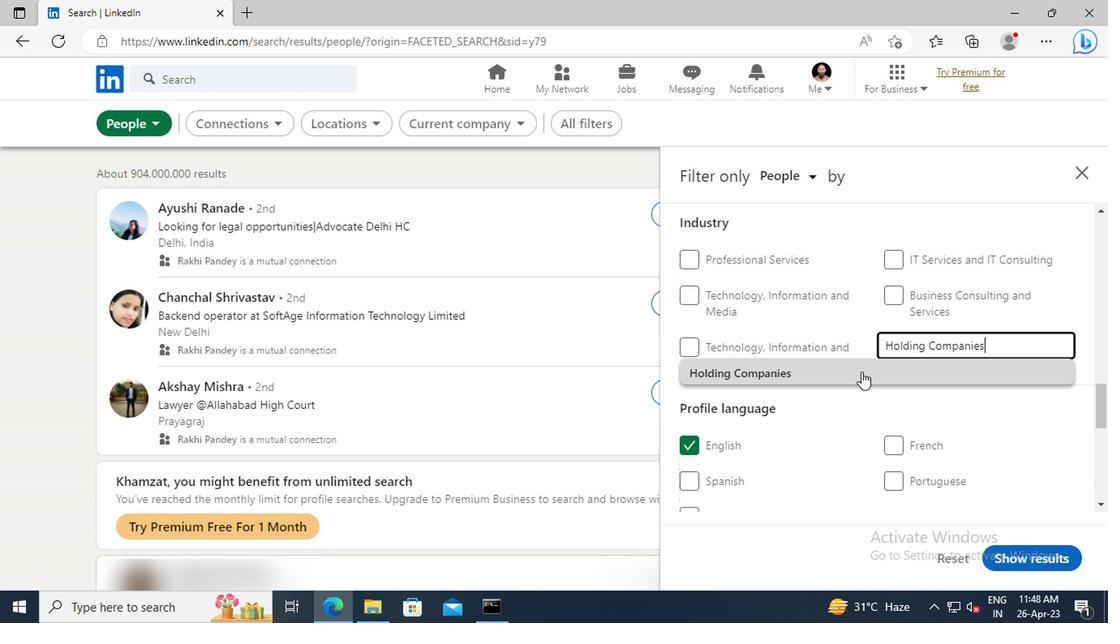 
Action: Mouse moved to (840, 328)
Screenshot: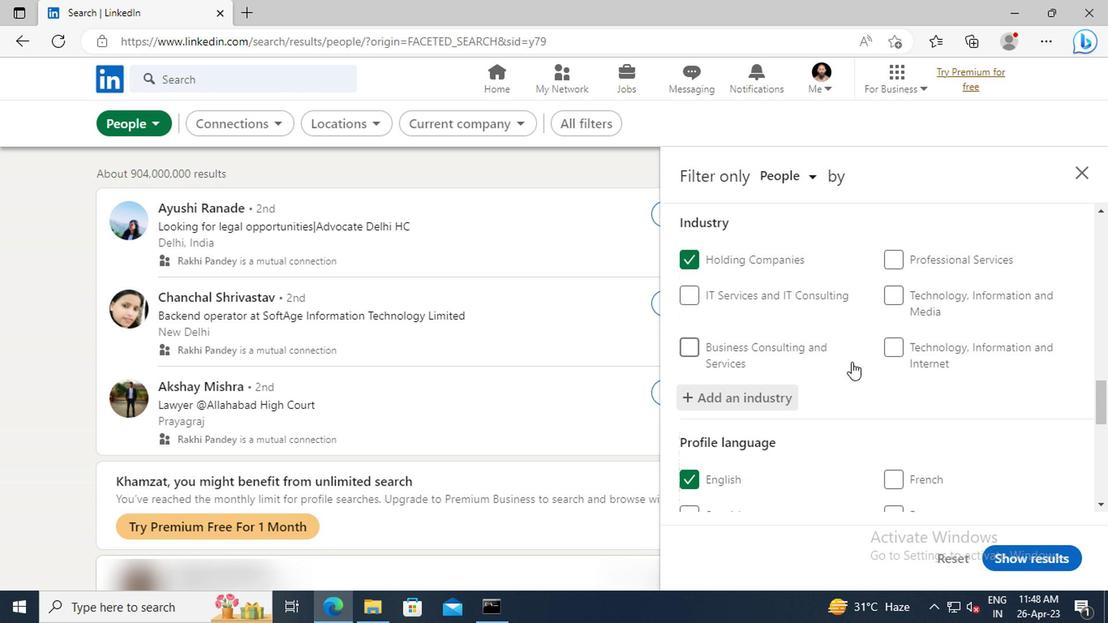 
Action: Mouse scrolled (840, 328) with delta (0, 0)
Screenshot: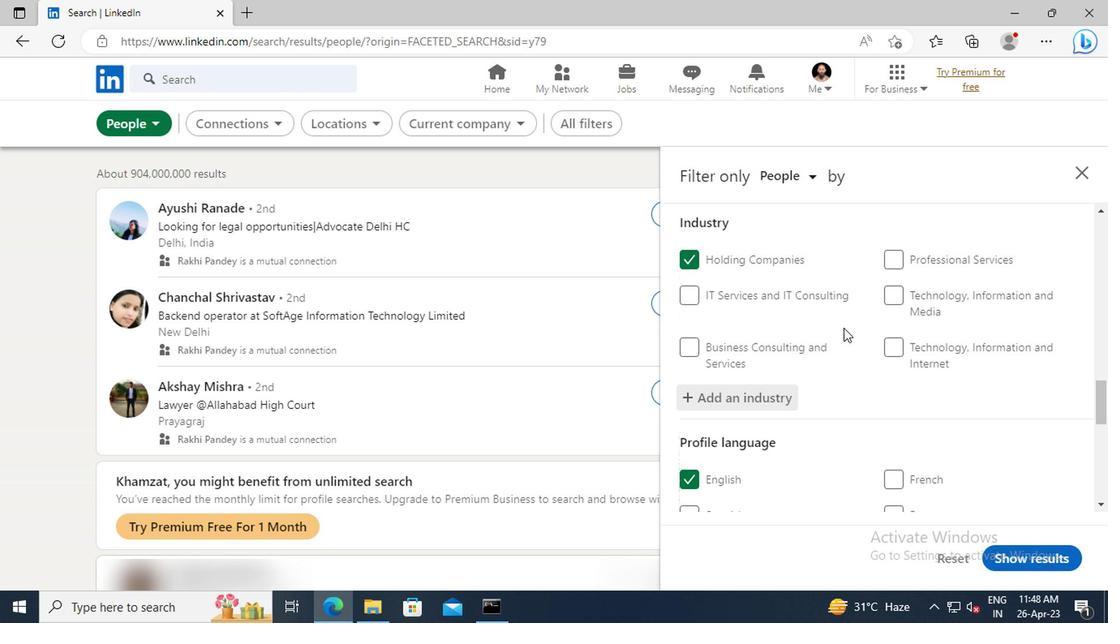 
Action: Mouse scrolled (840, 328) with delta (0, 0)
Screenshot: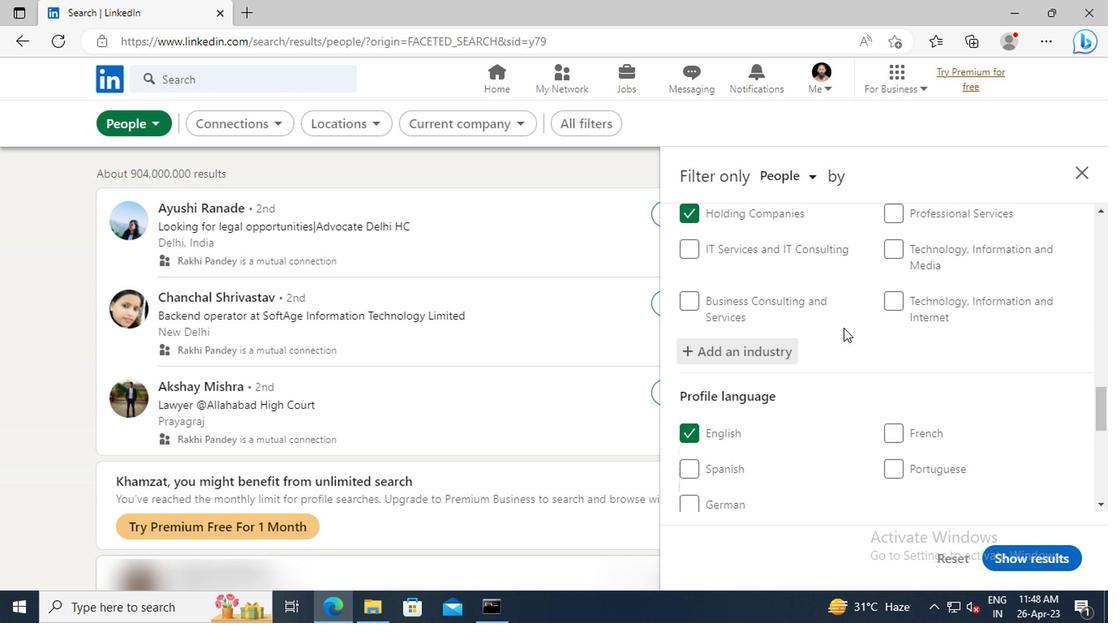 
Action: Mouse scrolled (840, 328) with delta (0, 0)
Screenshot: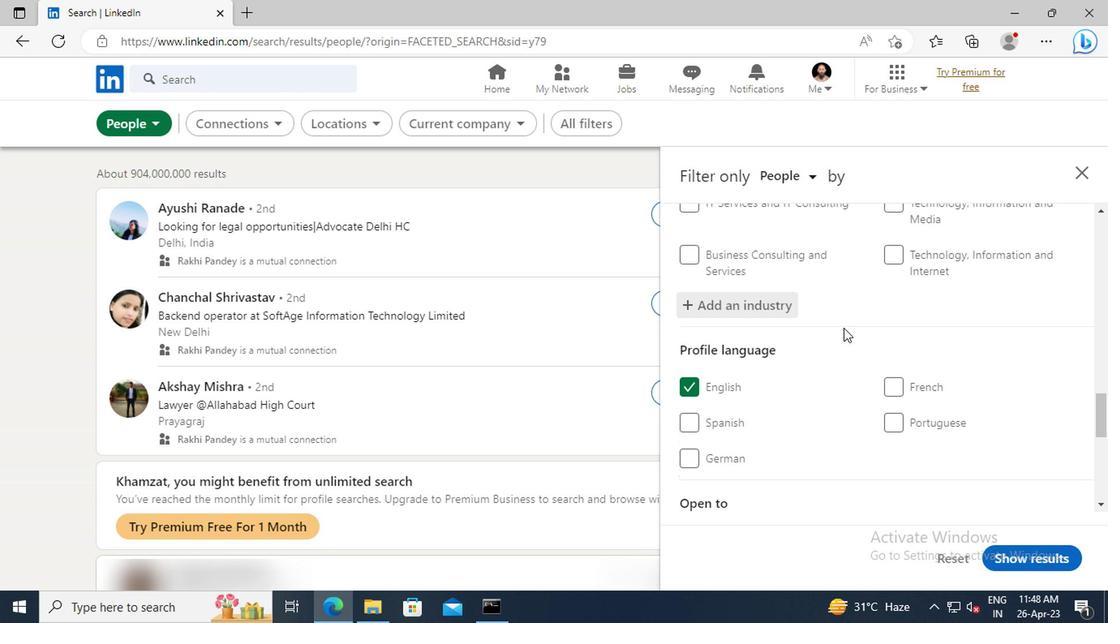 
Action: Mouse scrolled (840, 328) with delta (0, 0)
Screenshot: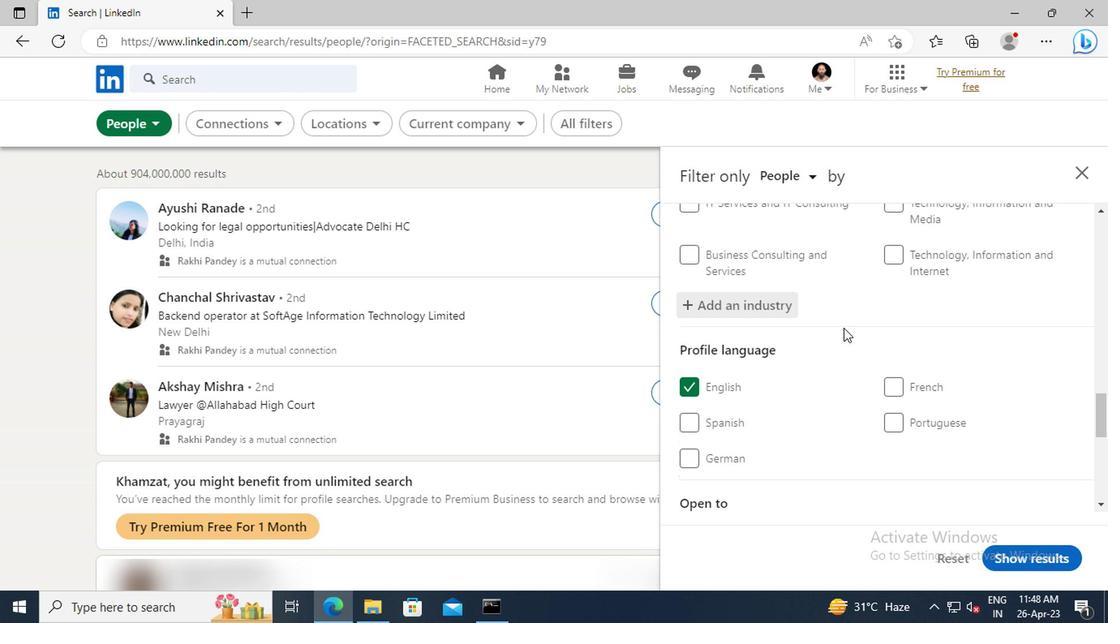 
Action: Mouse scrolled (840, 328) with delta (0, 0)
Screenshot: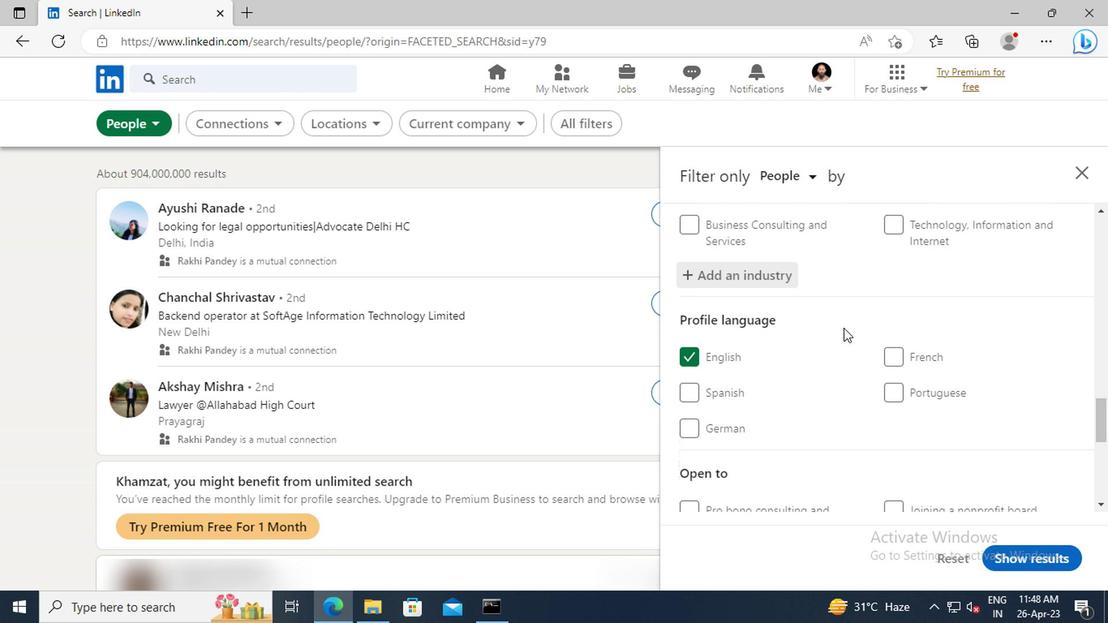 
Action: Mouse scrolled (840, 328) with delta (0, 0)
Screenshot: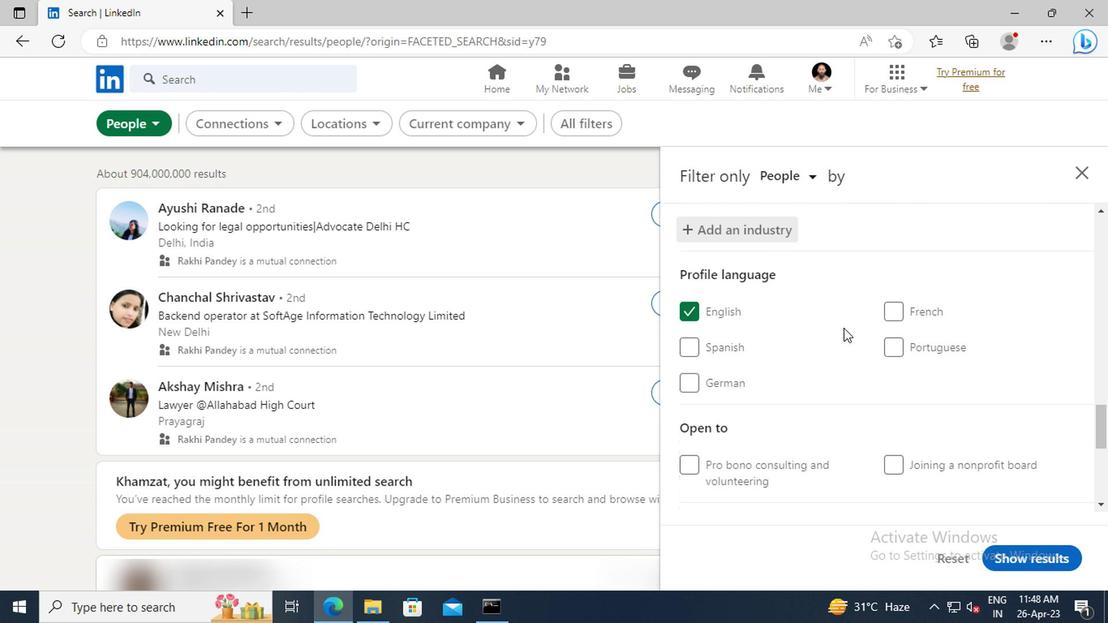 
Action: Mouse scrolled (840, 328) with delta (0, 0)
Screenshot: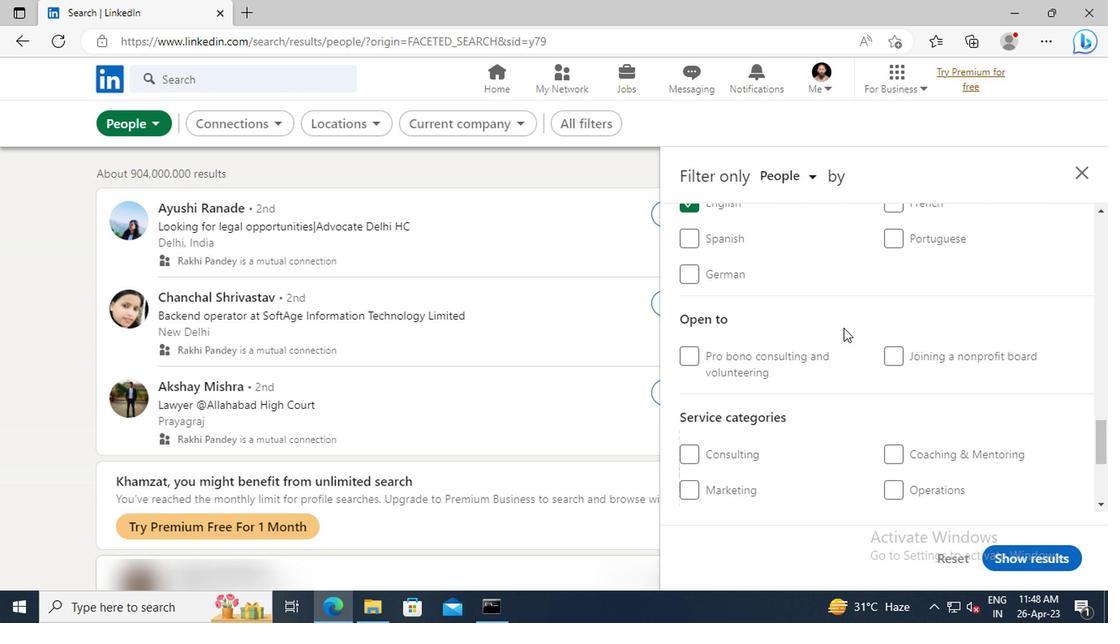 
Action: Mouse scrolled (840, 328) with delta (0, 0)
Screenshot: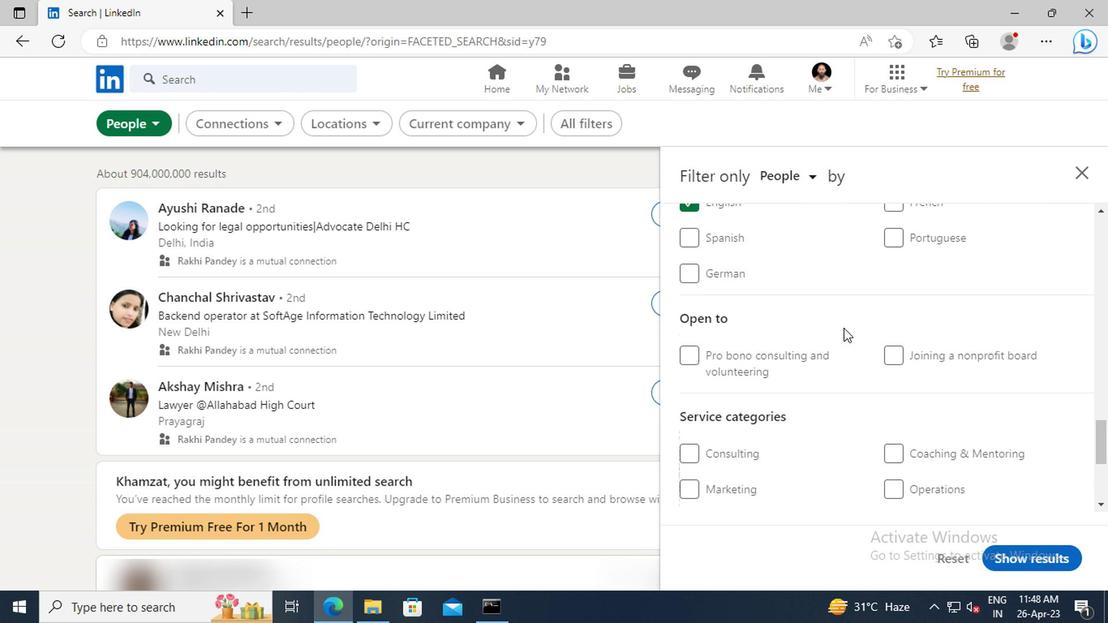 
Action: Mouse scrolled (840, 328) with delta (0, 0)
Screenshot: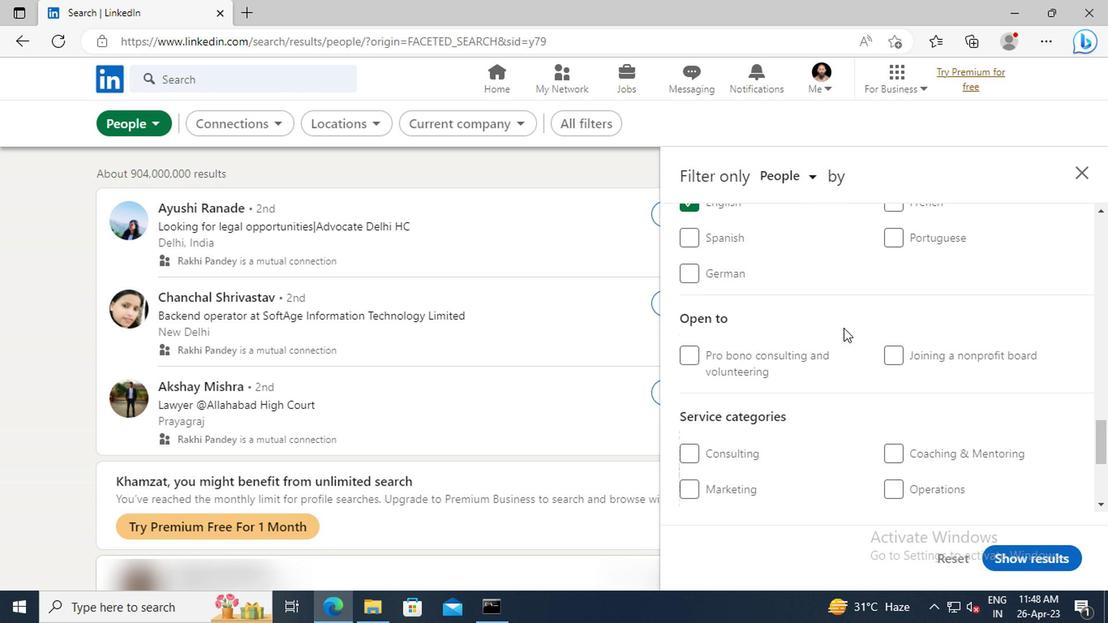
Action: Mouse moved to (903, 380)
Screenshot: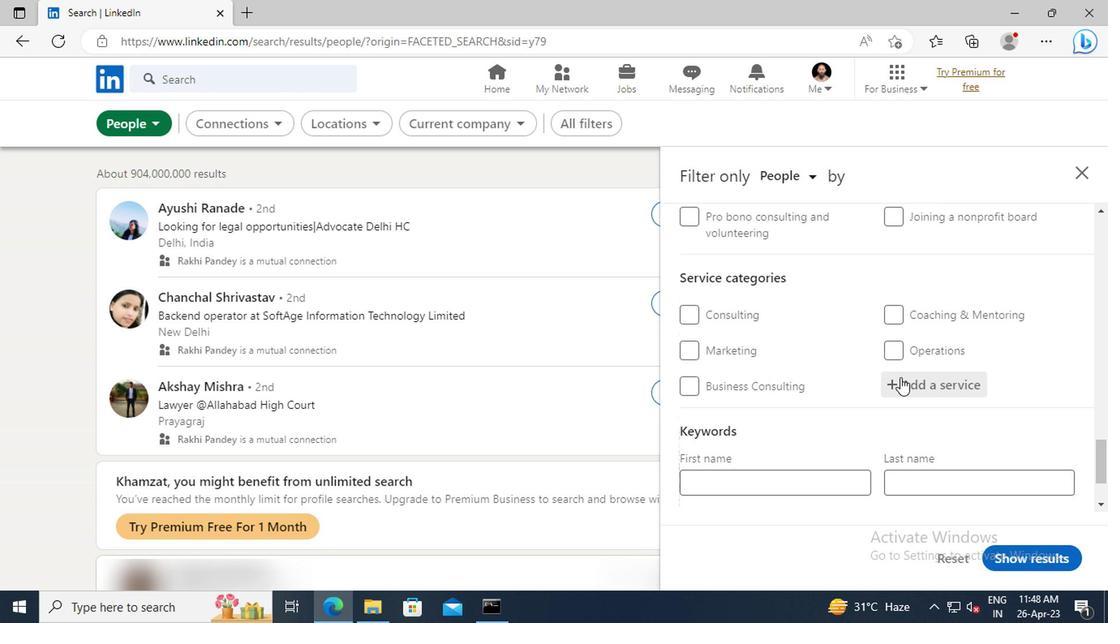 
Action: Mouse pressed left at (903, 380)
Screenshot: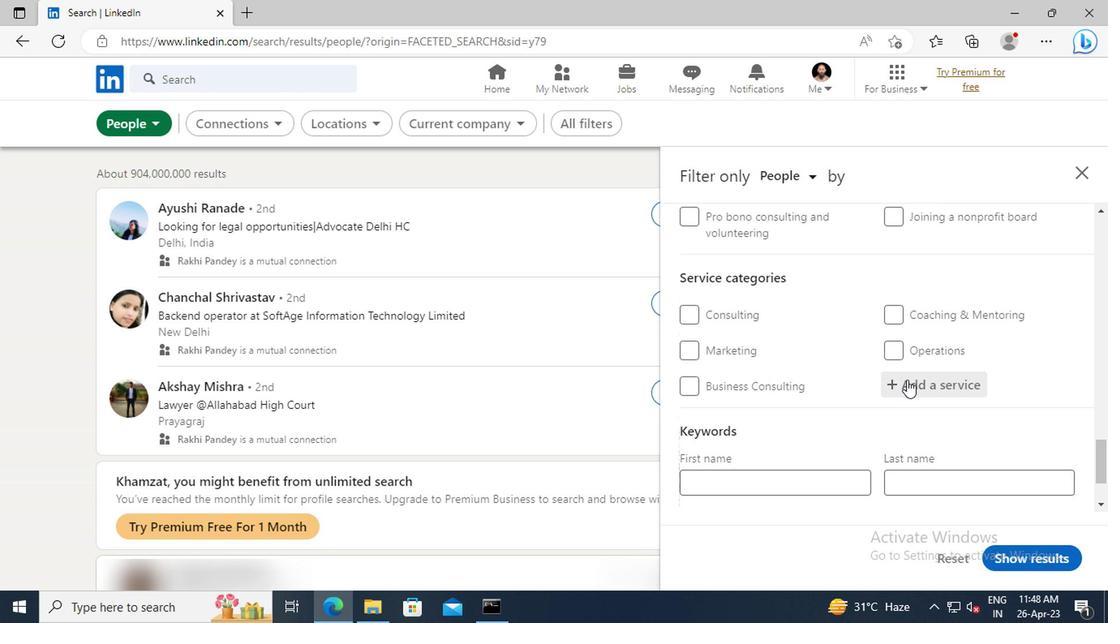 
Action: Key pressed <Key.shift>MARKET<Key.space><Key.shift>RESEARCH
Screenshot: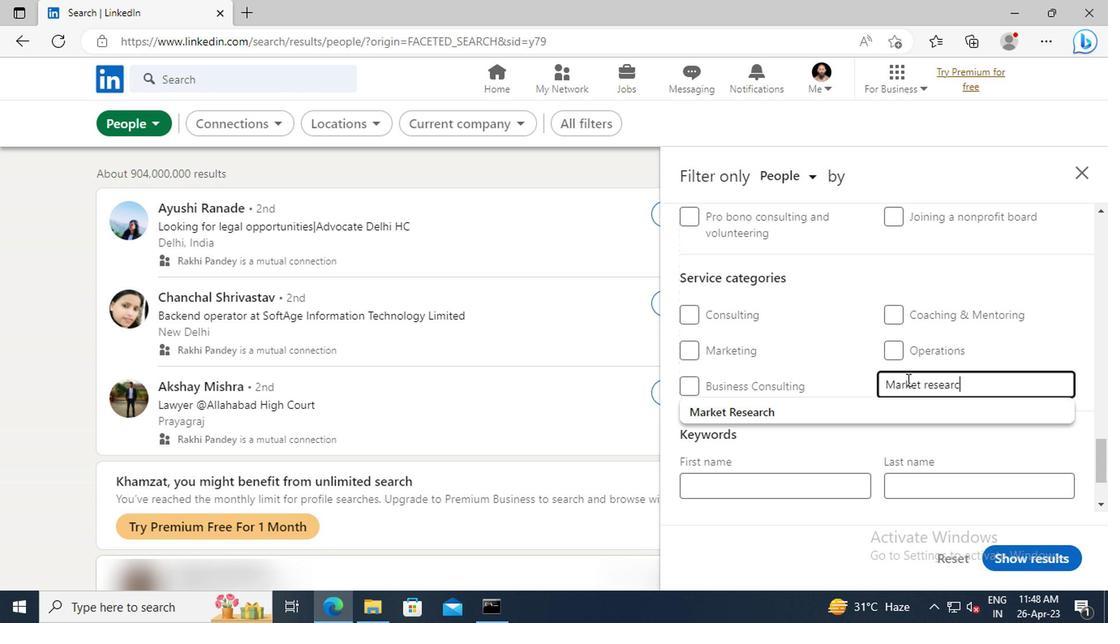
Action: Mouse moved to (903, 418)
Screenshot: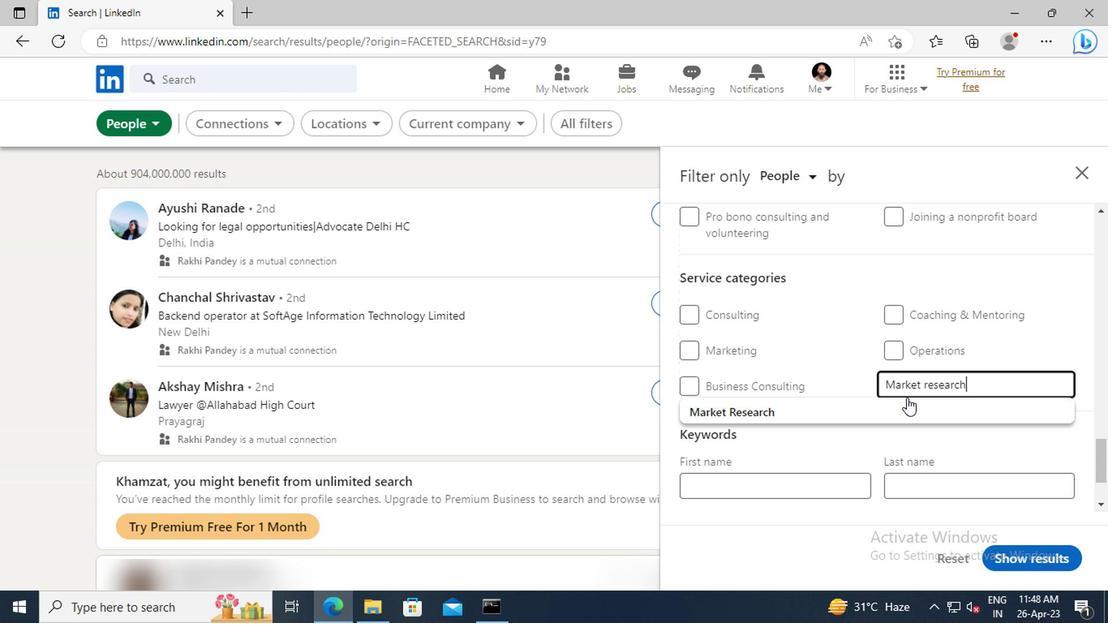 
Action: Mouse pressed left at (903, 418)
Screenshot: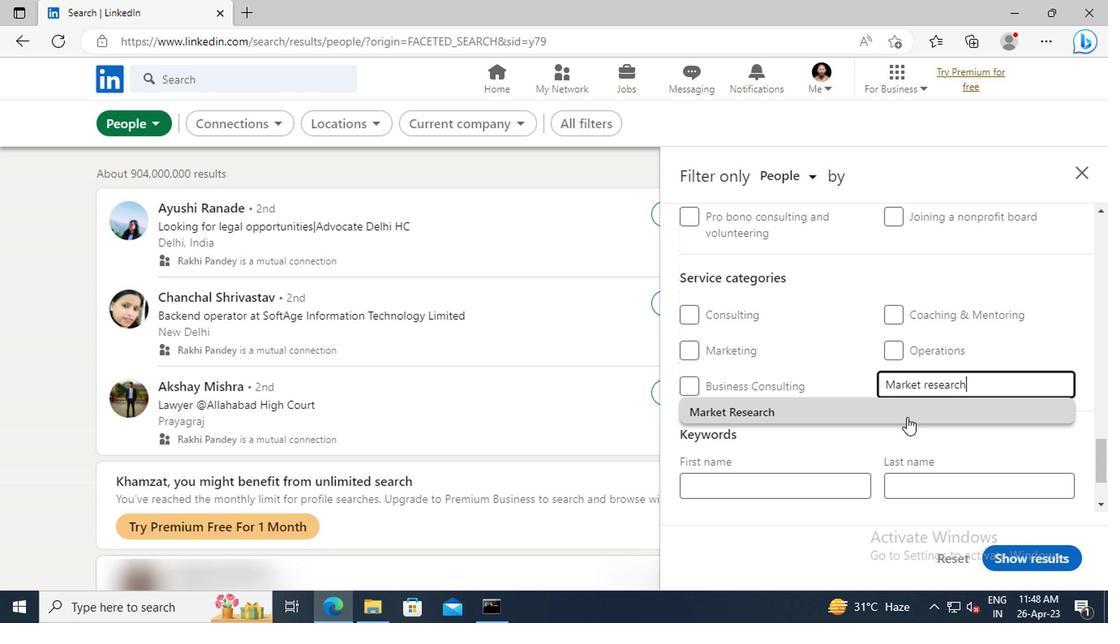 
Action: Mouse moved to (892, 356)
Screenshot: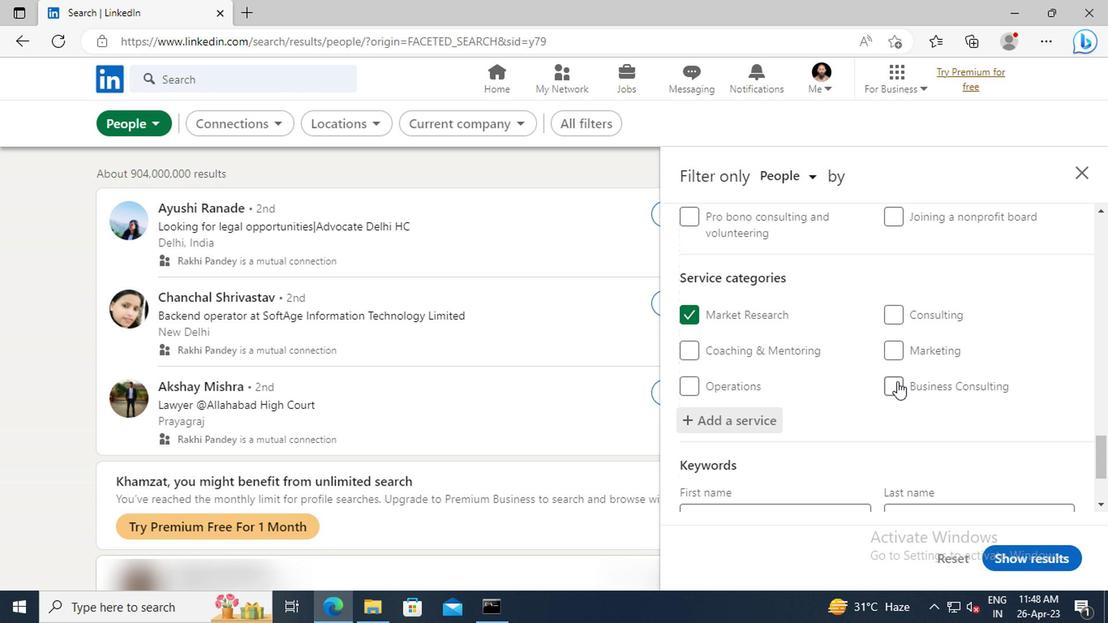 
Action: Mouse scrolled (892, 356) with delta (0, 0)
Screenshot: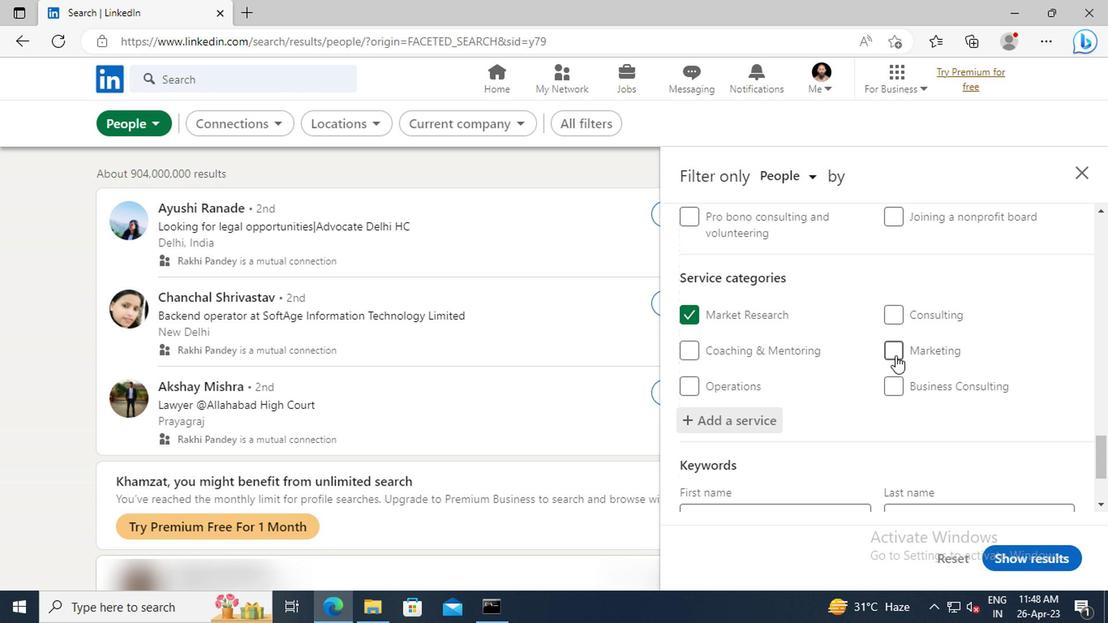 
Action: Mouse scrolled (892, 356) with delta (0, 0)
Screenshot: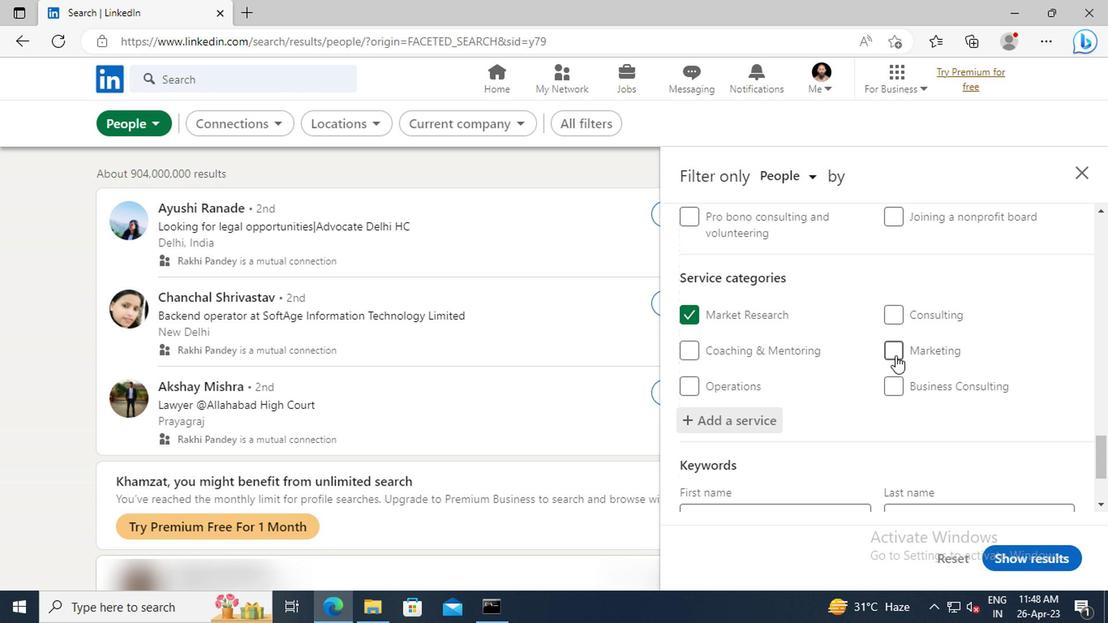 
Action: Mouse scrolled (892, 356) with delta (0, 0)
Screenshot: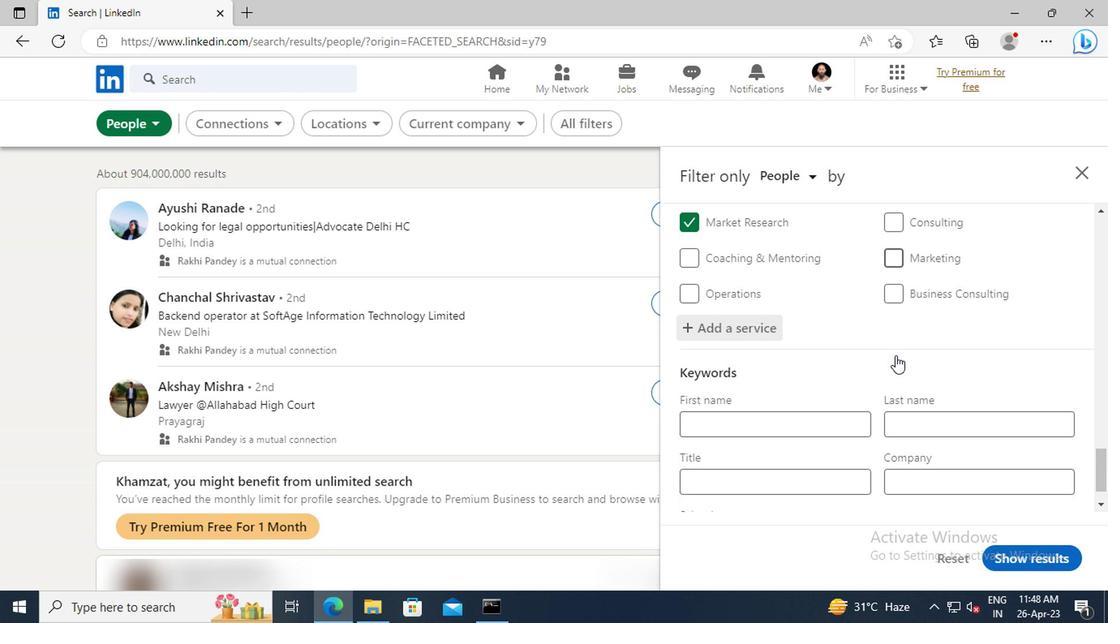 
Action: Mouse scrolled (892, 356) with delta (0, 0)
Screenshot: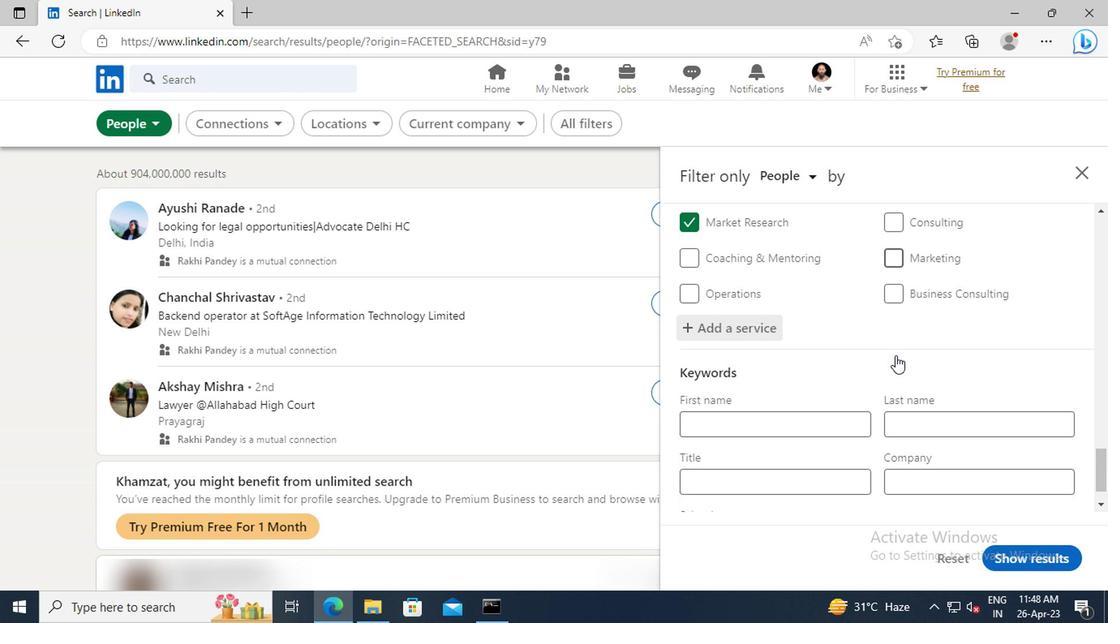 
Action: Mouse scrolled (892, 356) with delta (0, 0)
Screenshot: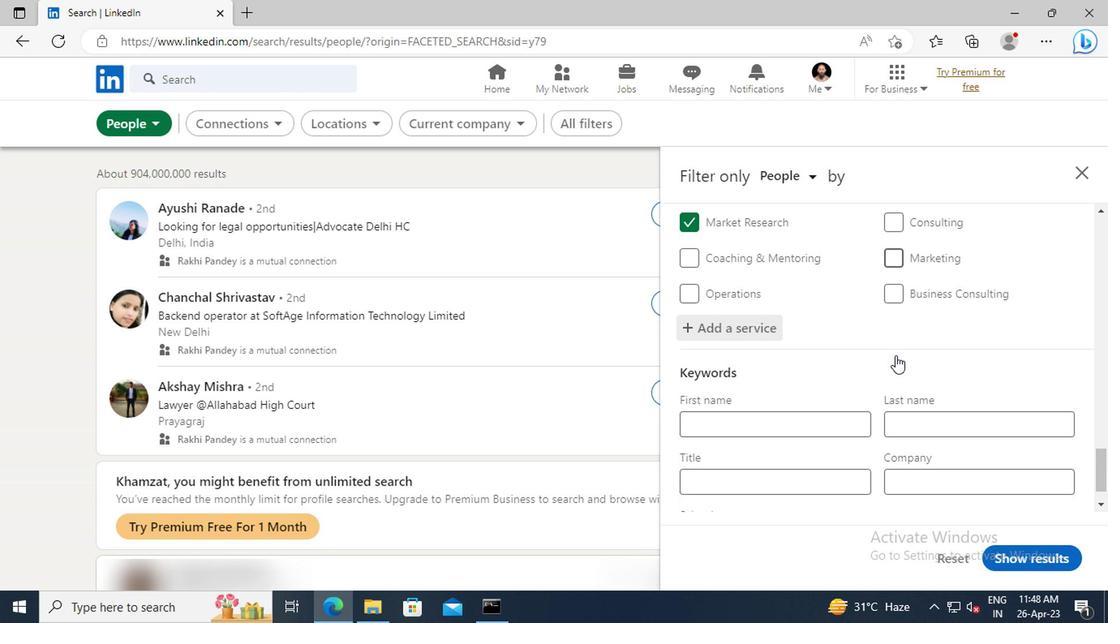 
Action: Mouse moved to (732, 441)
Screenshot: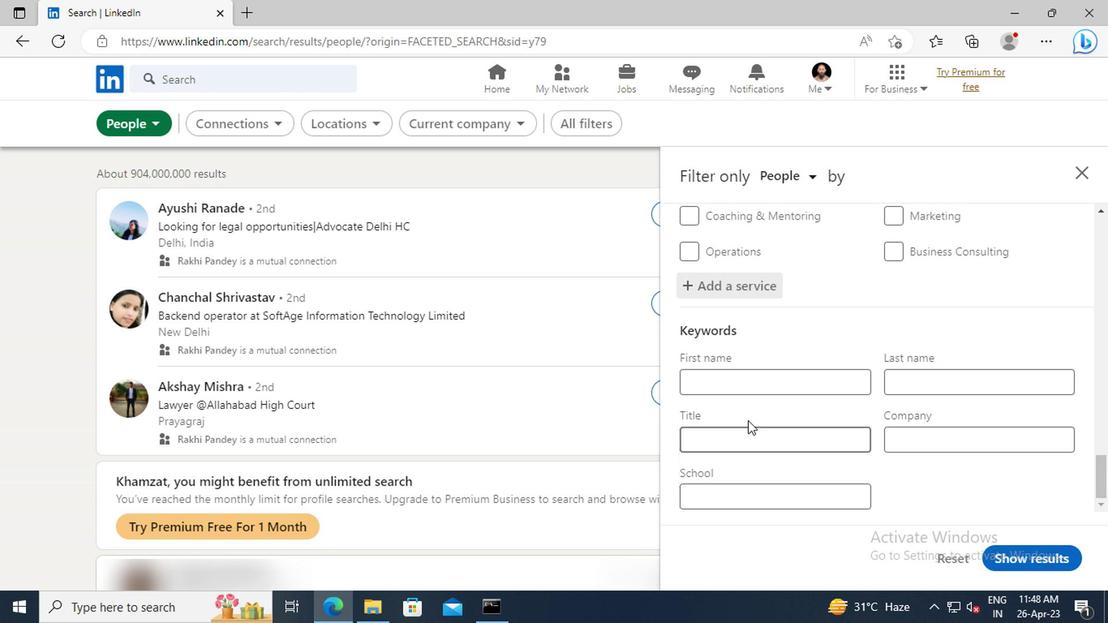 
Action: Mouse pressed left at (732, 441)
Screenshot: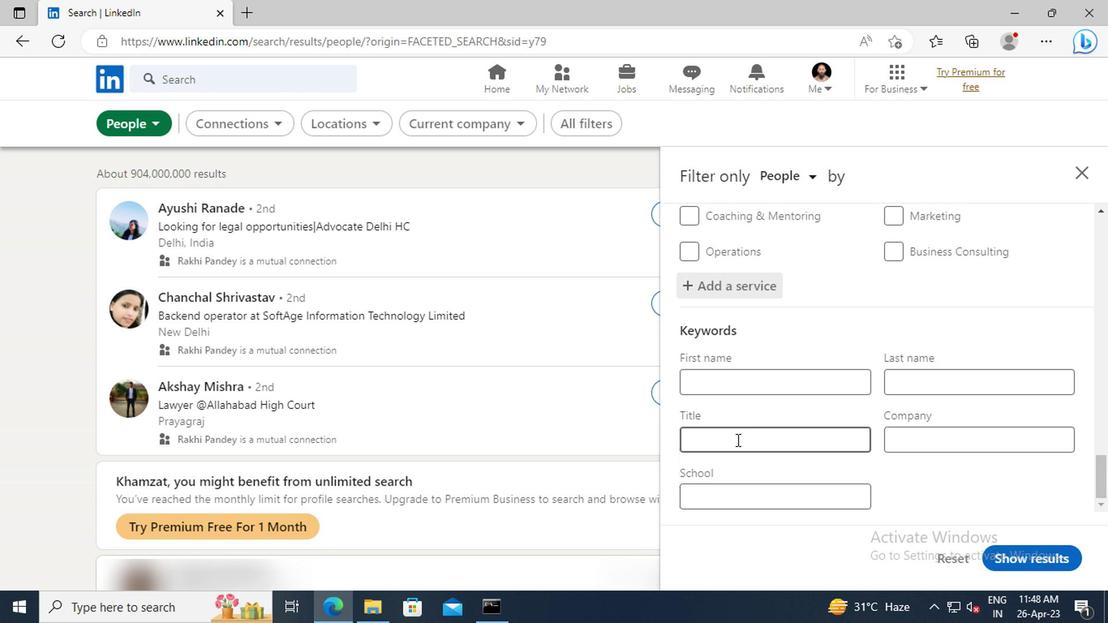 
Action: Key pressed <Key.shift>MARKET<Key.space><Key.shift>DEVELOPMENT<Key.space><Key.shift>MANAGER<Key.enter>
Screenshot: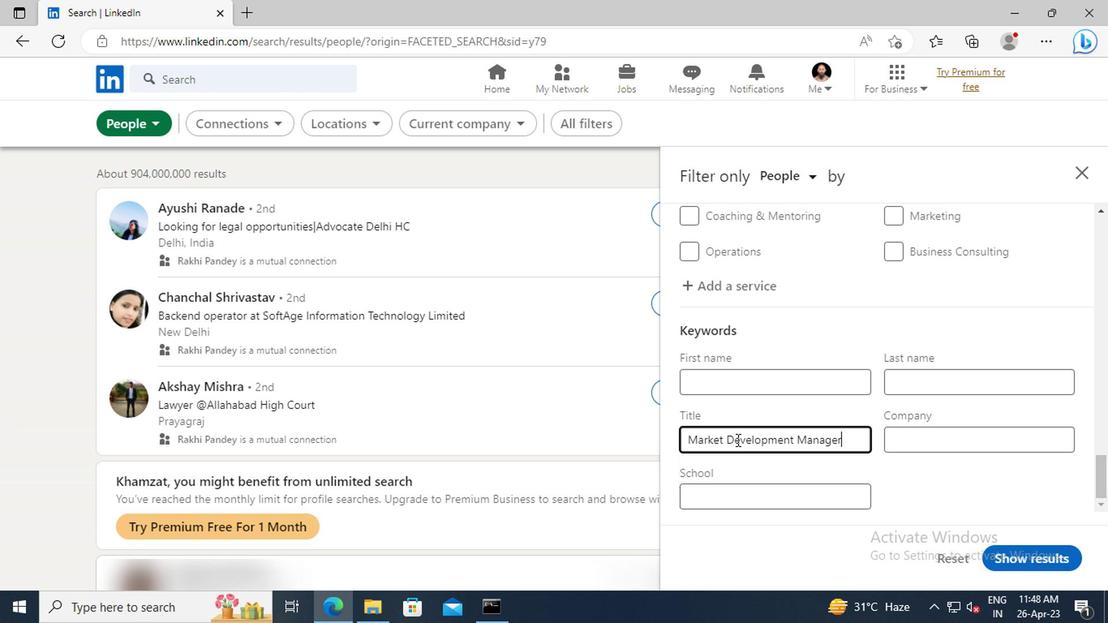 
Action: Mouse moved to (1000, 558)
Screenshot: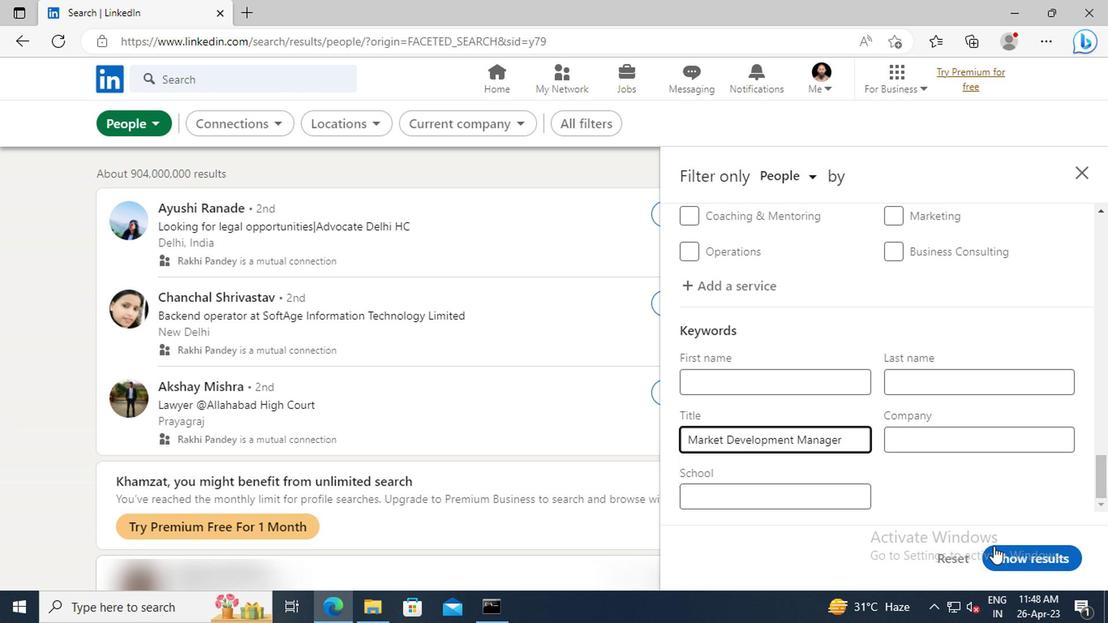
Action: Mouse pressed left at (1000, 558)
Screenshot: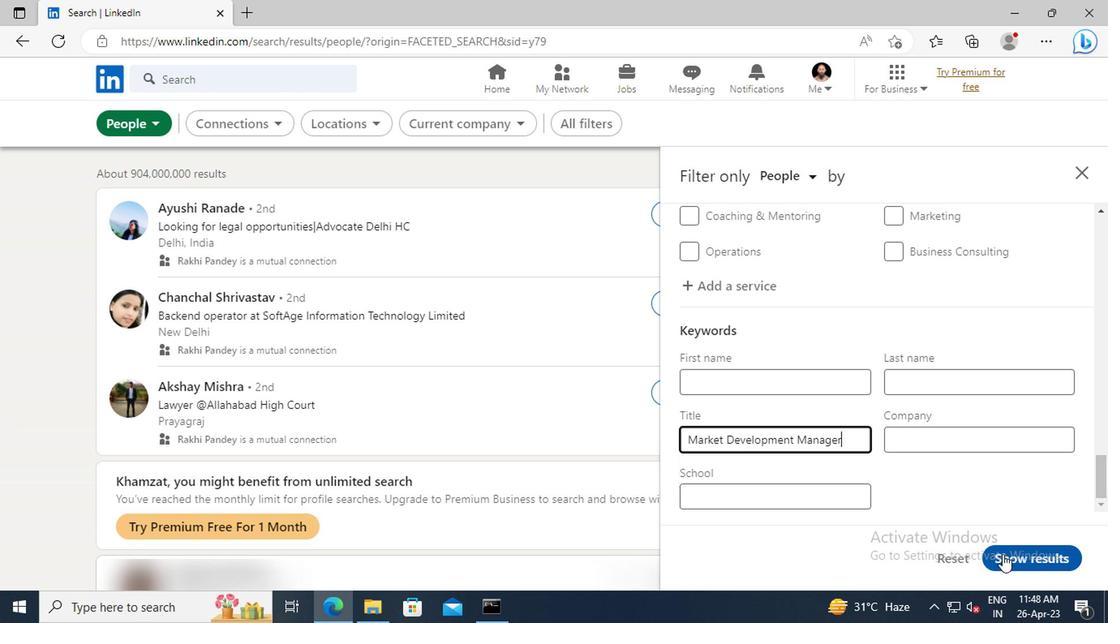 
